 Task:  Click on Hockey In the Cross-Check Hockey League click on  Pick Sheet Your name Ethan Wilson Team name Alaska Aces and  Email softage.3@softage.net Period 1 - 3 Point Game Boston Bruins Period 1 - 2 Point Game Anaheim Ducks Period 1 - 1 Point Game New York Islanders Period 2 - 3 Point Game New Jersey Devils Period 2 - 2 Point Game Nashville Predators Period 2 - 1 Point Game Montreal Canadiens Period 3 - 3 Point Game Minnesota Wild Period 3 - 2 Point Game Los Angeles Kings Period 3 - 1 Point Game Florida Panthers Submit pick sheet
Action: Mouse moved to (789, 297)
Screenshot: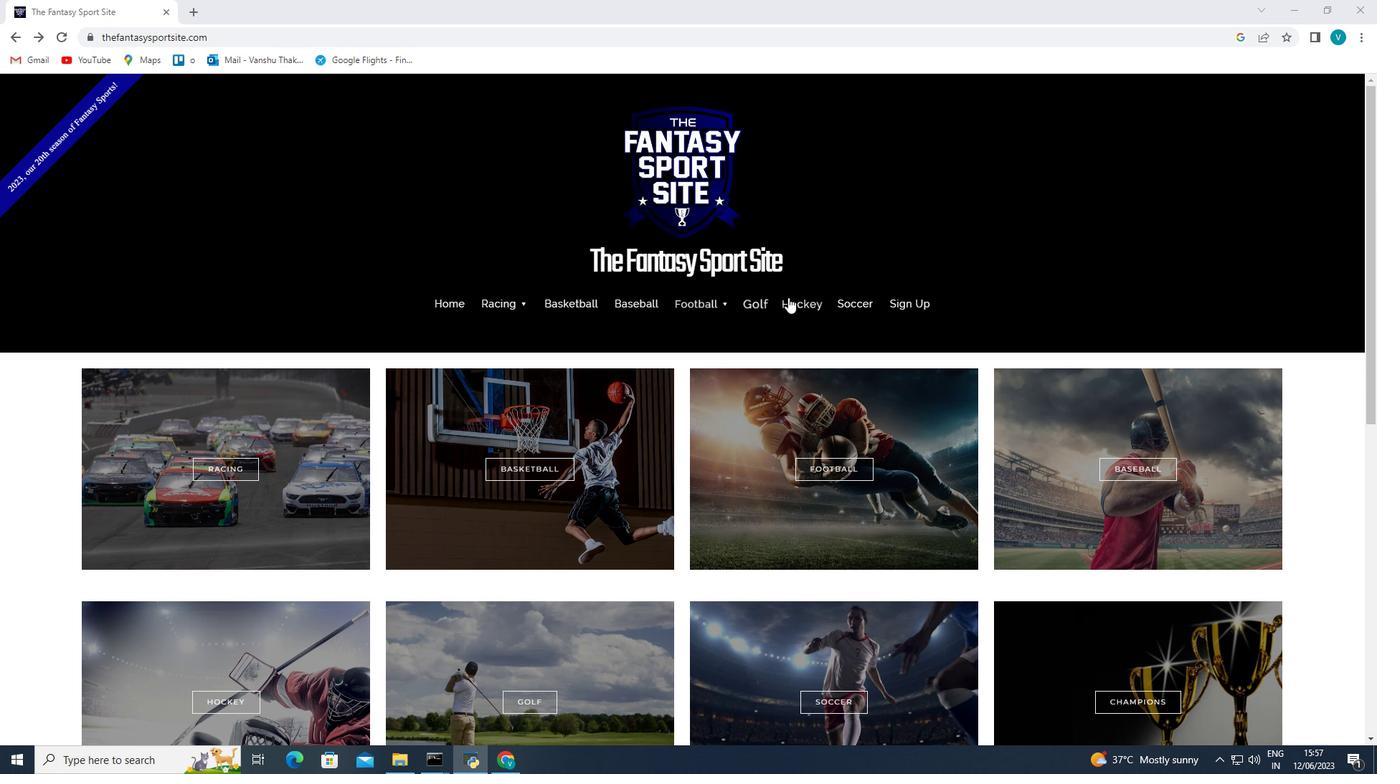 
Action: Mouse pressed left at (789, 297)
Screenshot: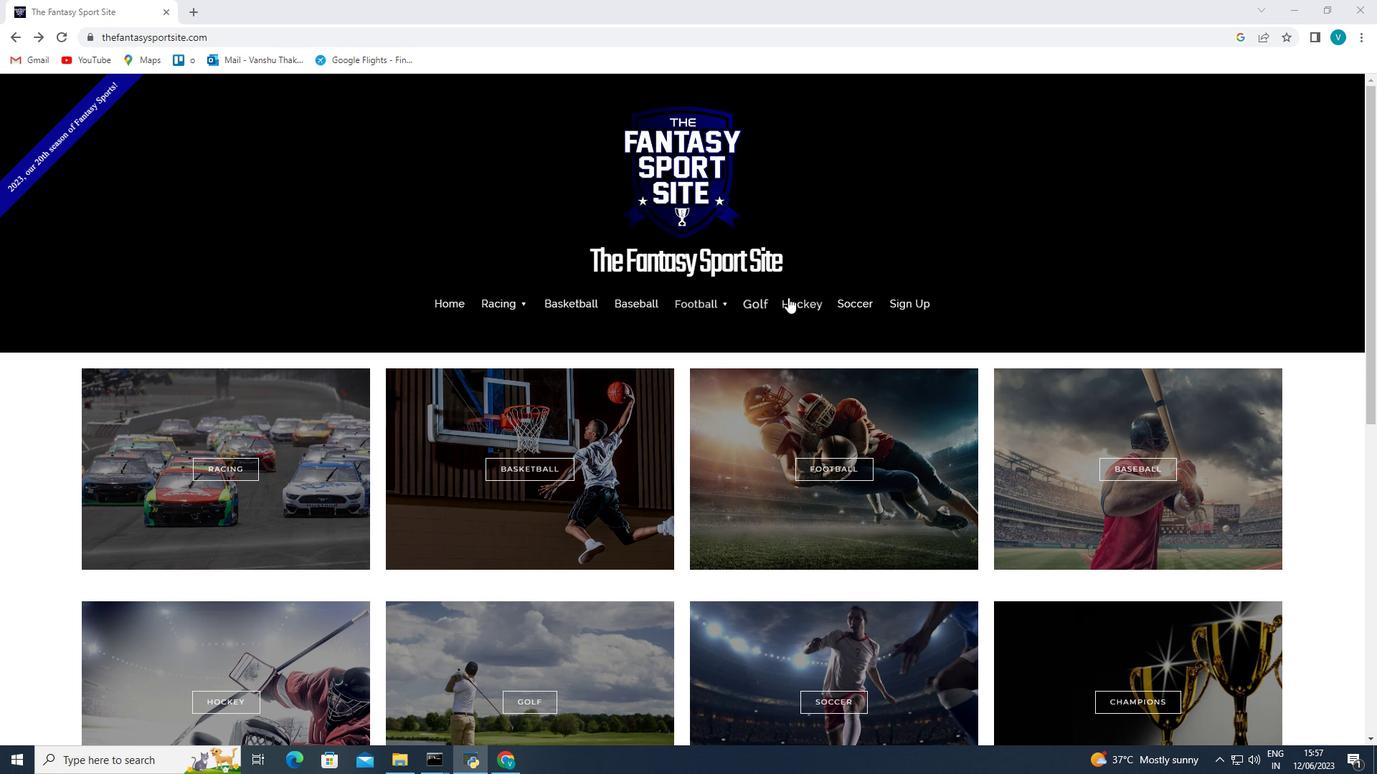 
Action: Mouse moved to (402, 430)
Screenshot: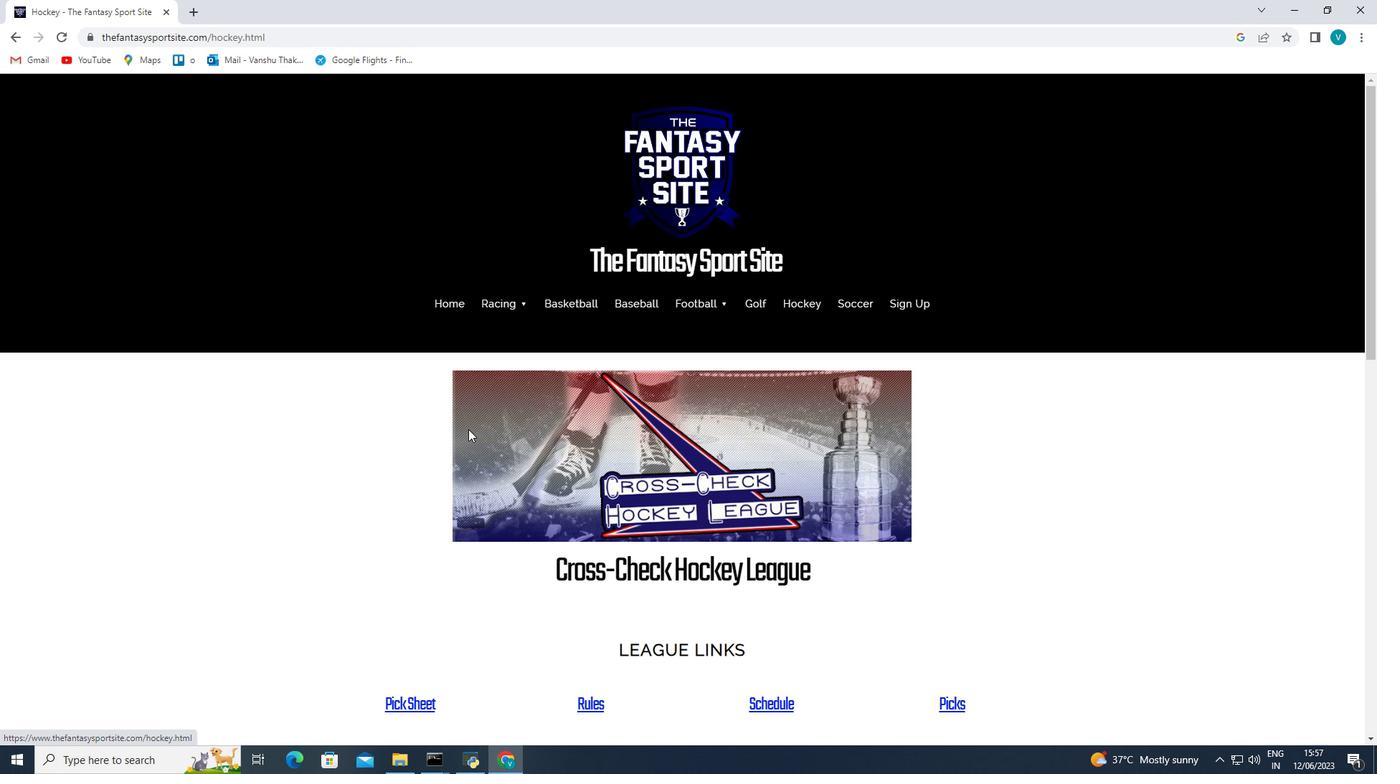 
Action: Mouse scrolled (402, 429) with delta (0, 0)
Screenshot: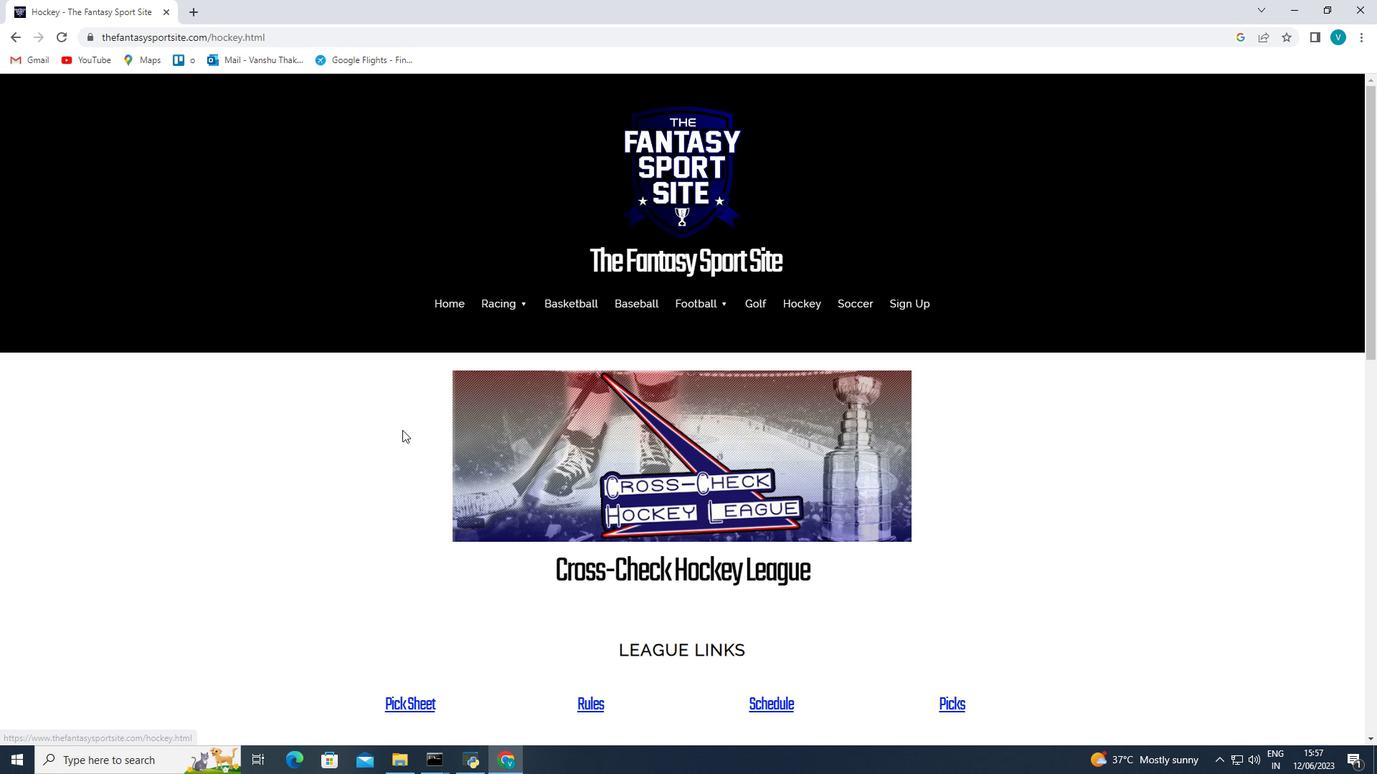 
Action: Mouse moved to (401, 431)
Screenshot: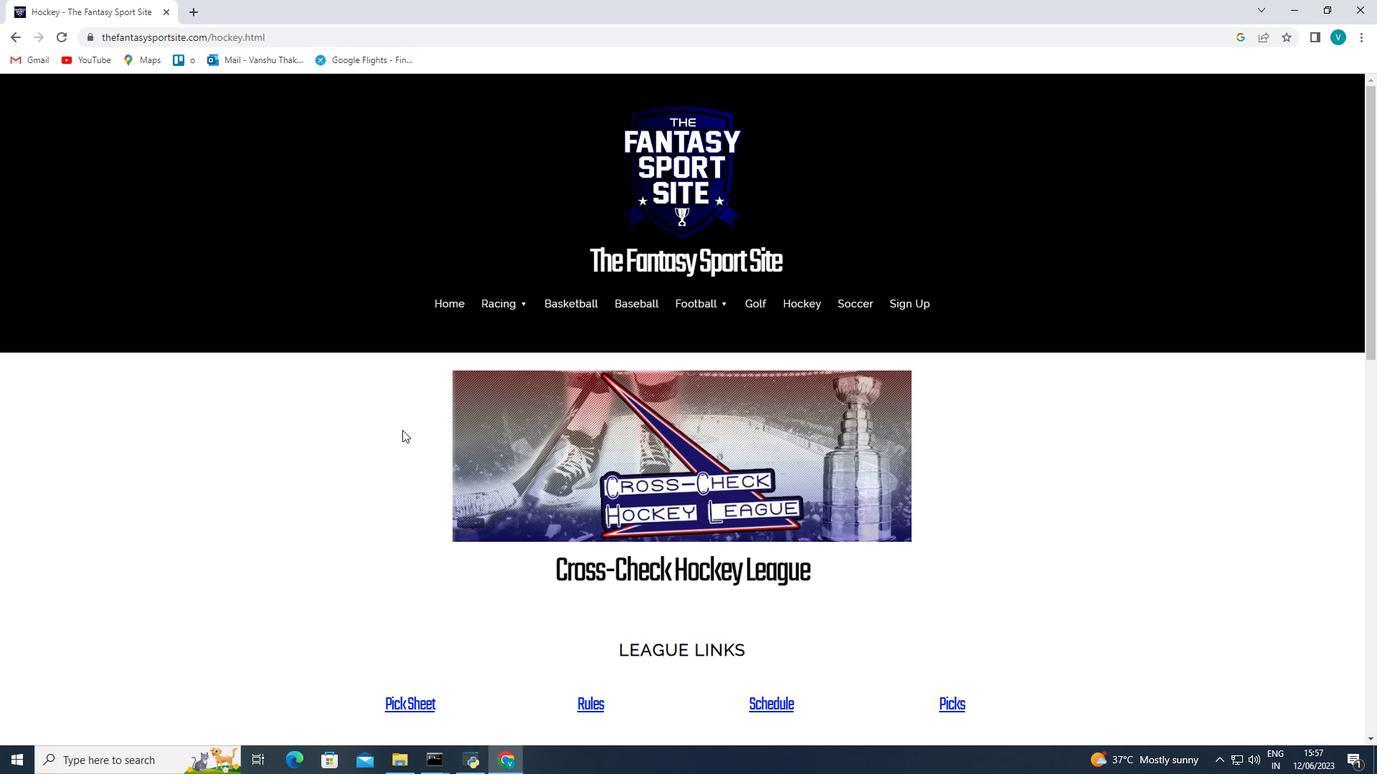 
Action: Mouse scrolled (402, 429) with delta (0, 0)
Screenshot: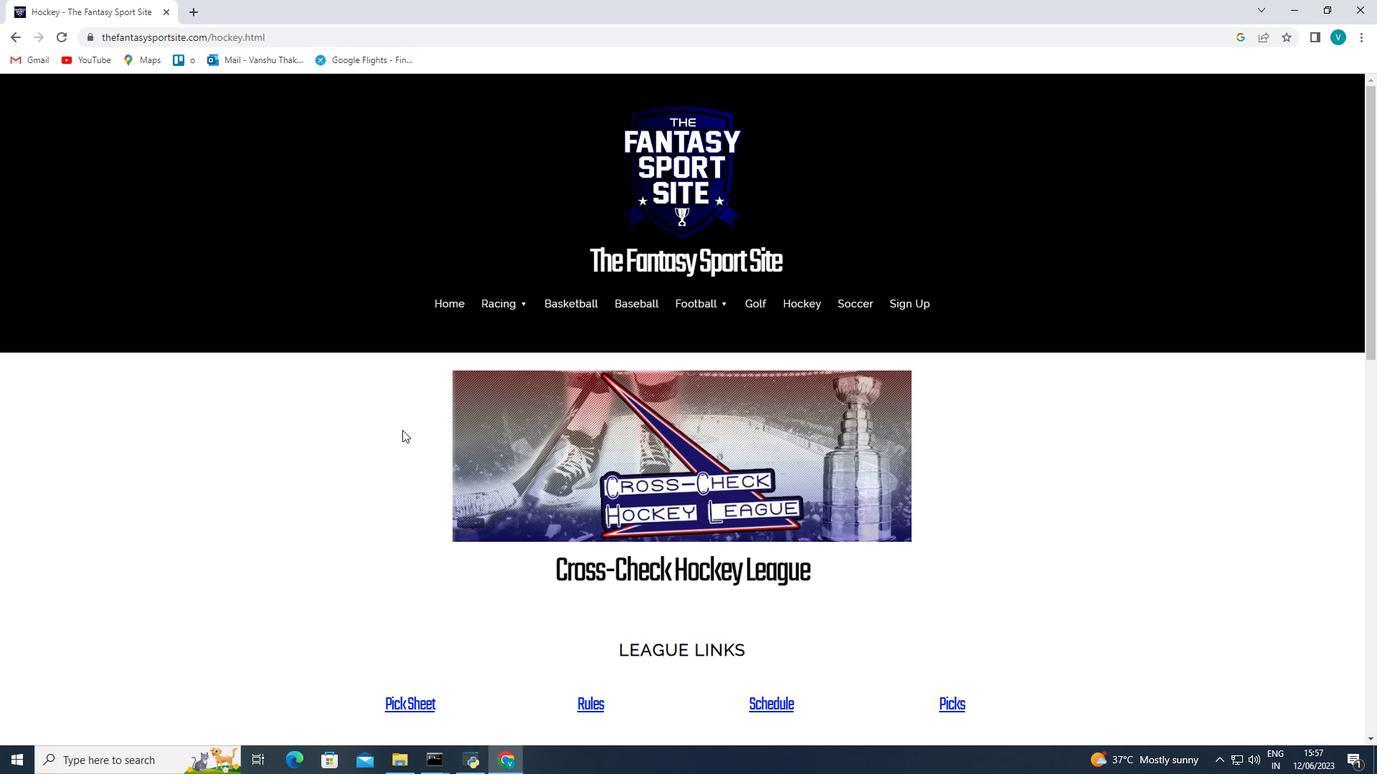 
Action: Mouse moved to (406, 431)
Screenshot: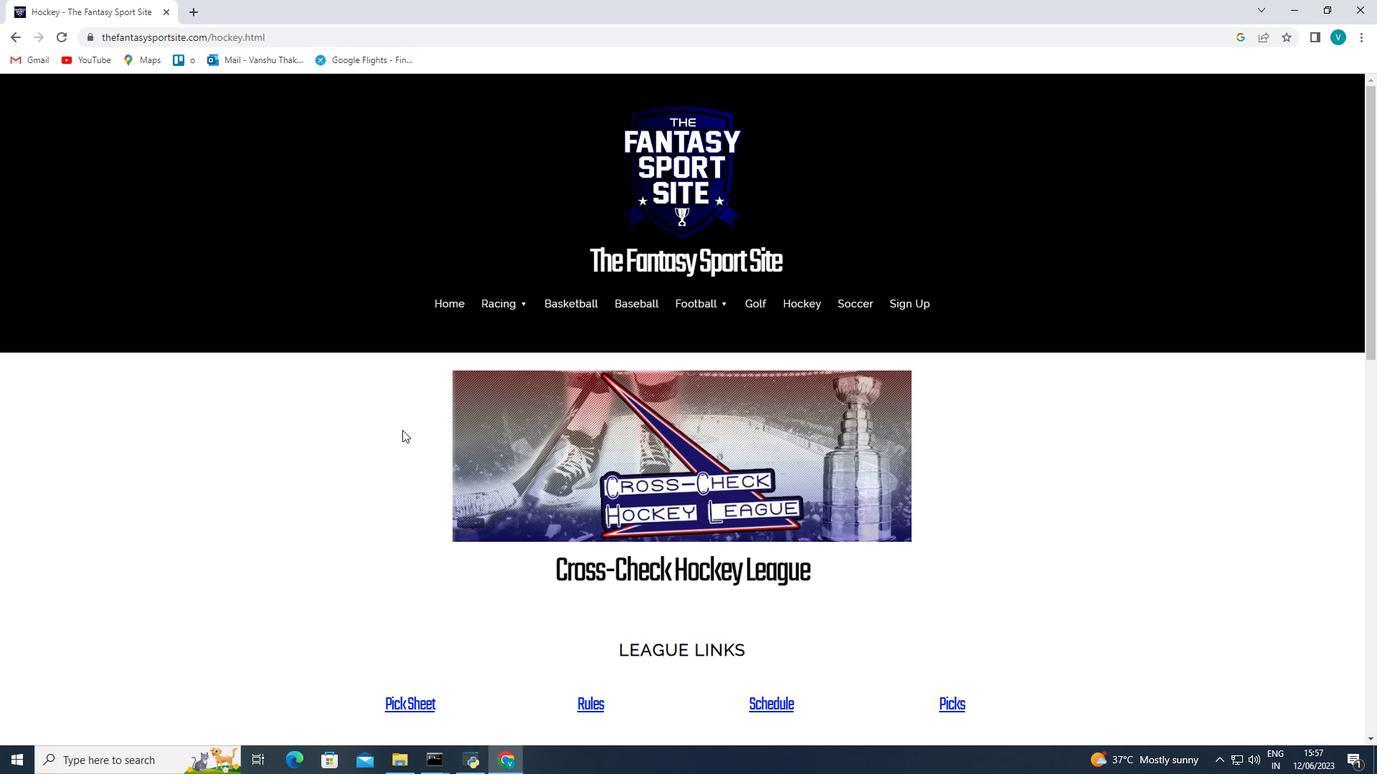 
Action: Mouse scrolled (403, 430) with delta (0, 0)
Screenshot: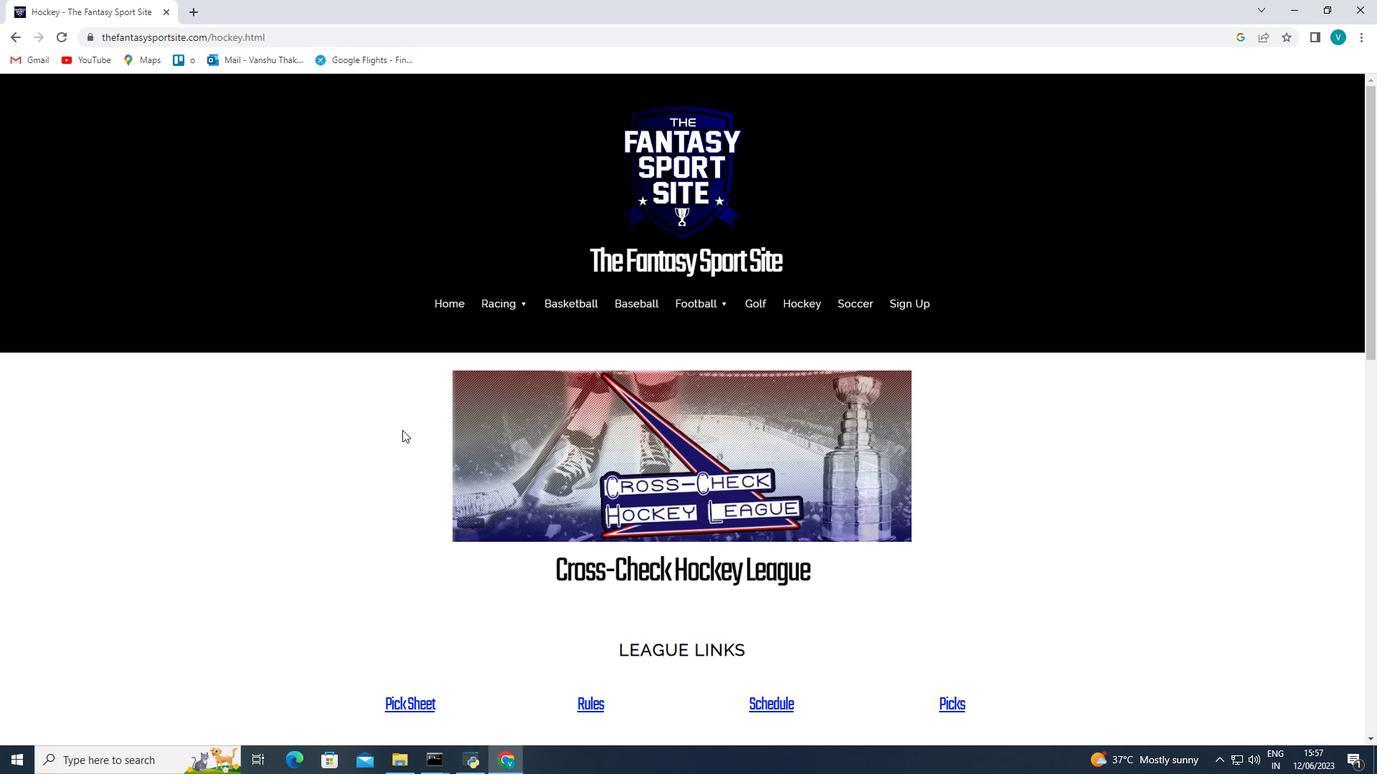 
Action: Mouse moved to (406, 480)
Screenshot: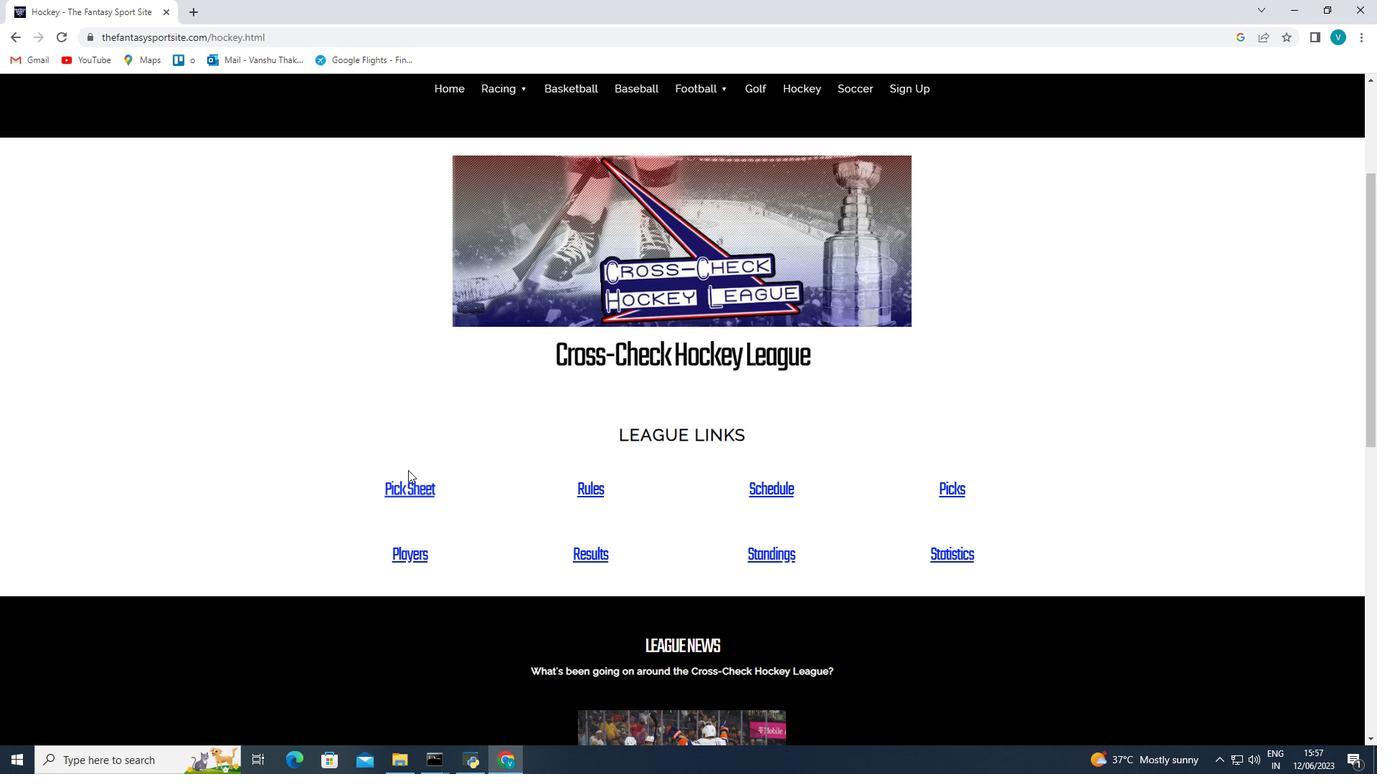 
Action: Mouse pressed left at (406, 480)
Screenshot: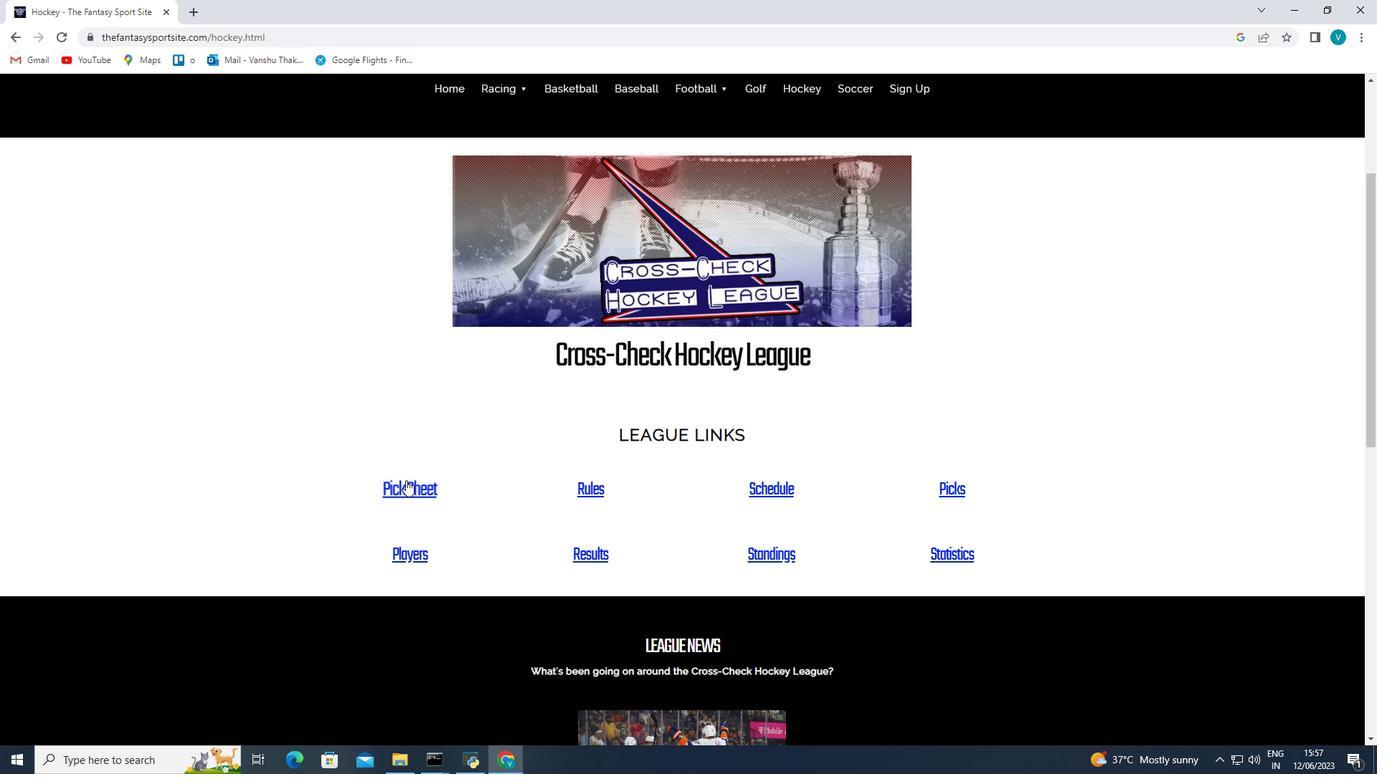 
Action: Mouse moved to (635, 430)
Screenshot: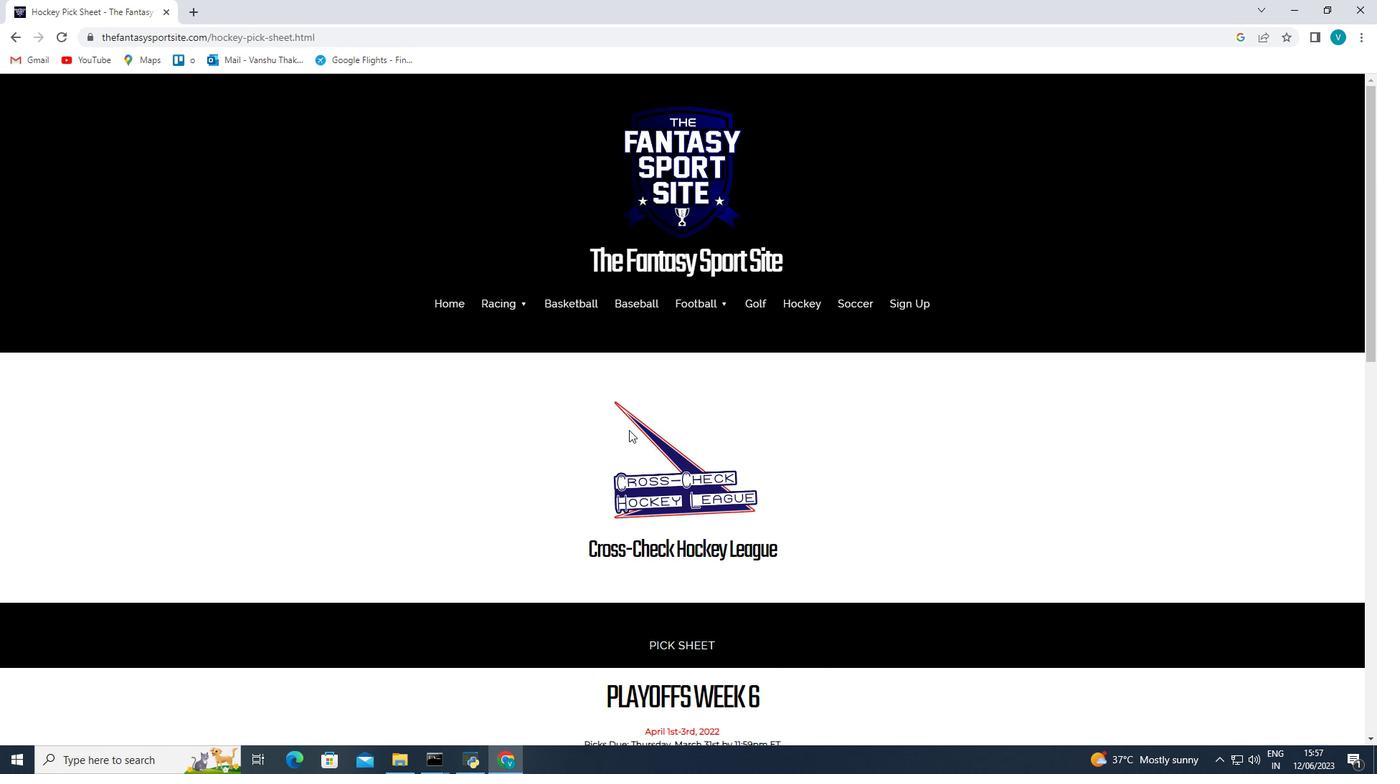 
Action: Mouse scrolled (635, 429) with delta (0, 0)
Screenshot: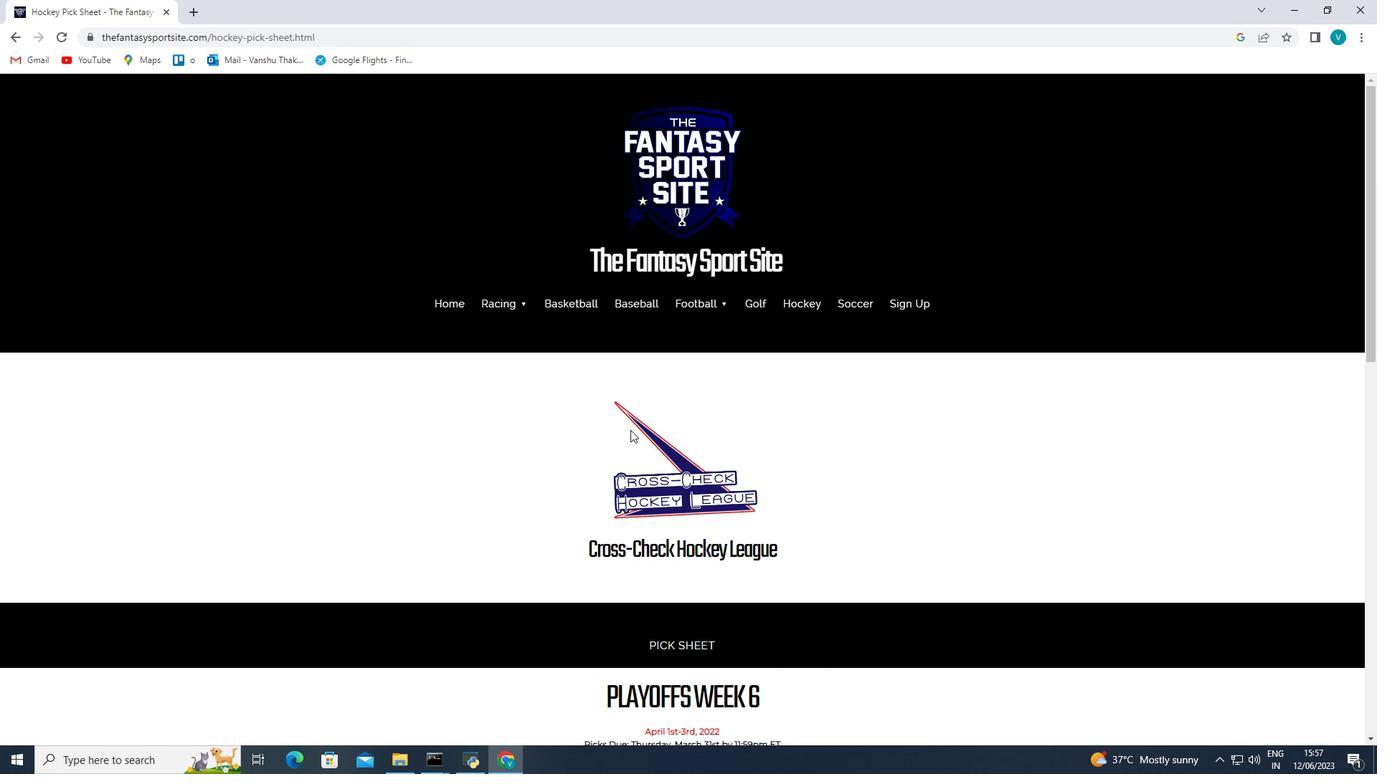 
Action: Mouse scrolled (635, 429) with delta (0, 0)
Screenshot: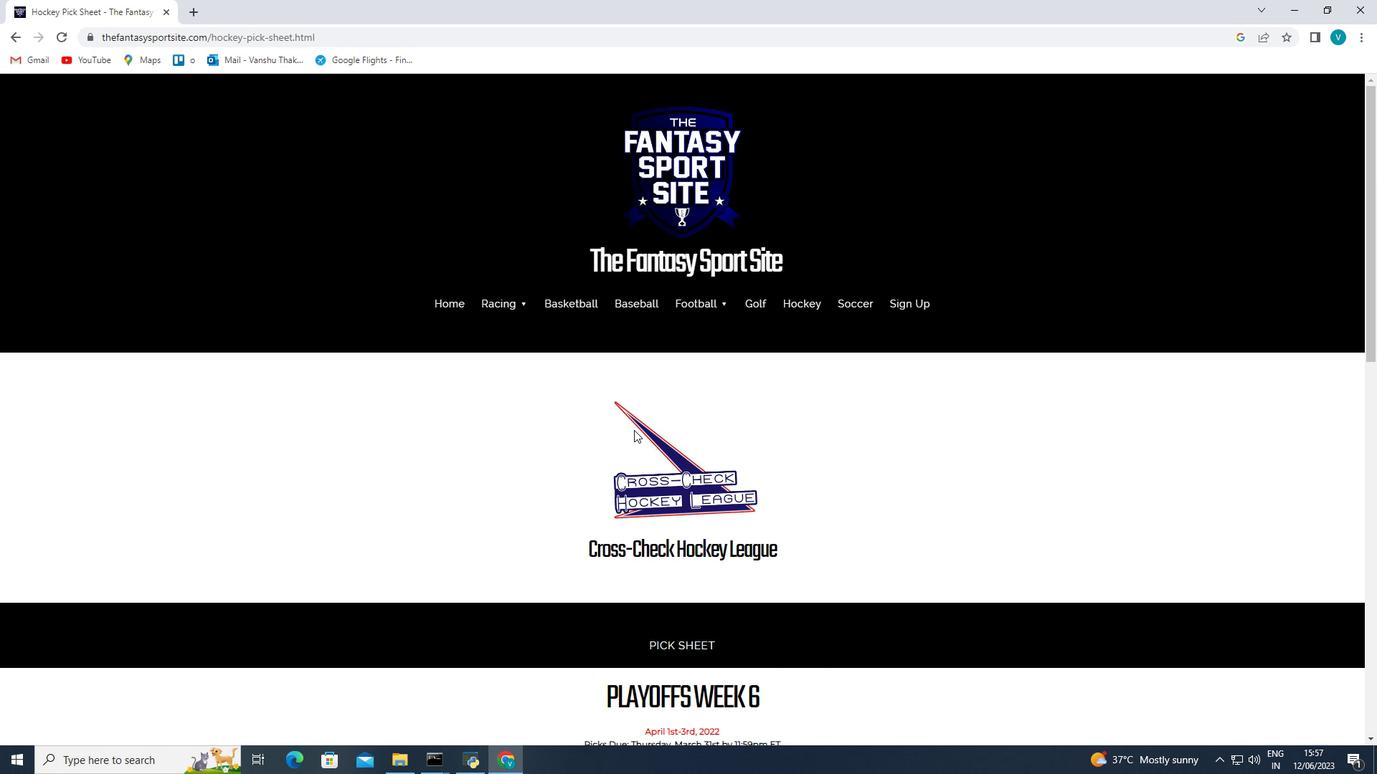 
Action: Mouse moved to (637, 431)
Screenshot: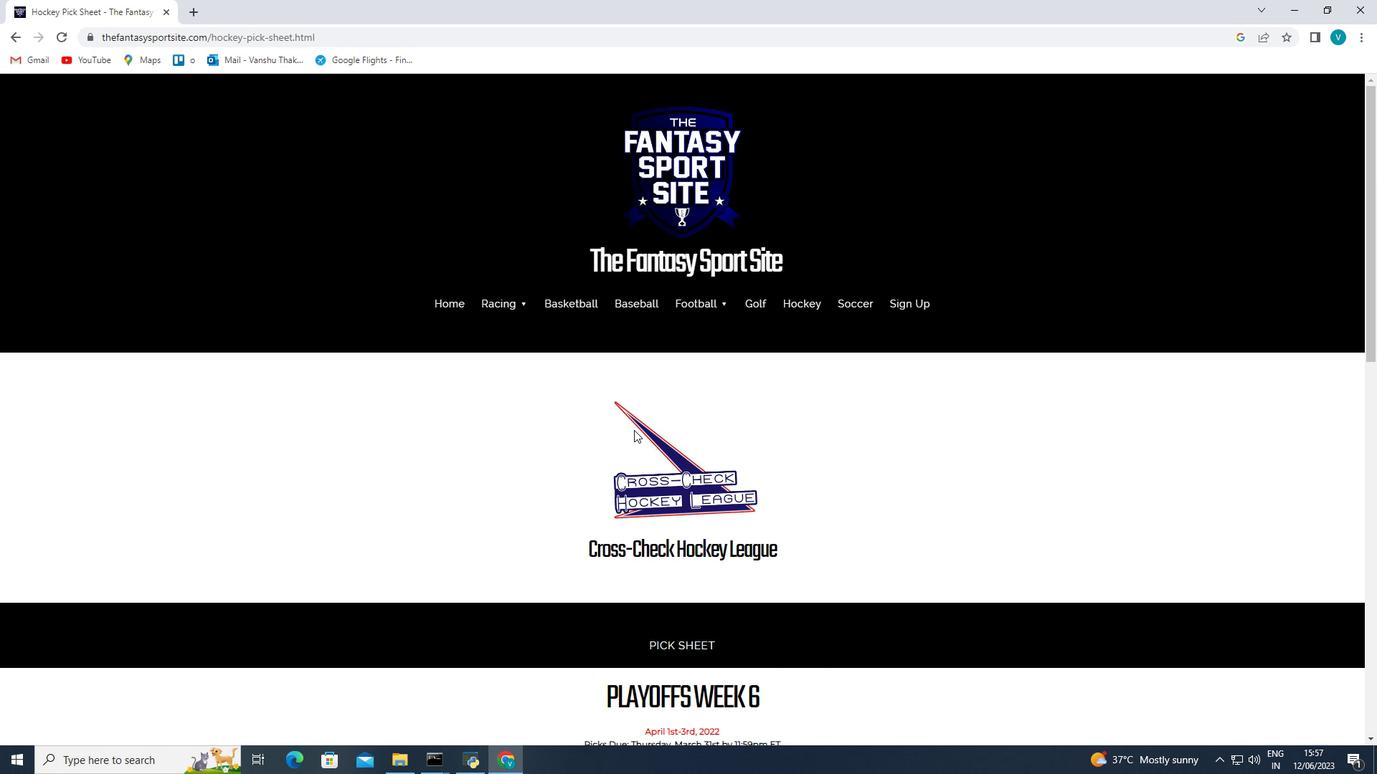 
Action: Mouse scrolled (637, 430) with delta (0, 0)
Screenshot: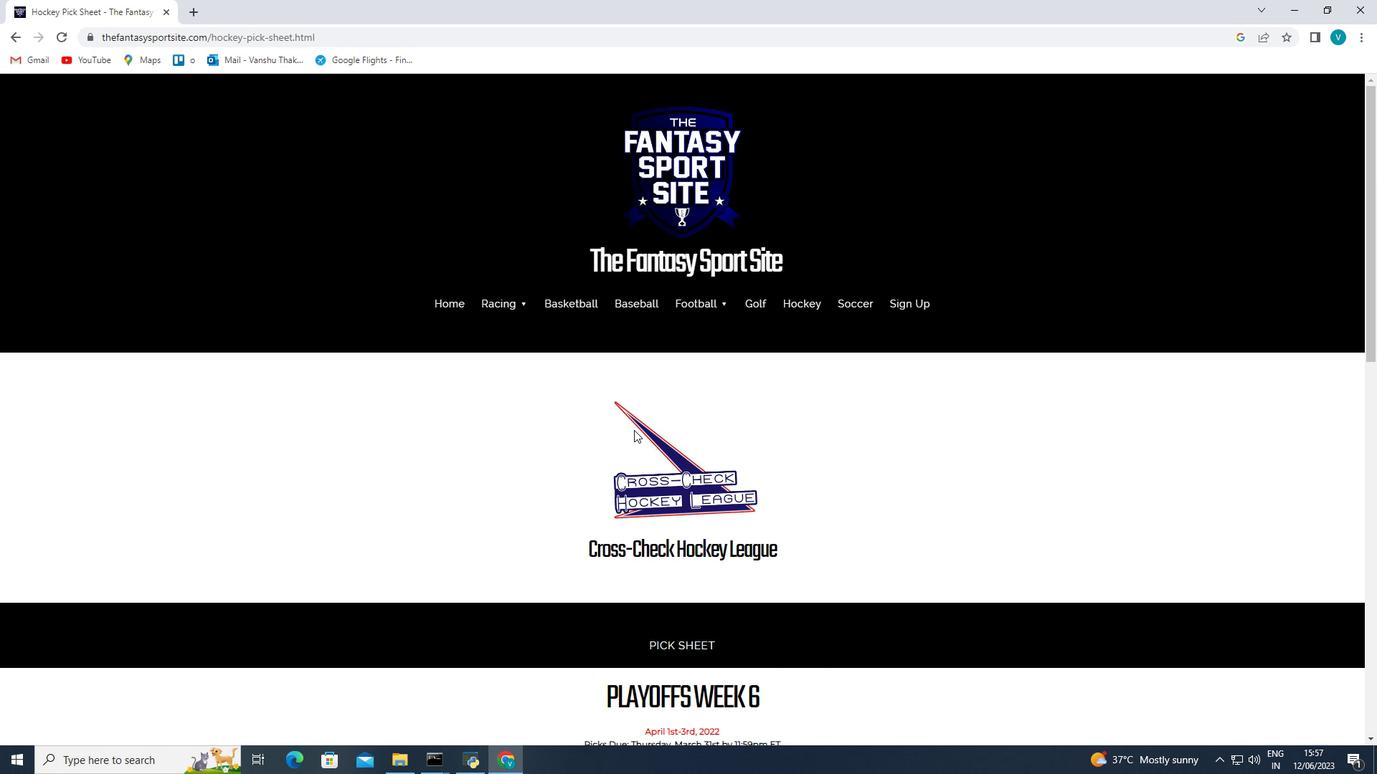 
Action: Mouse moved to (639, 431)
Screenshot: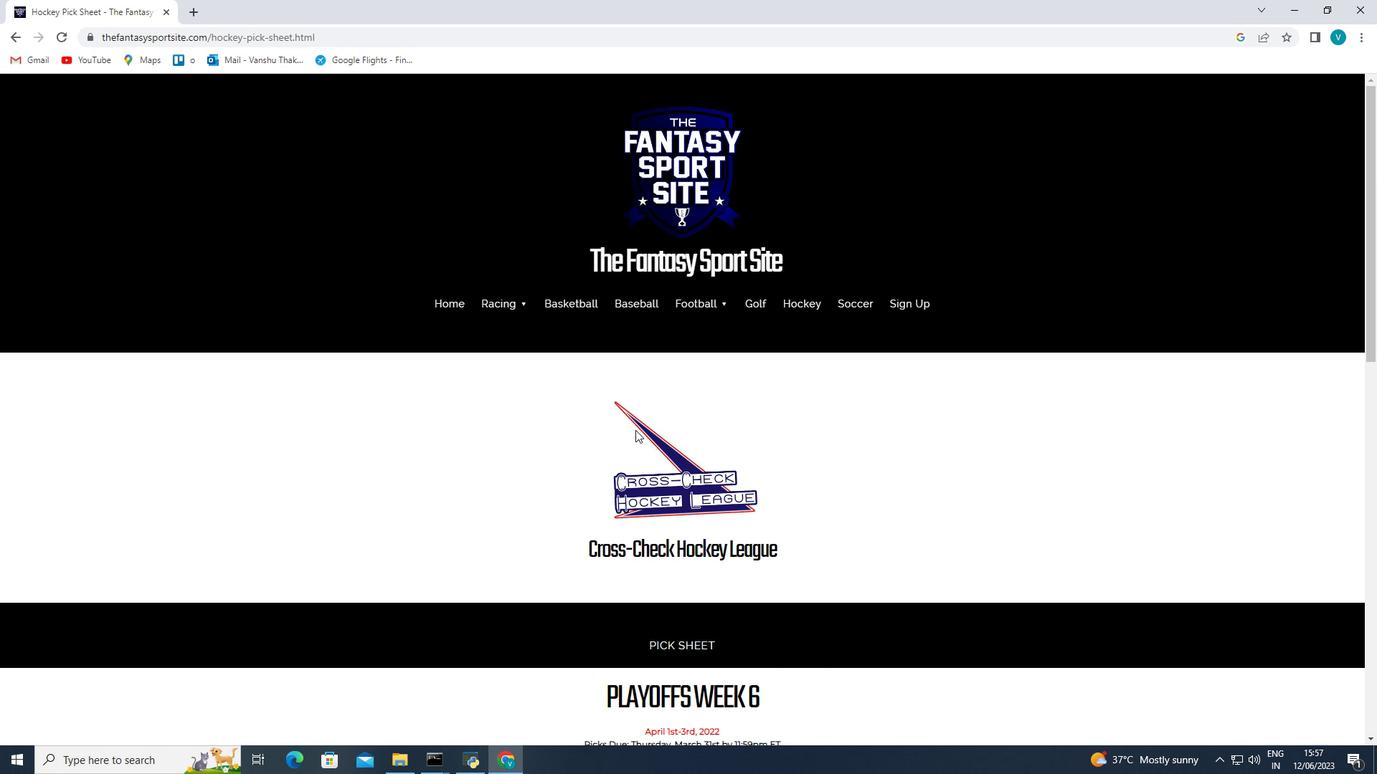 
Action: Mouse scrolled (639, 431) with delta (0, 0)
Screenshot: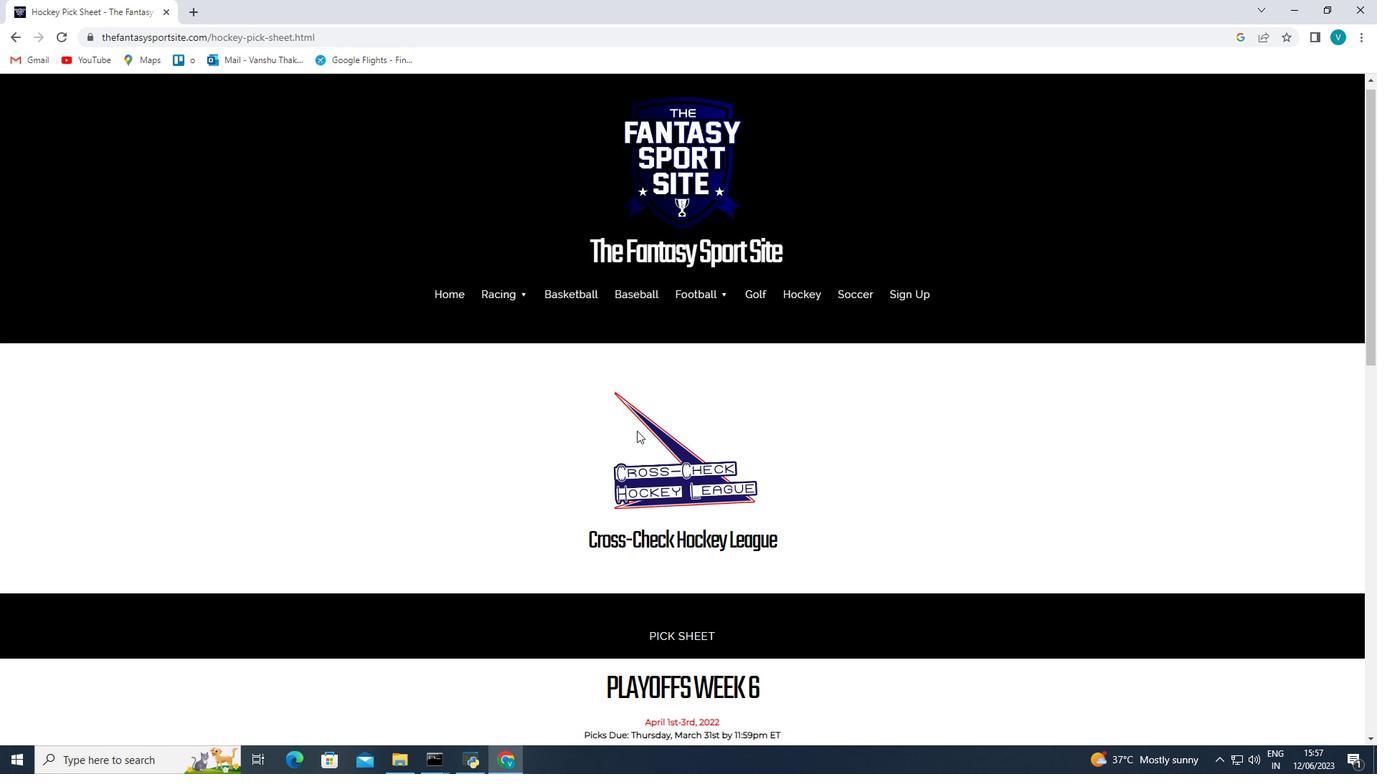 
Action: Mouse moved to (647, 433)
Screenshot: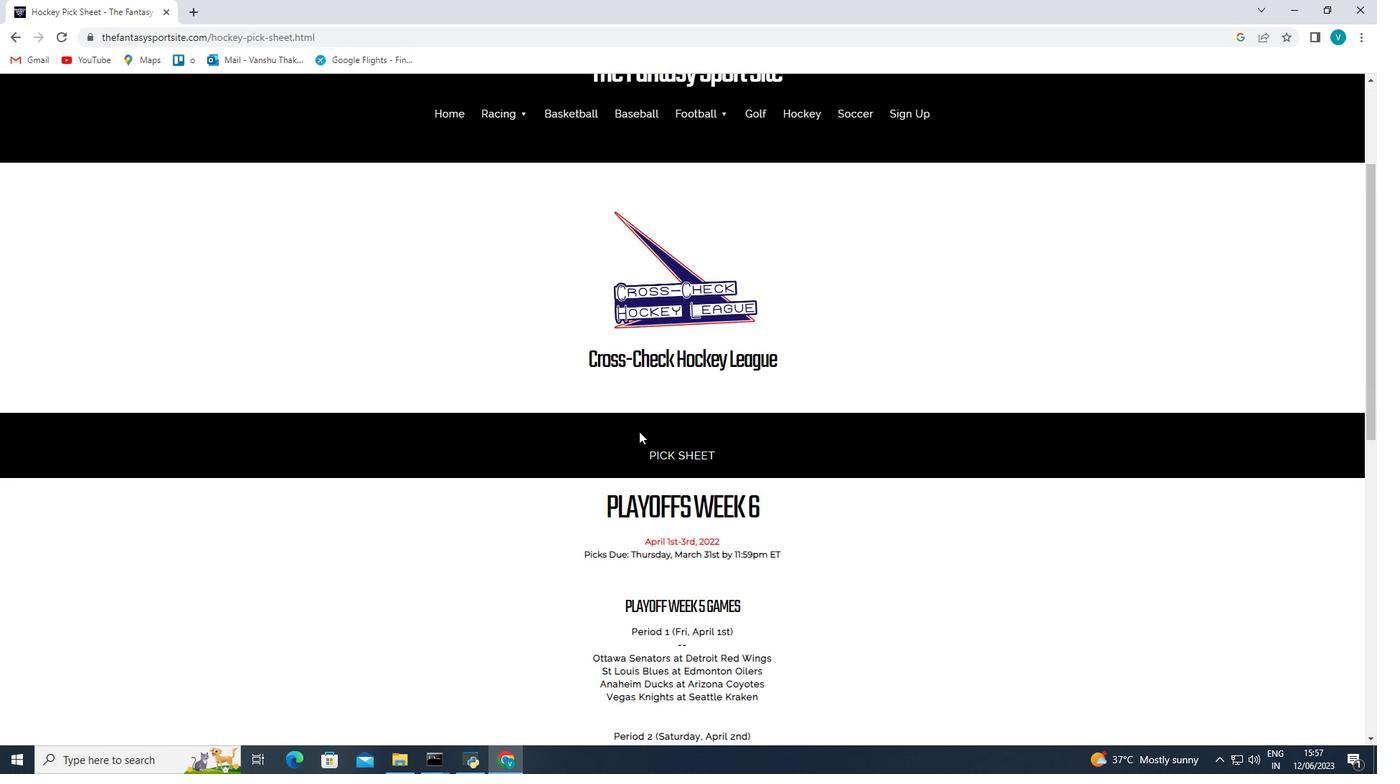 
Action: Mouse scrolled (643, 432) with delta (0, 0)
Screenshot: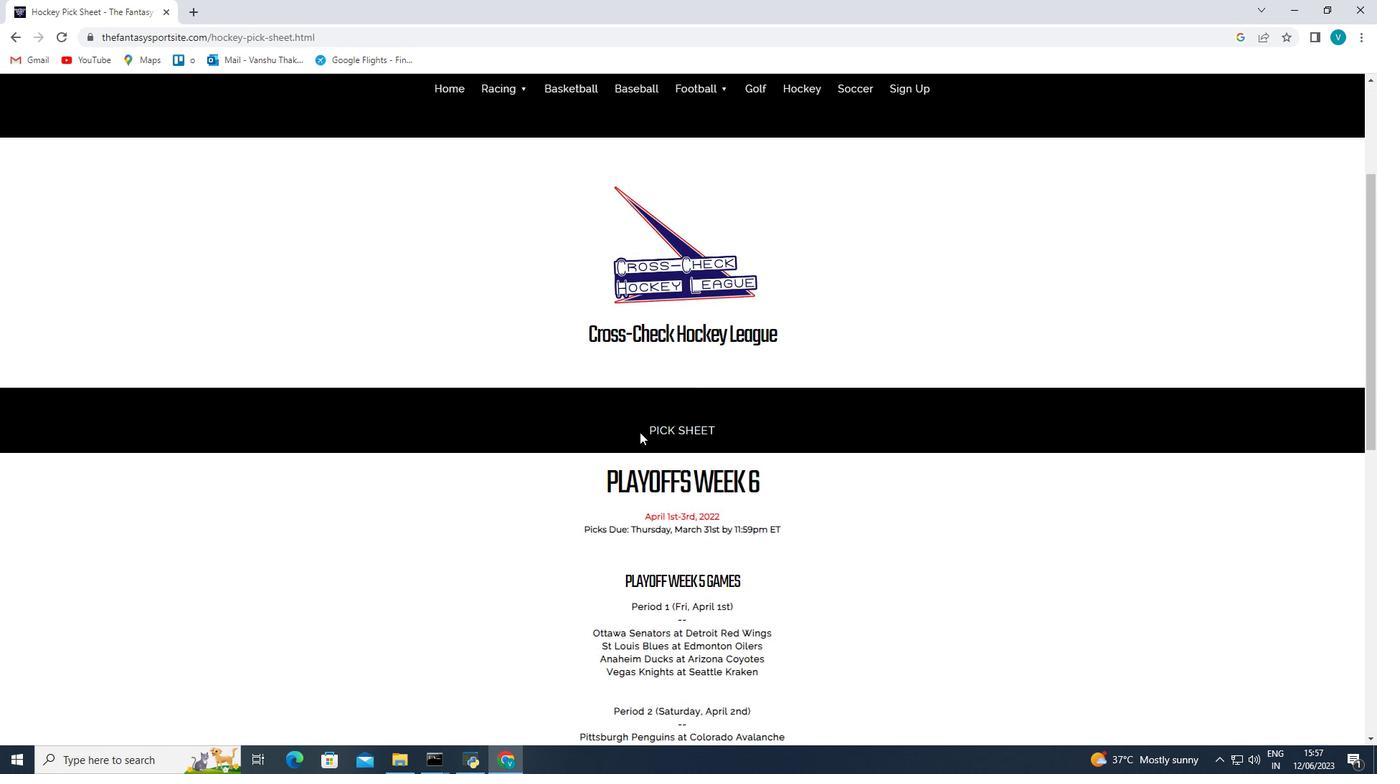
Action: Mouse scrolled (646, 432) with delta (0, 0)
Screenshot: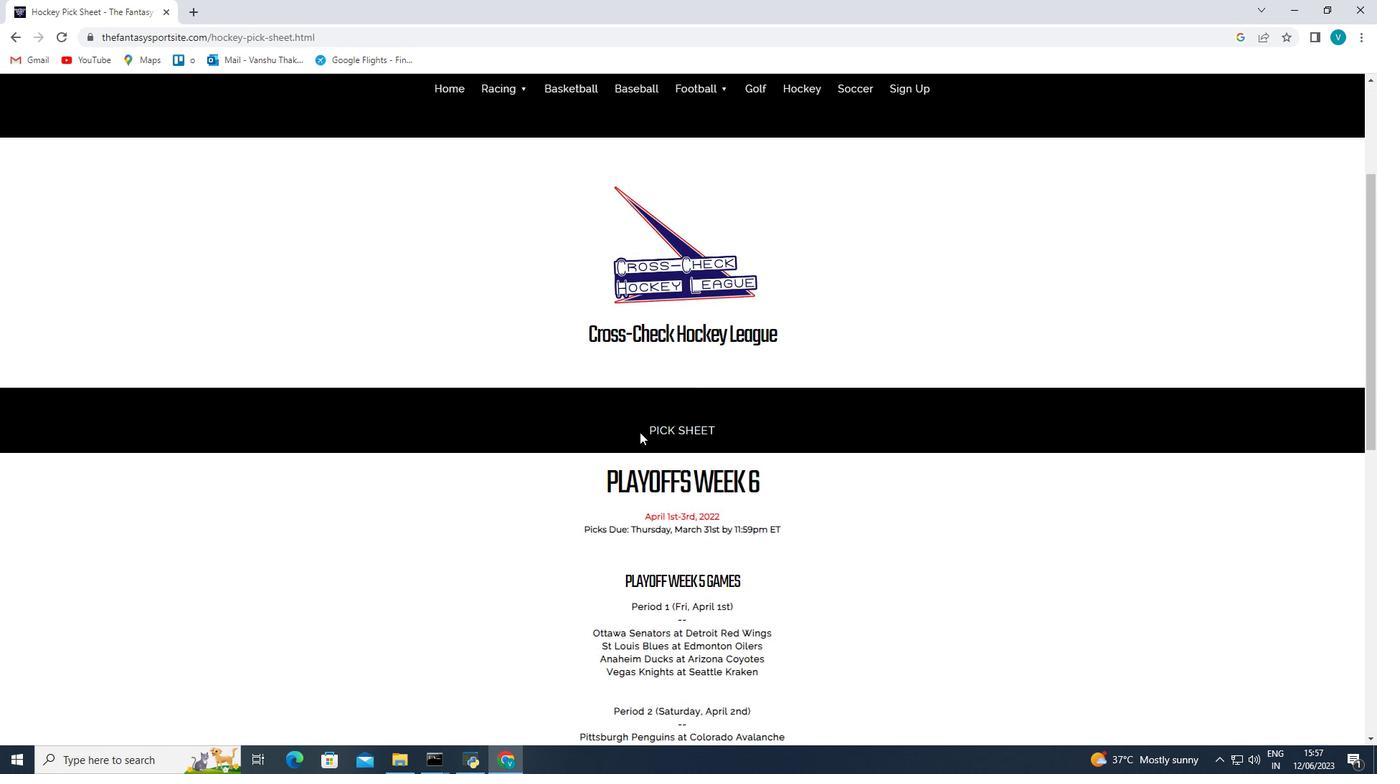 
Action: Mouse scrolled (647, 432) with delta (0, 0)
Screenshot: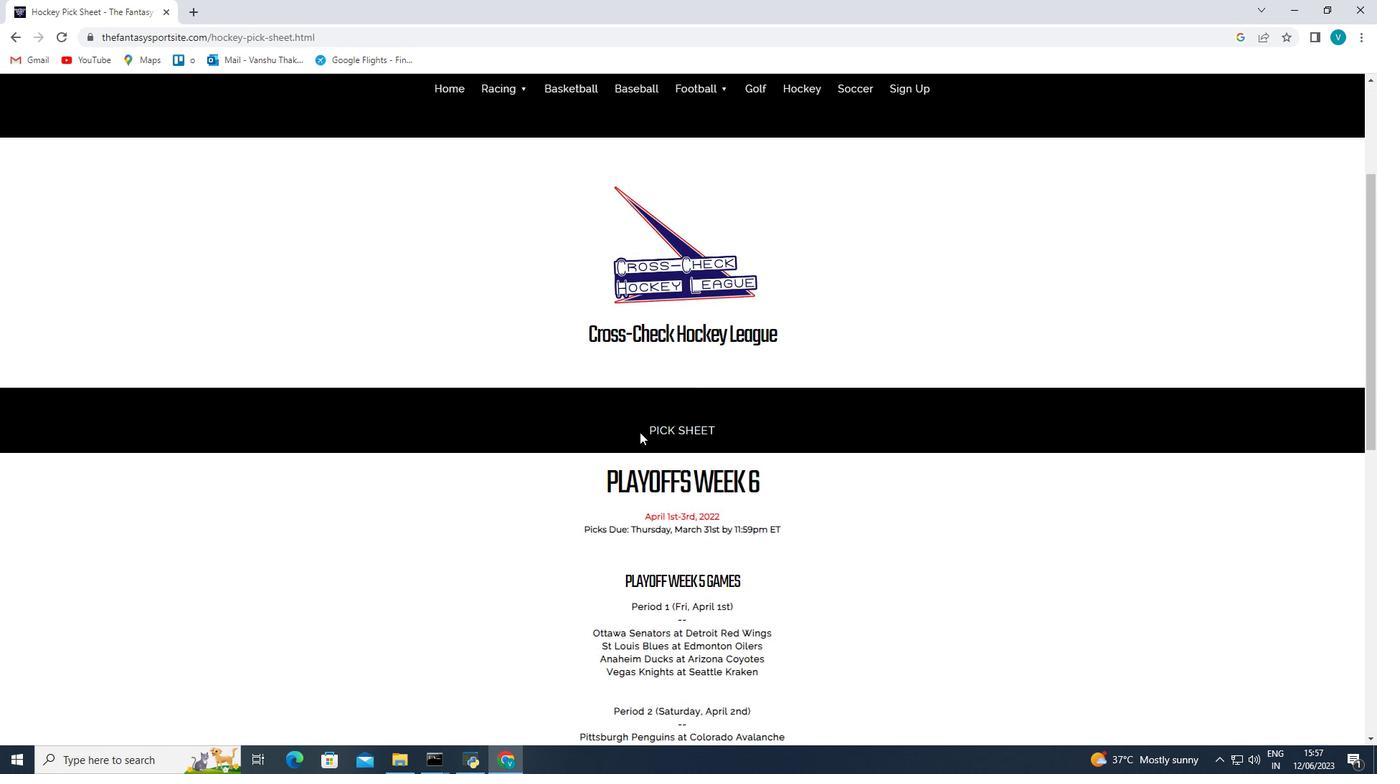 
Action: Mouse moved to (647, 433)
Screenshot: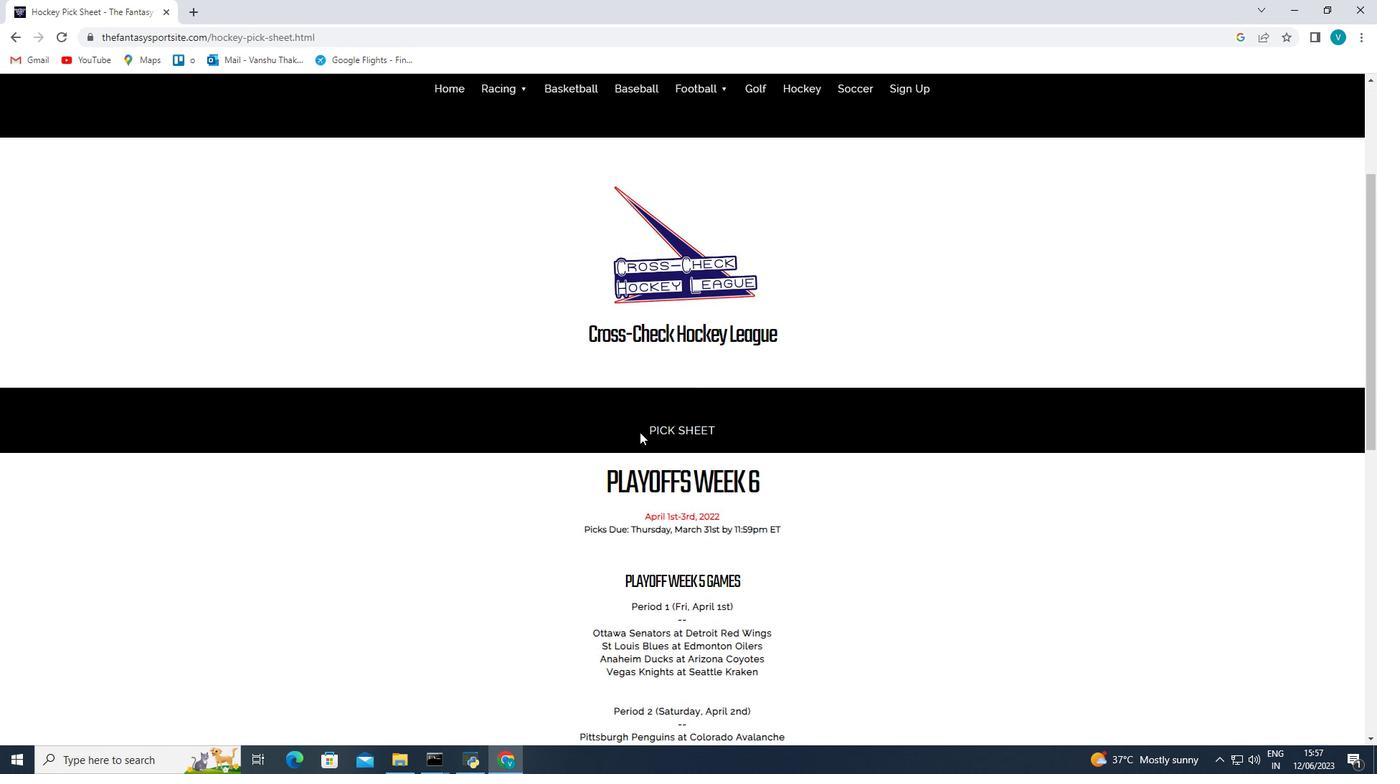 
Action: Mouse scrolled (647, 432) with delta (0, 0)
Screenshot: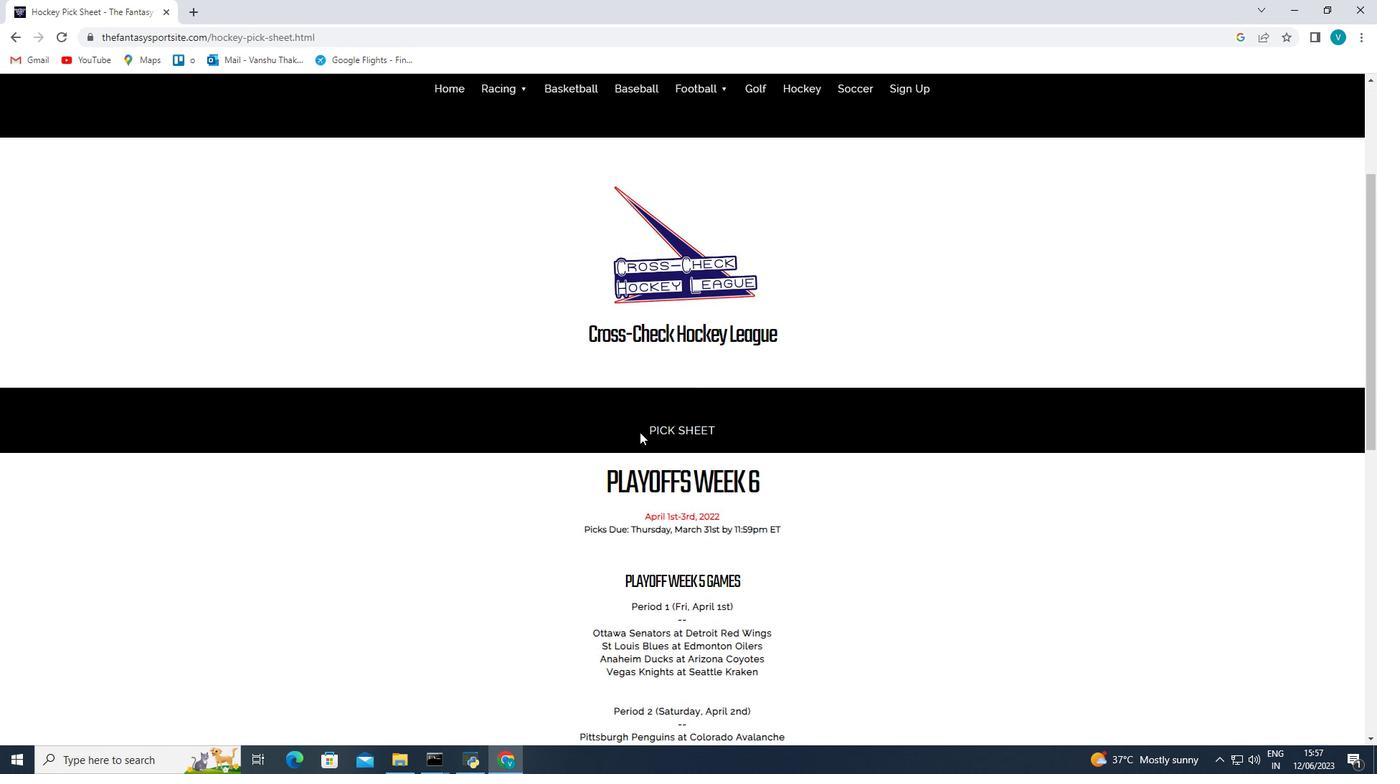 
Action: Mouse moved to (653, 436)
Screenshot: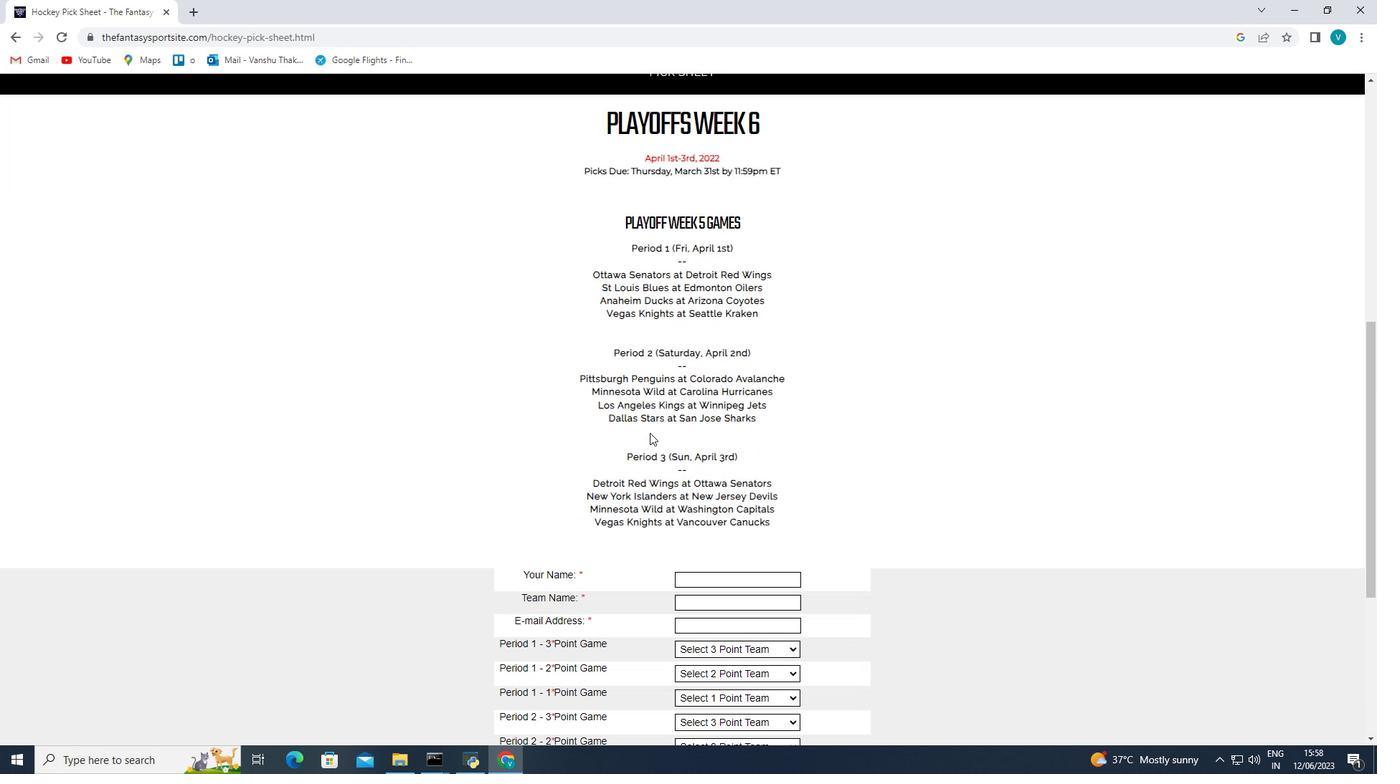 
Action: Mouse scrolled (653, 435) with delta (0, 0)
Screenshot: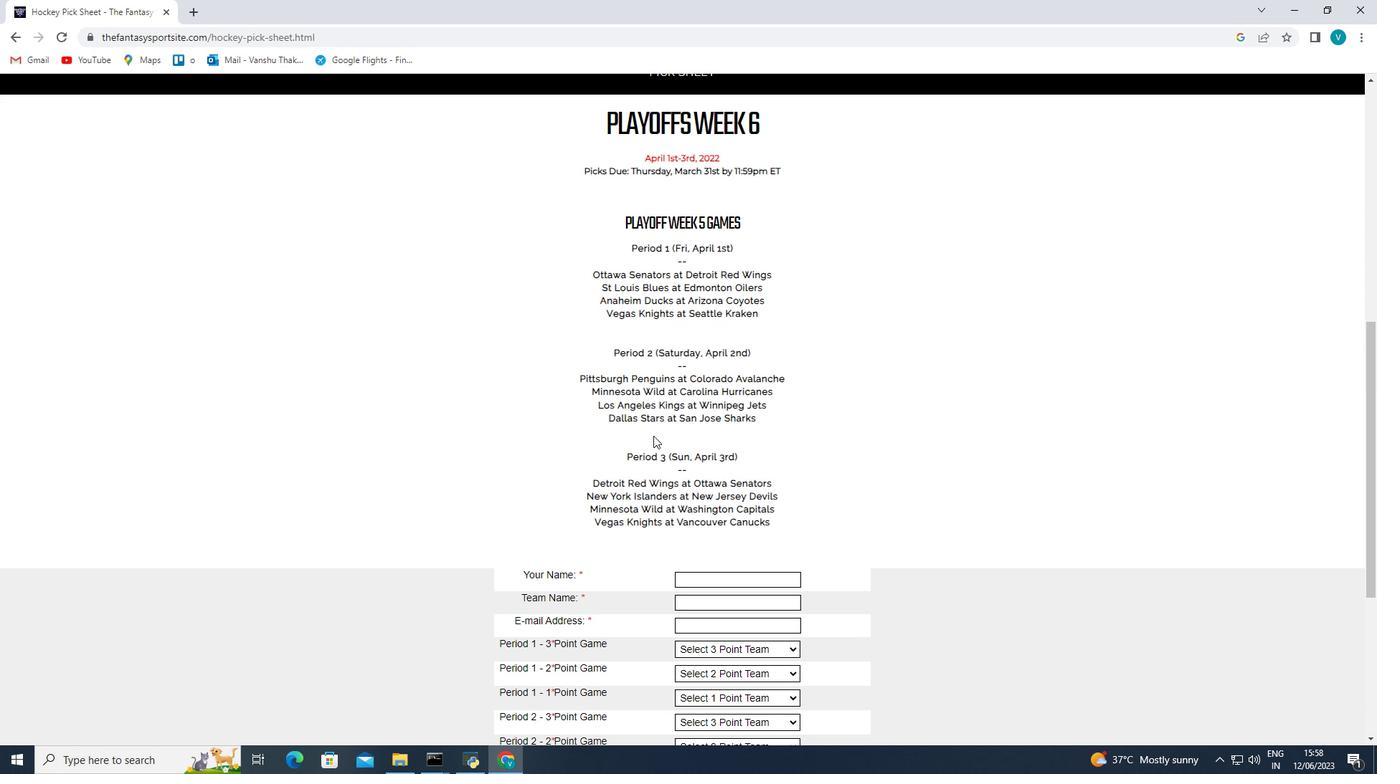 
Action: Mouse scrolled (653, 435) with delta (0, 0)
Screenshot: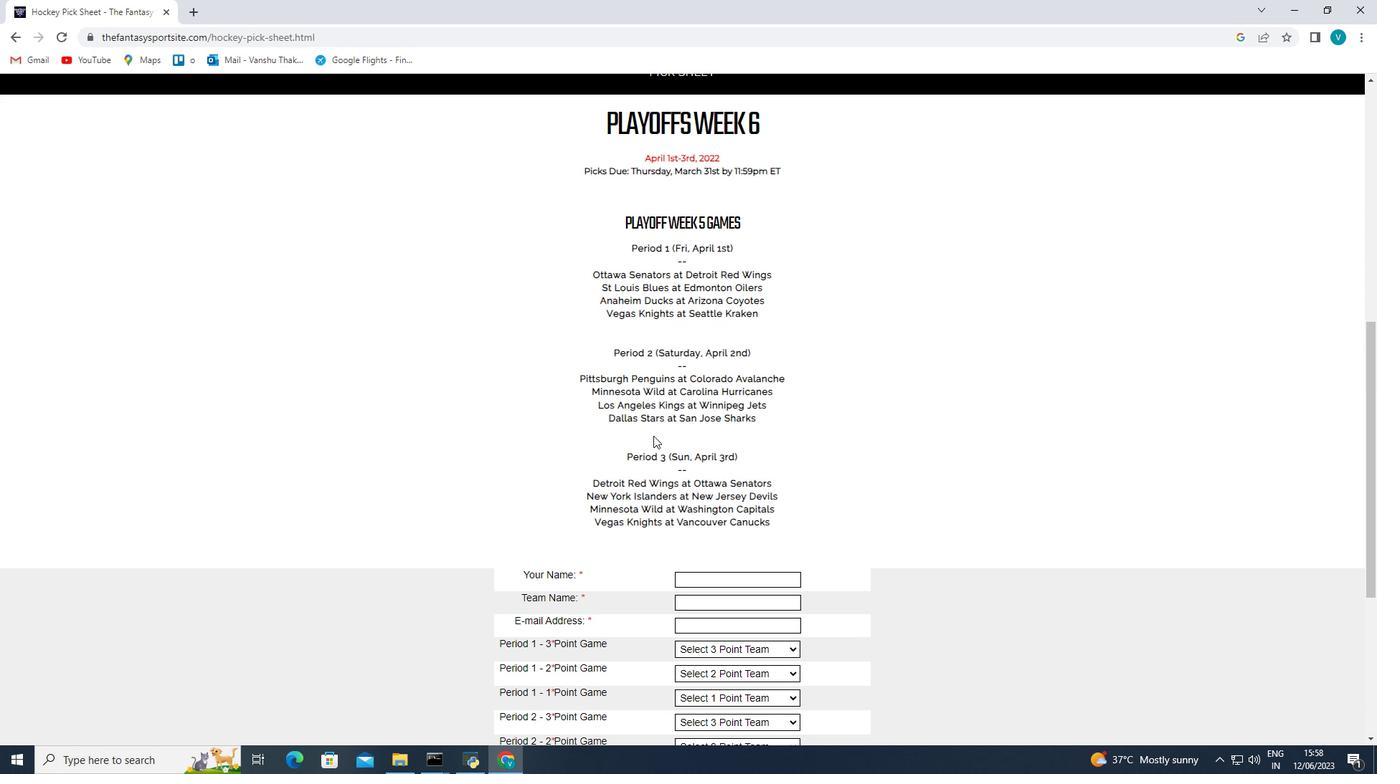 
Action: Mouse scrolled (653, 435) with delta (0, 0)
Screenshot: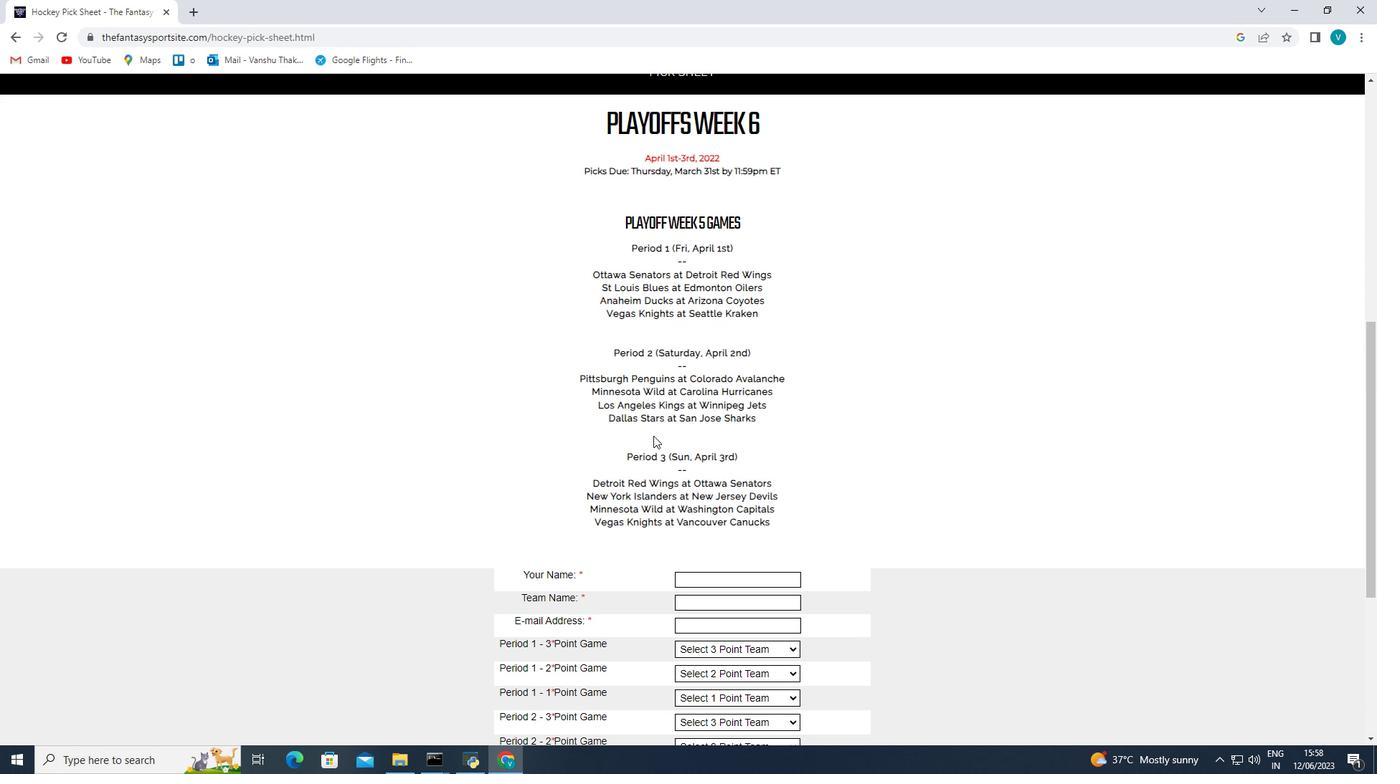
Action: Mouse scrolled (653, 435) with delta (0, 0)
Screenshot: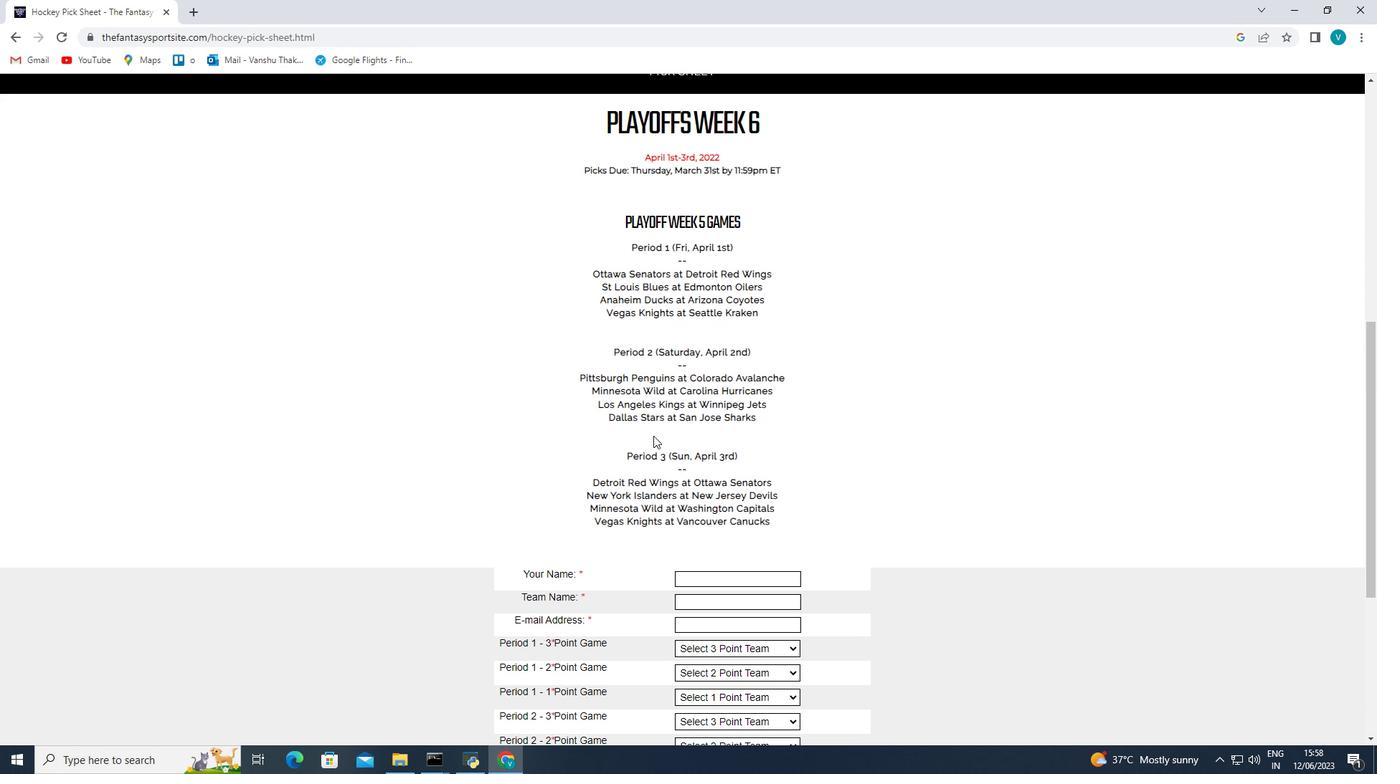 
Action: Mouse moved to (780, 304)
Screenshot: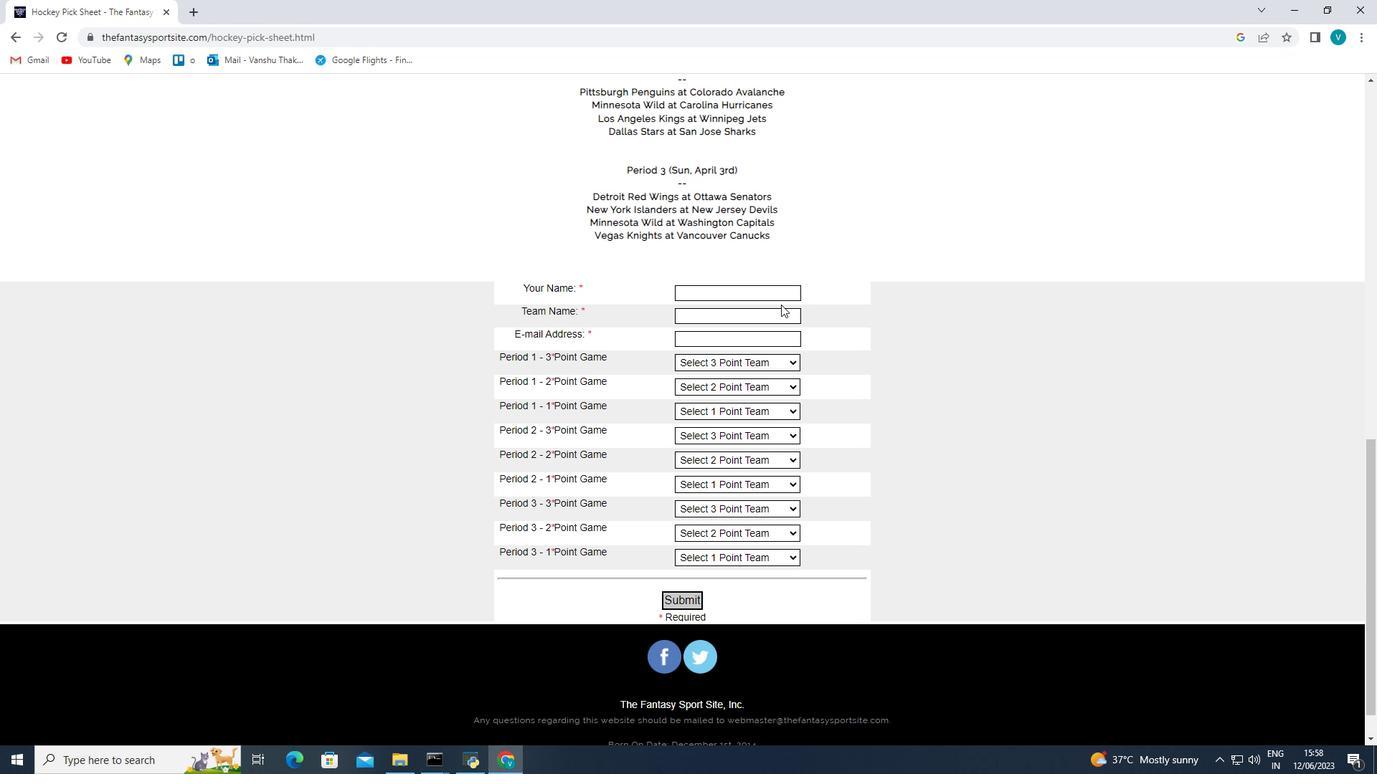 
Action: Mouse pressed left at (780, 304)
Screenshot: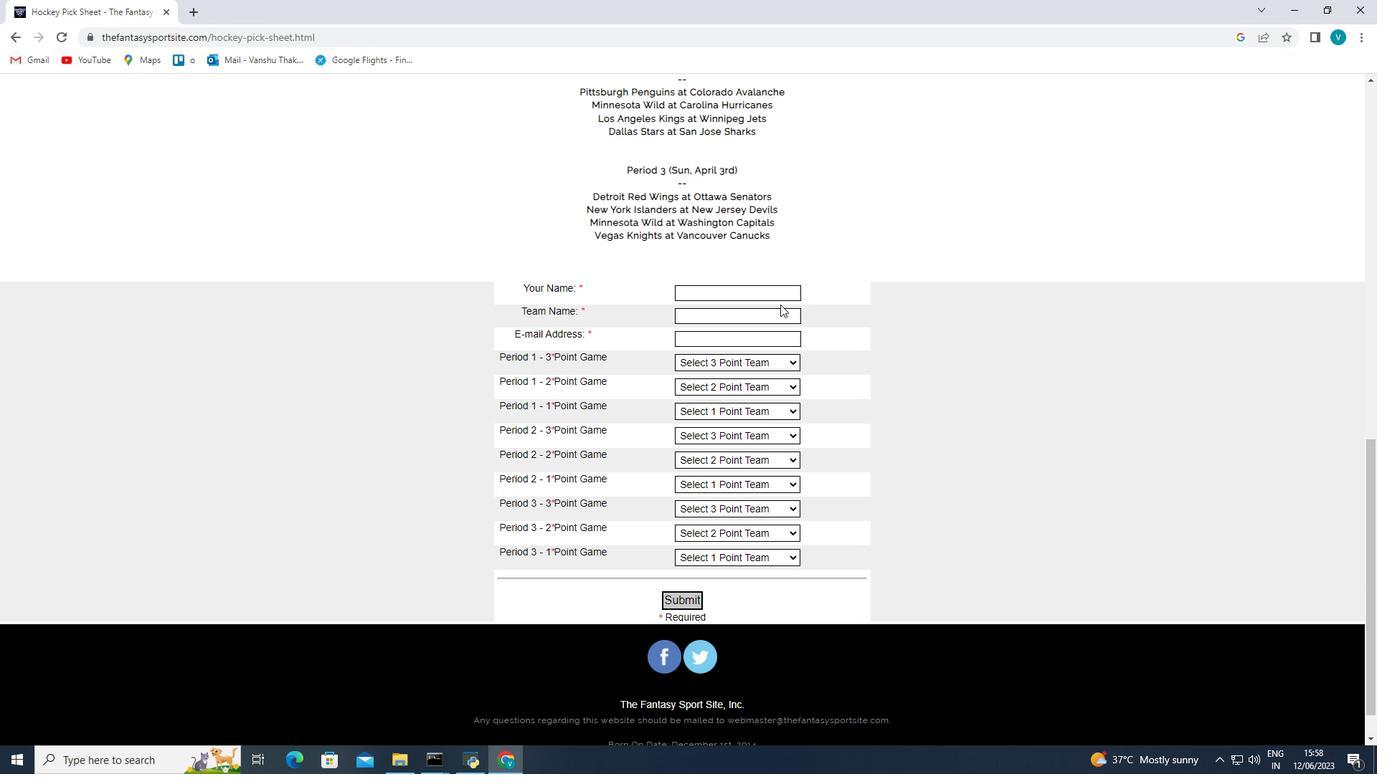 
Action: Mouse moved to (780, 296)
Screenshot: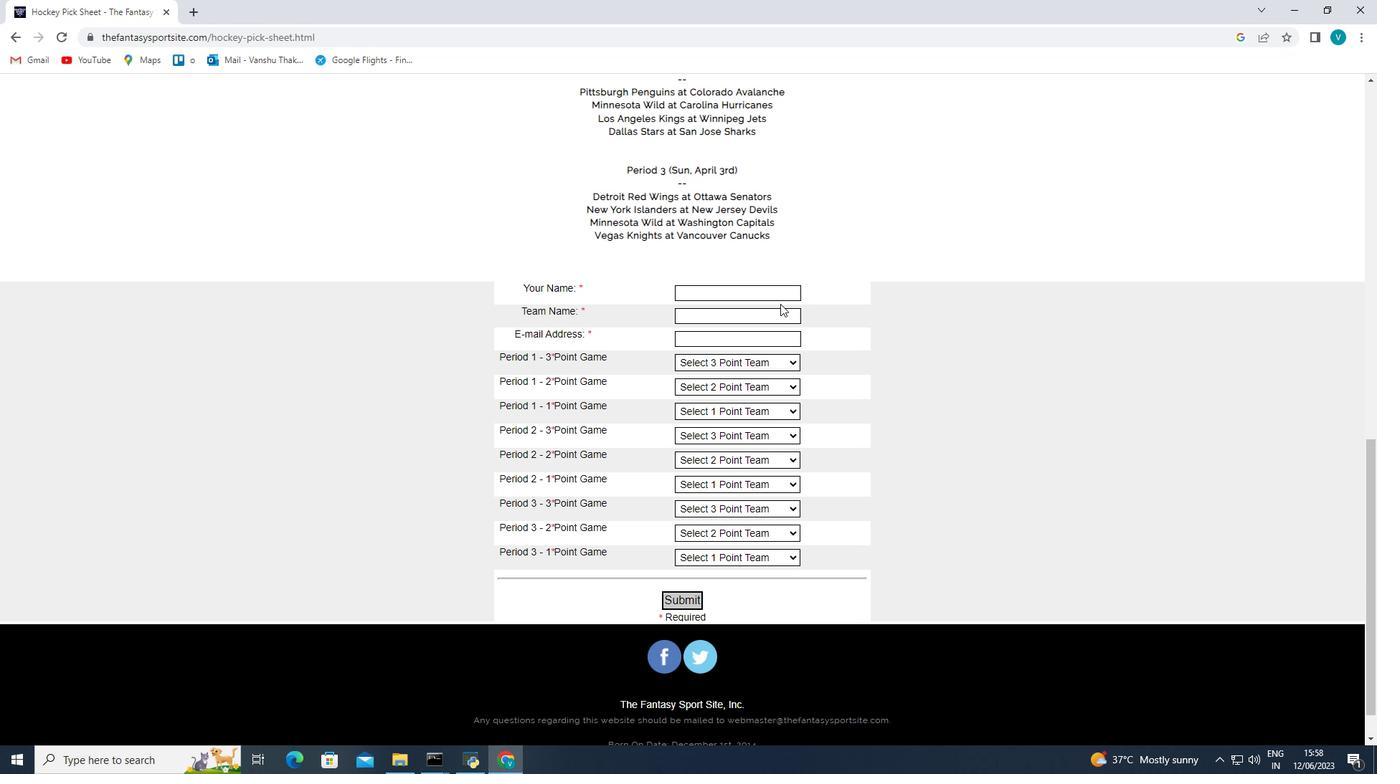 
Action: Mouse pressed left at (780, 296)
Screenshot: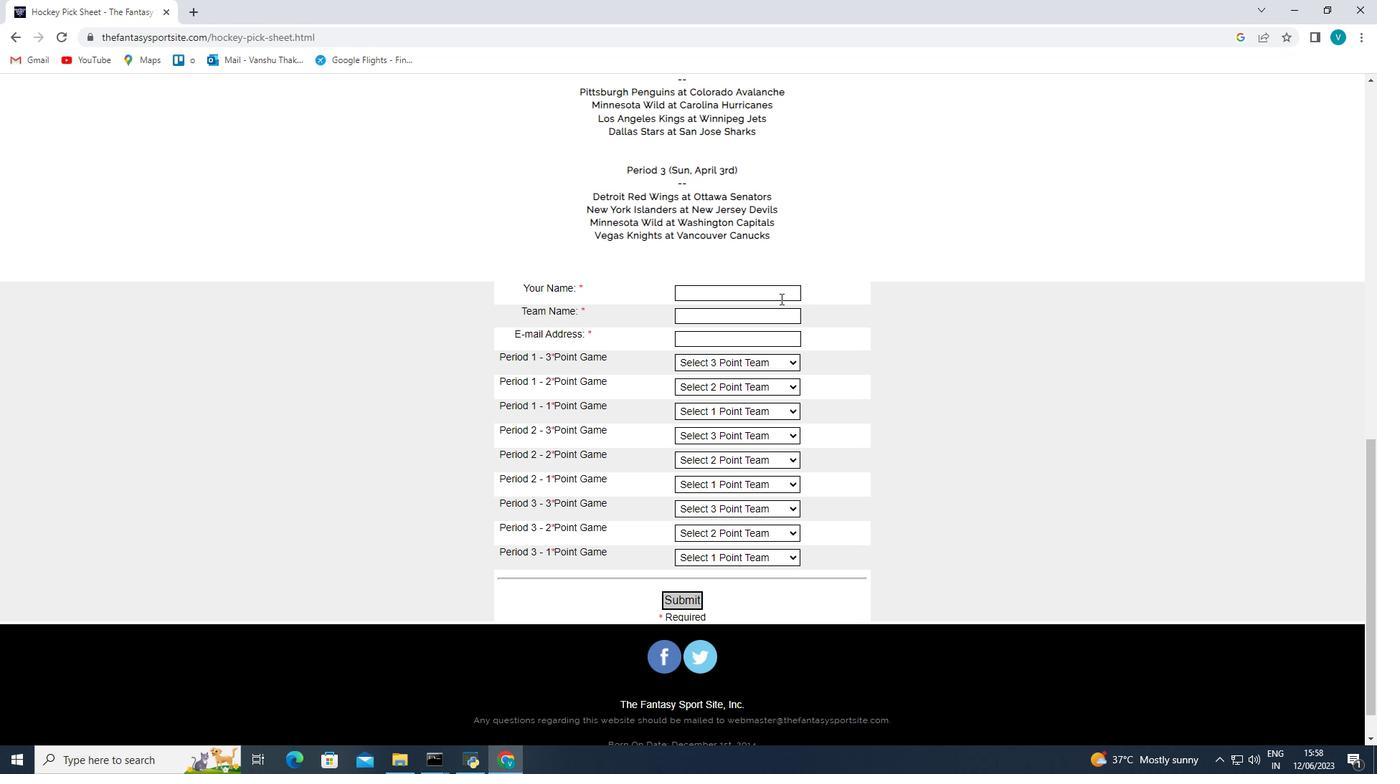 
Action: Key pressed <Key.shift>Ethan<Key.space><Key.shift>Wilson
Screenshot: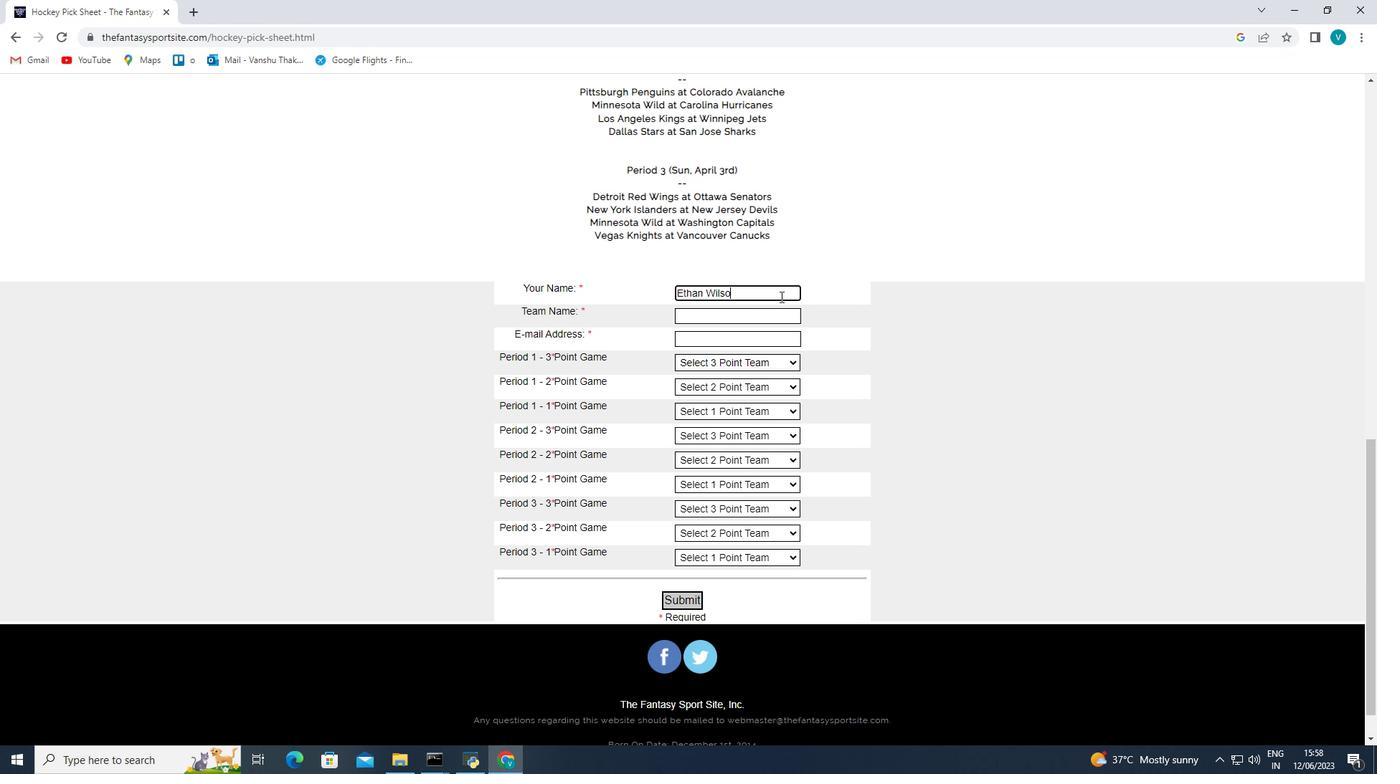 
Action: Mouse moved to (767, 318)
Screenshot: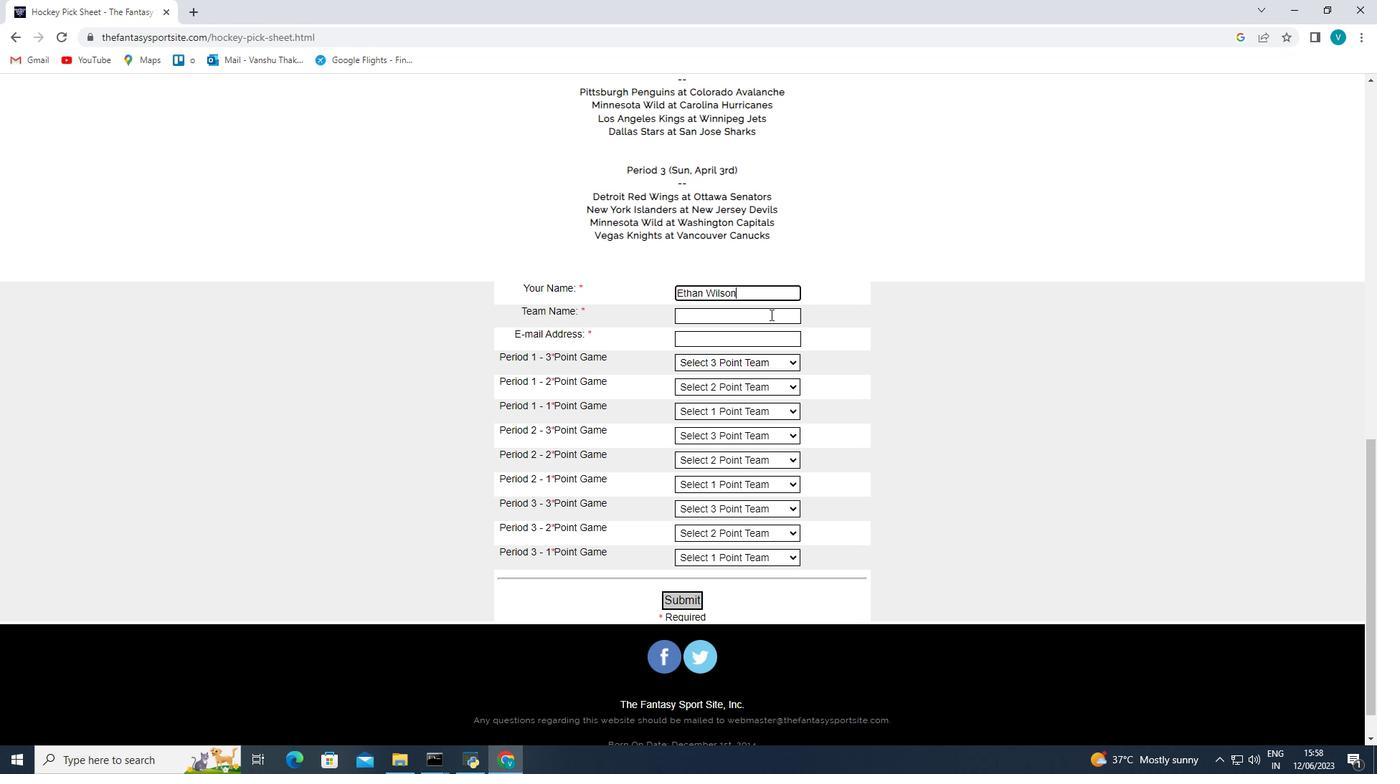 
Action: Mouse pressed left at (767, 318)
Screenshot: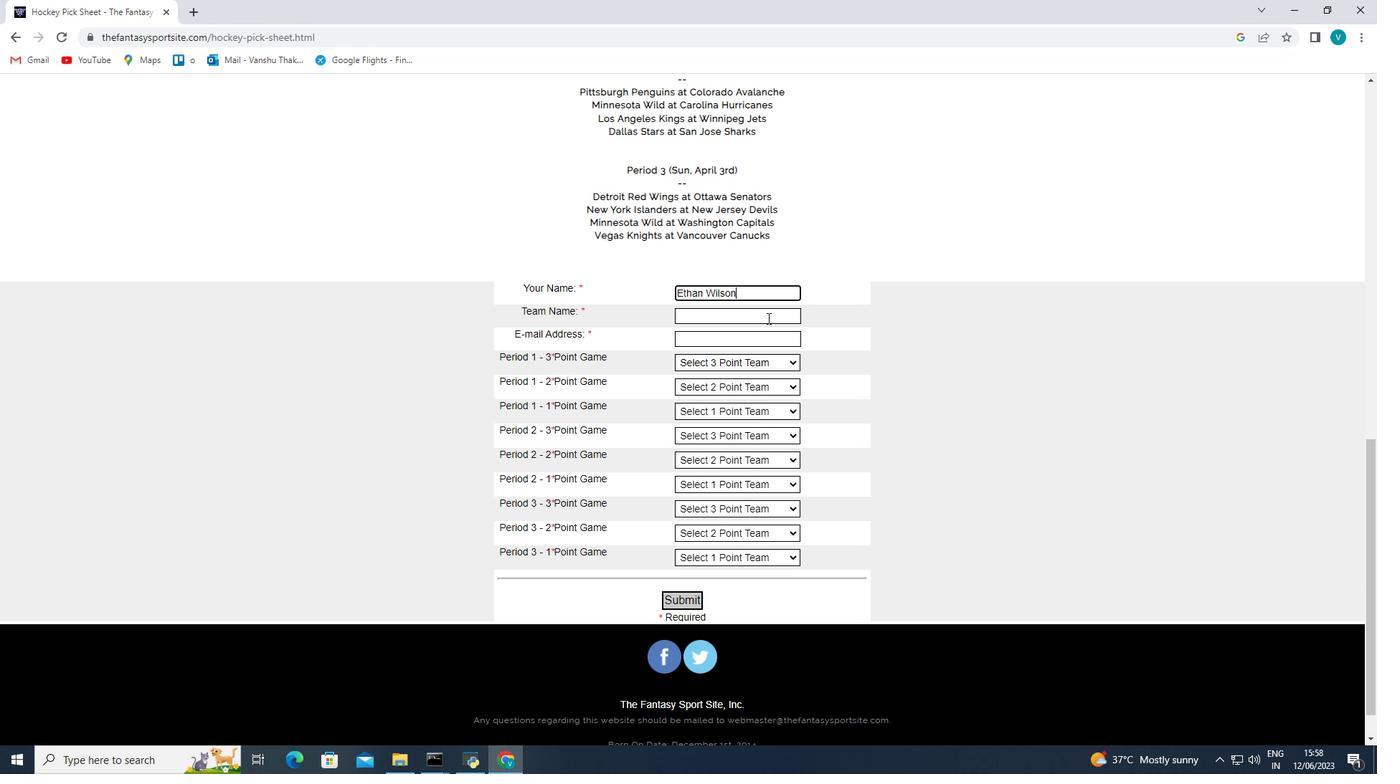 
Action: Mouse moved to (728, 201)
Screenshot: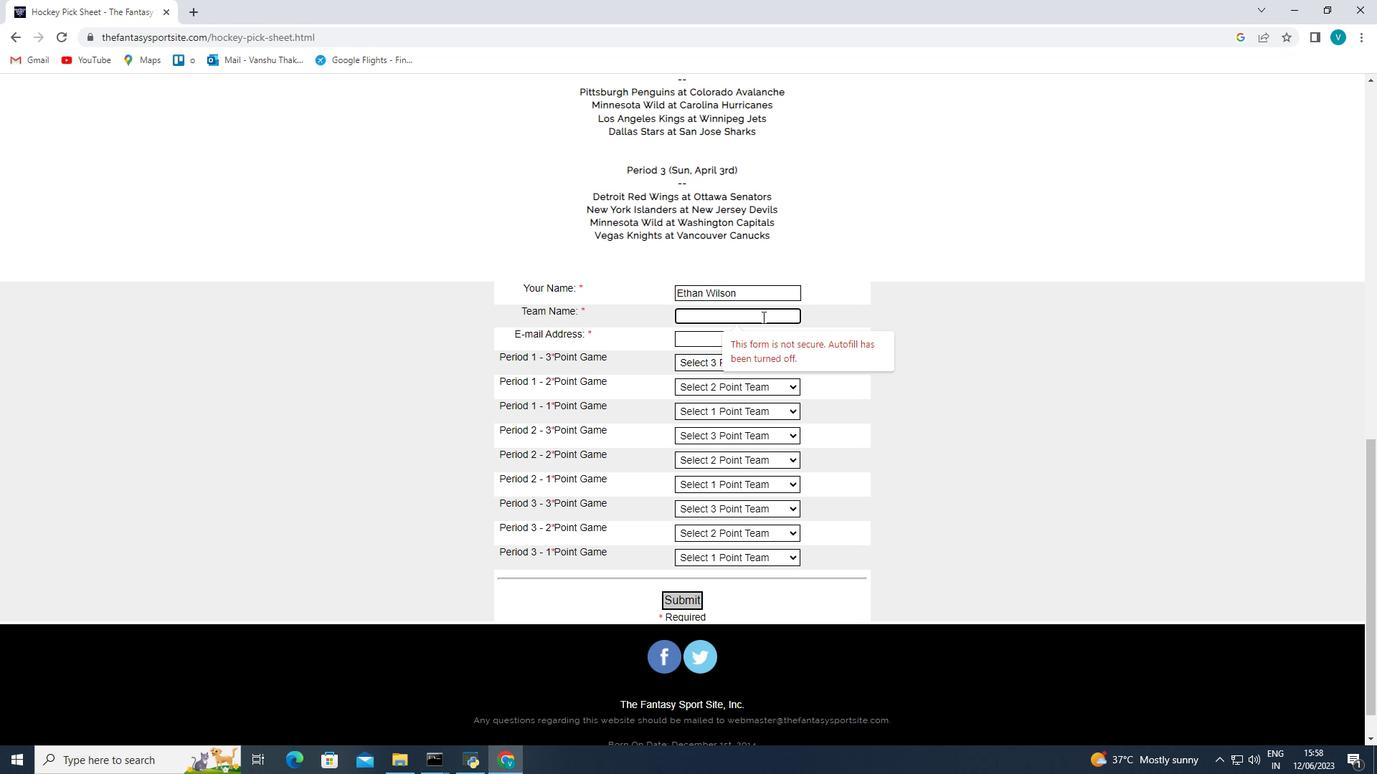 
Action: Key pressed <Key.shift>Alaska
Screenshot: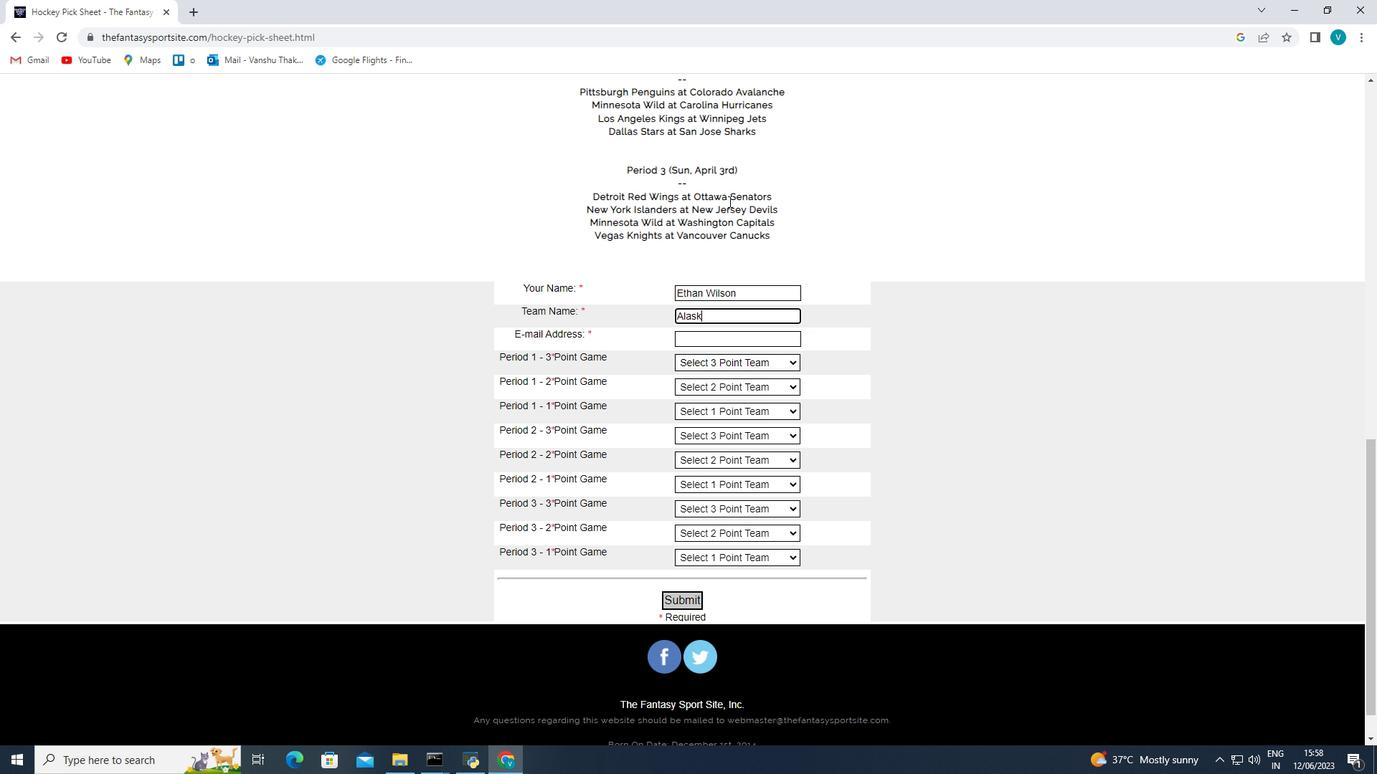 
Action: Mouse moved to (728, 201)
Screenshot: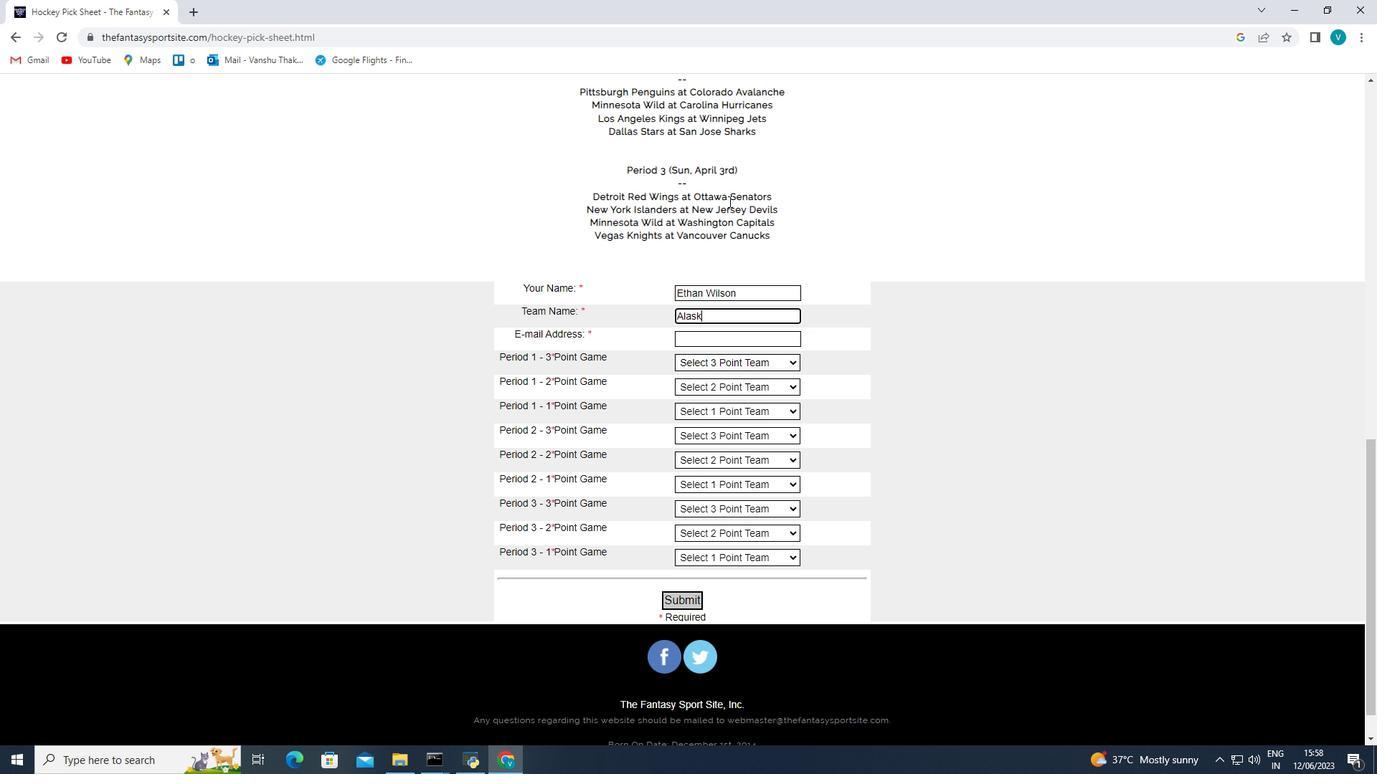 
Action: Key pressed <Key.space><Key.shift>Aces
Screenshot: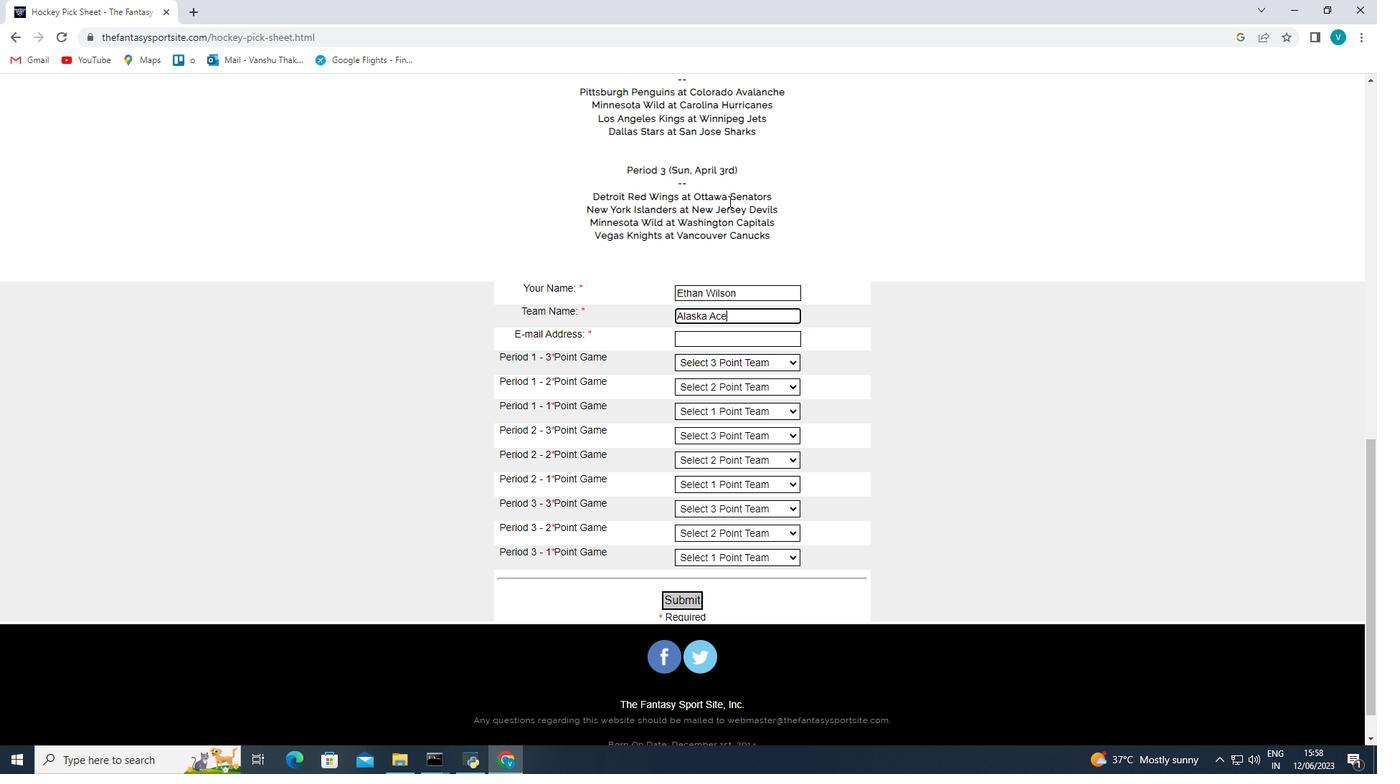 
Action: Mouse moved to (715, 336)
Screenshot: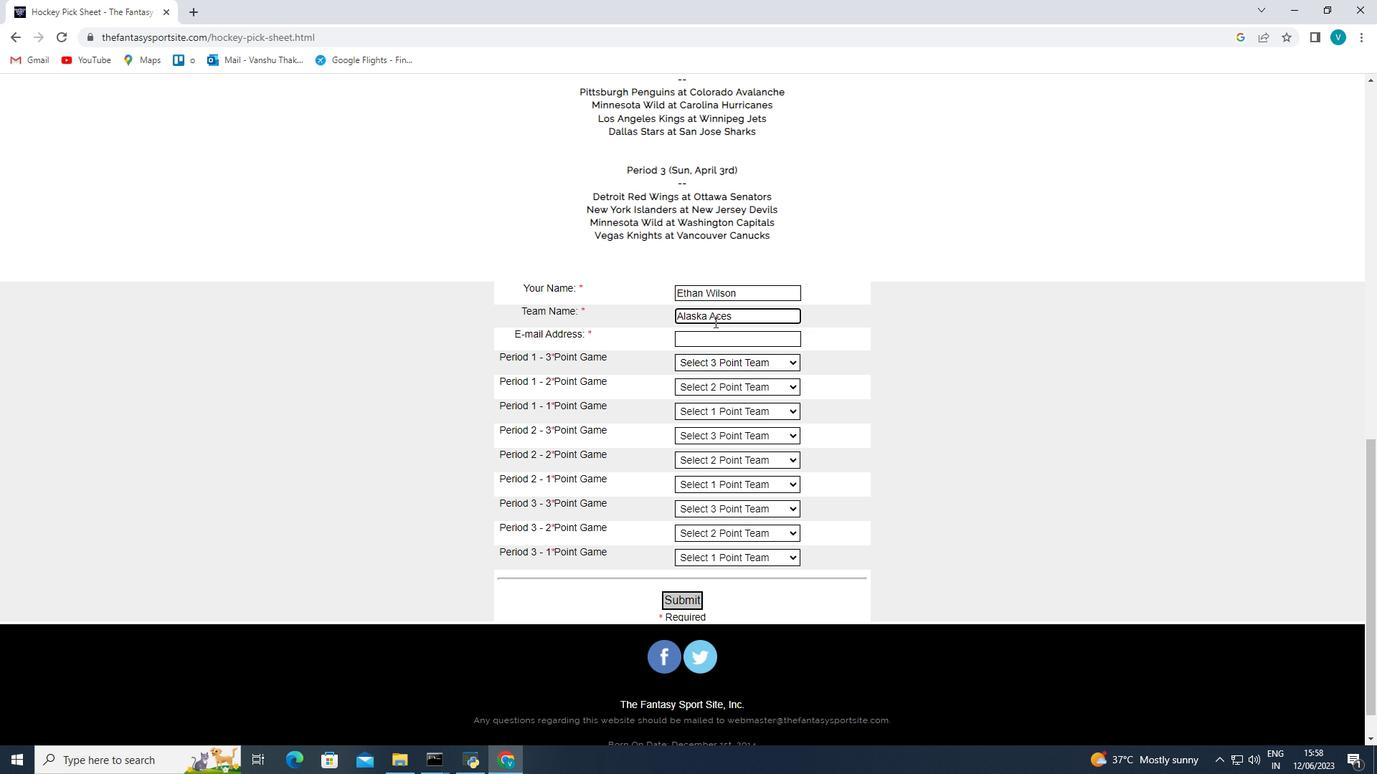 
Action: Mouse pressed left at (715, 336)
Screenshot: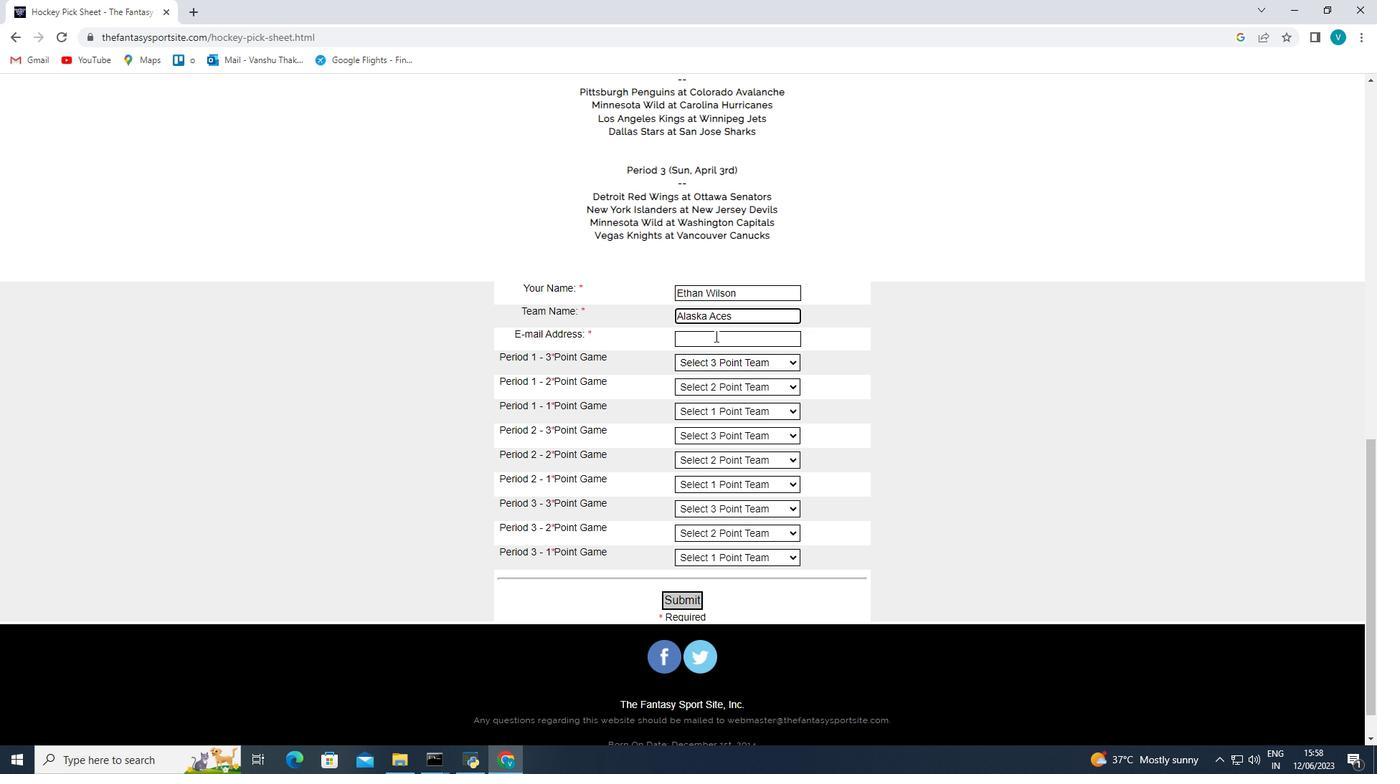 
Action: Mouse moved to (718, 294)
Screenshot: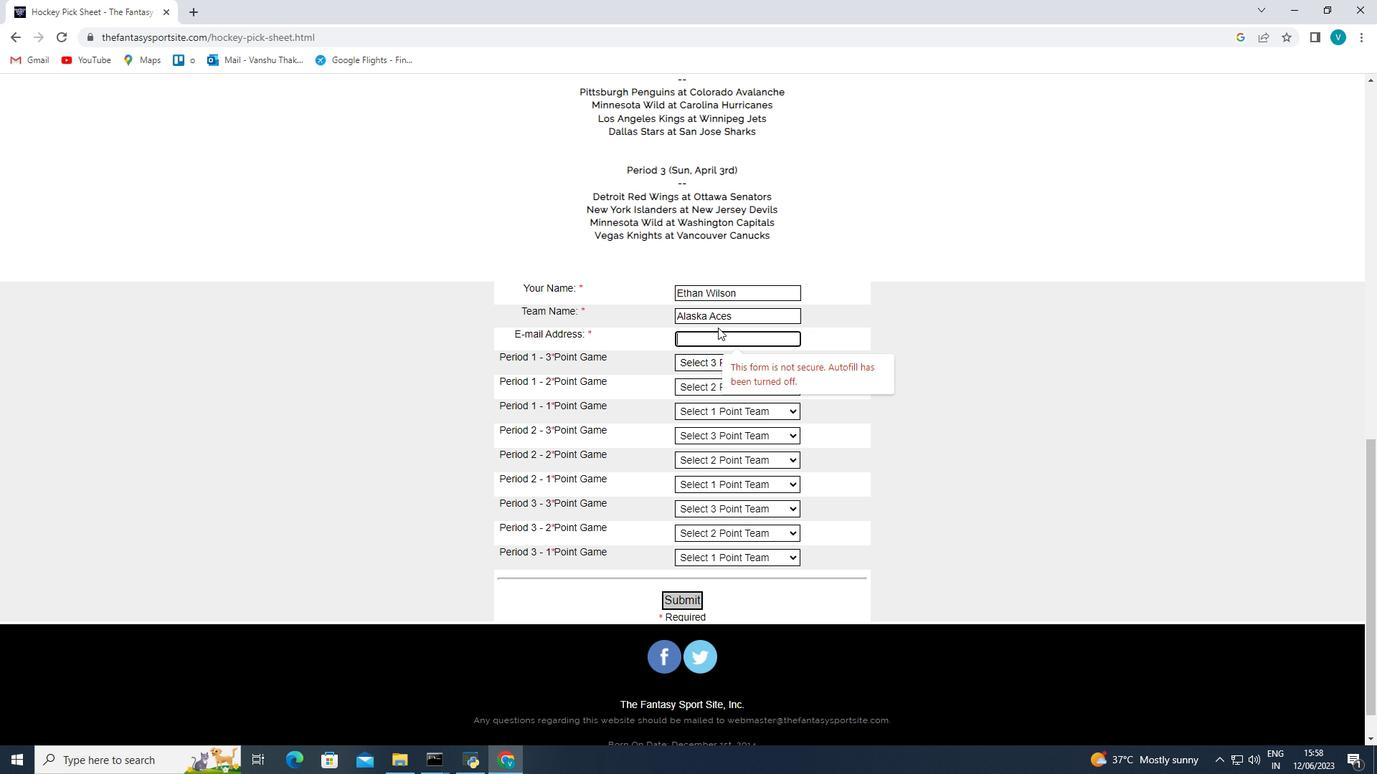 
Action: Key pressed softage.3<Key.shift>@softage.net
Screenshot: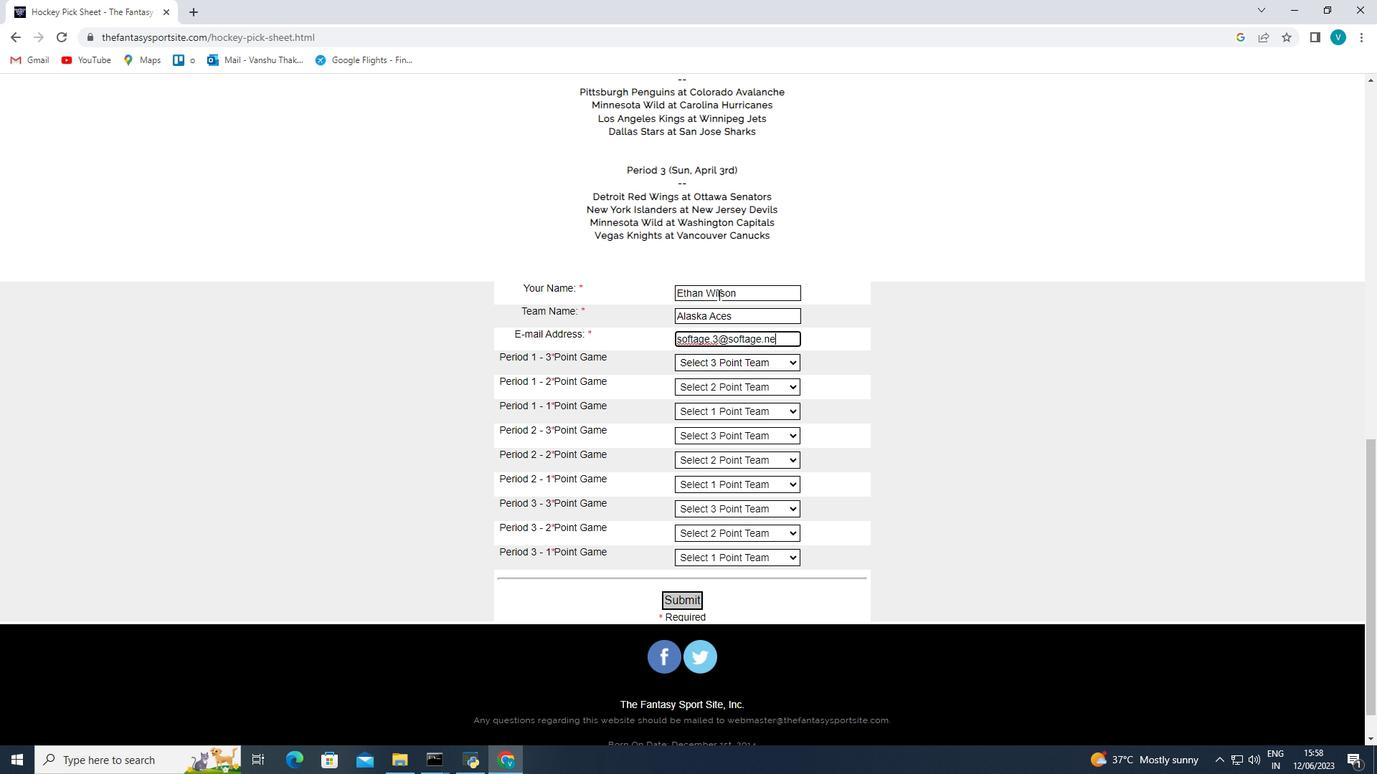 
Action: Mouse moved to (712, 360)
Screenshot: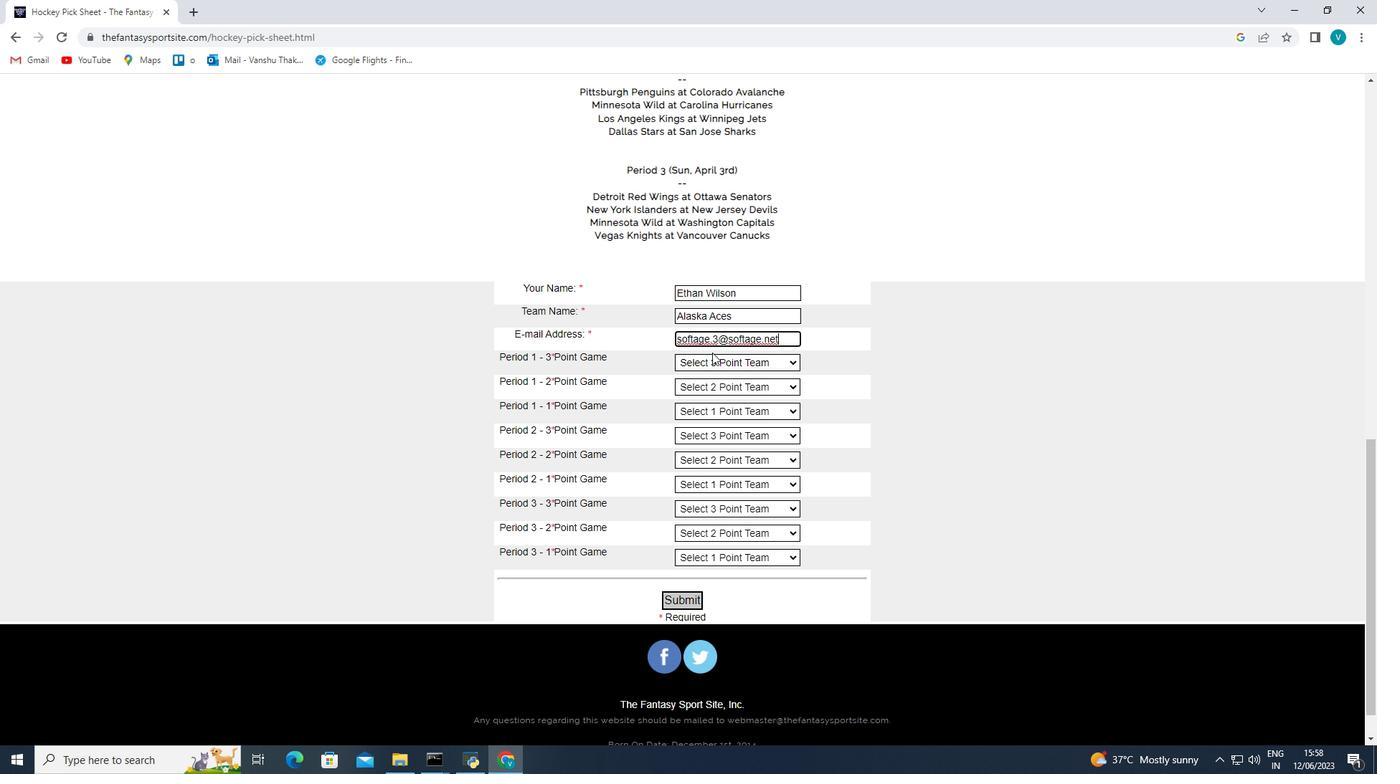 
Action: Mouse pressed left at (712, 360)
Screenshot: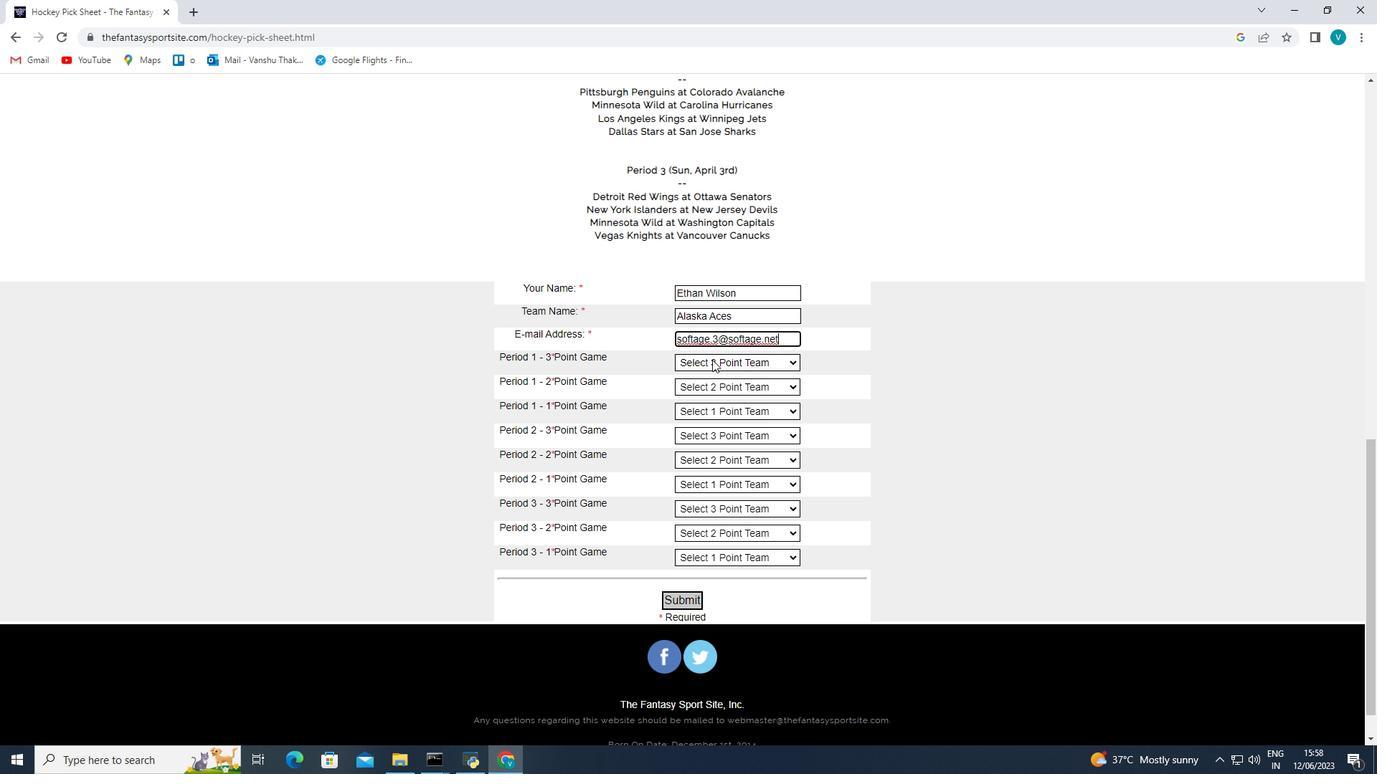 
Action: Mouse moved to (736, 415)
Screenshot: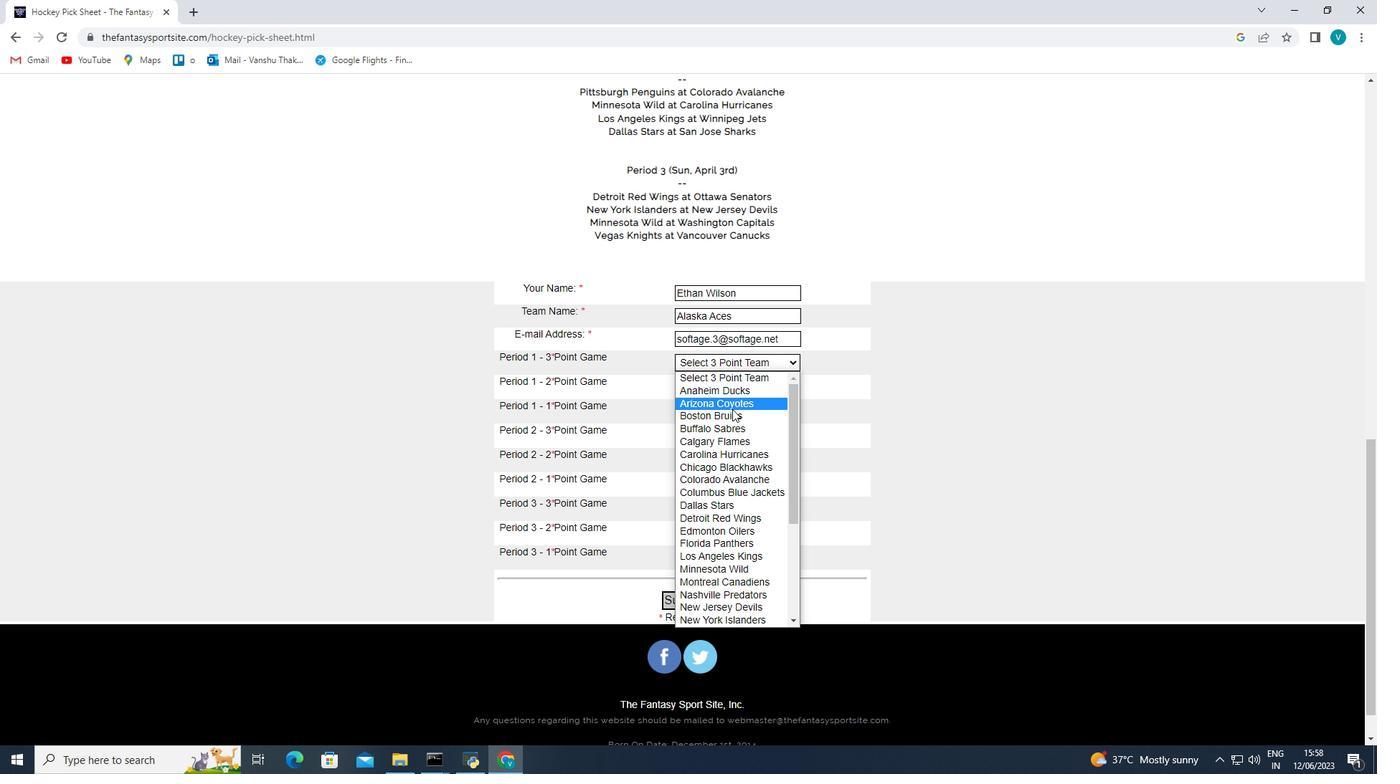 
Action: Mouse pressed left at (736, 415)
Screenshot: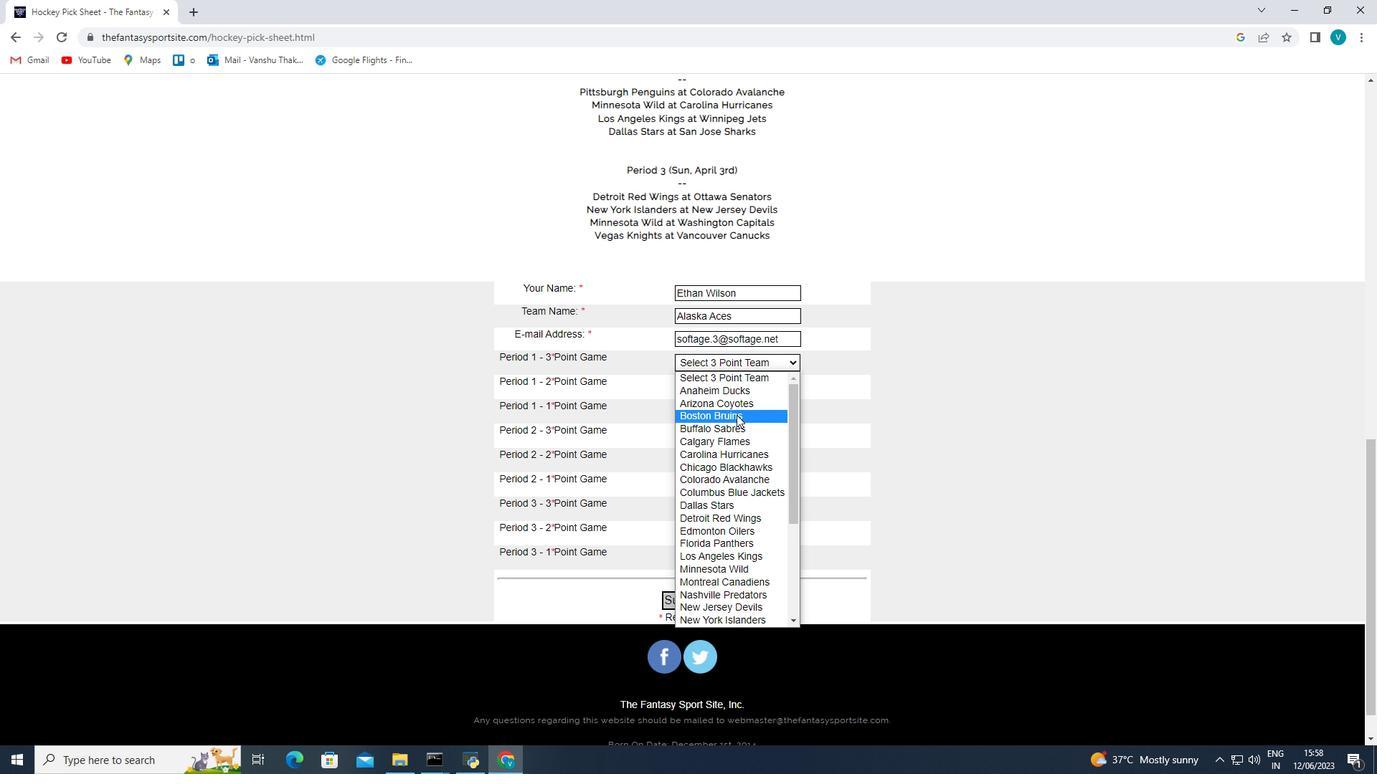 
Action: Mouse moved to (766, 383)
Screenshot: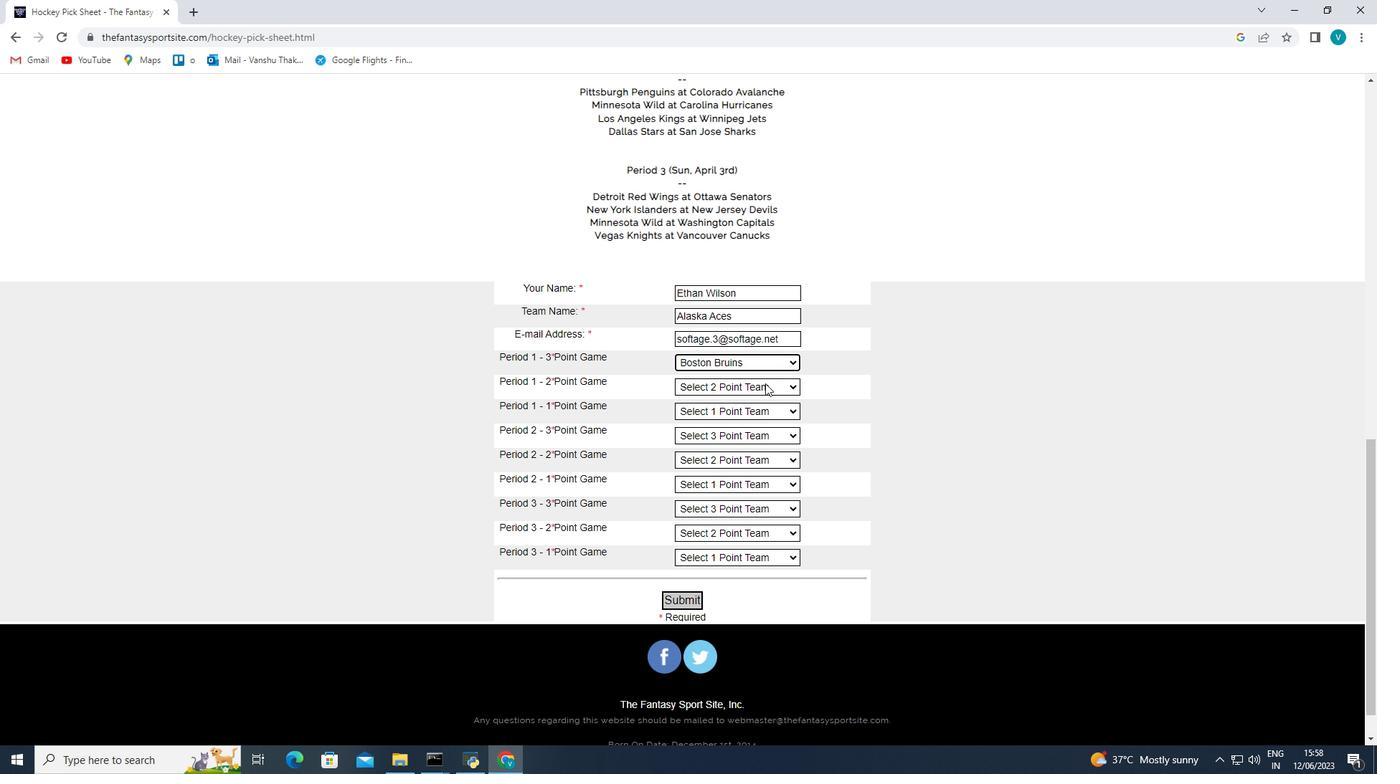 
Action: Mouse pressed left at (766, 383)
Screenshot: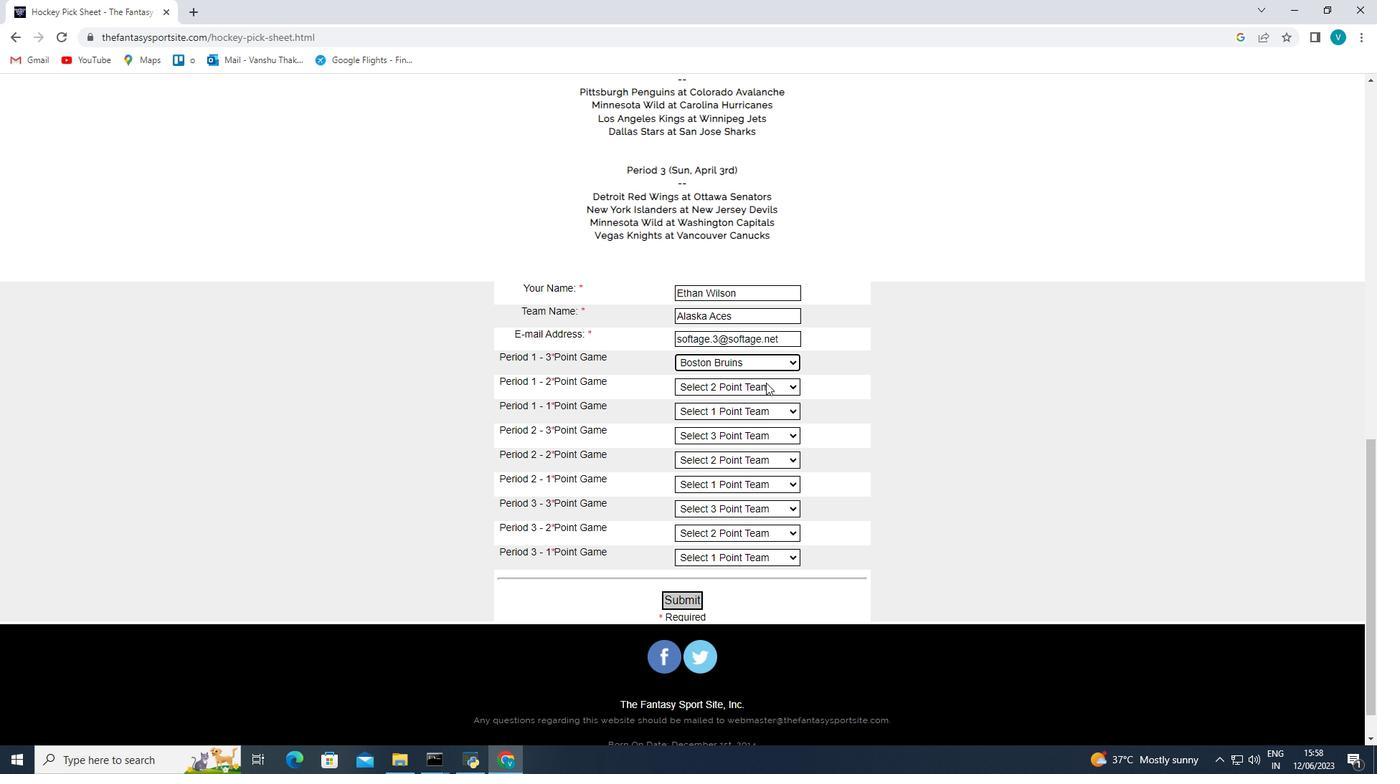 
Action: Mouse moved to (759, 410)
Screenshot: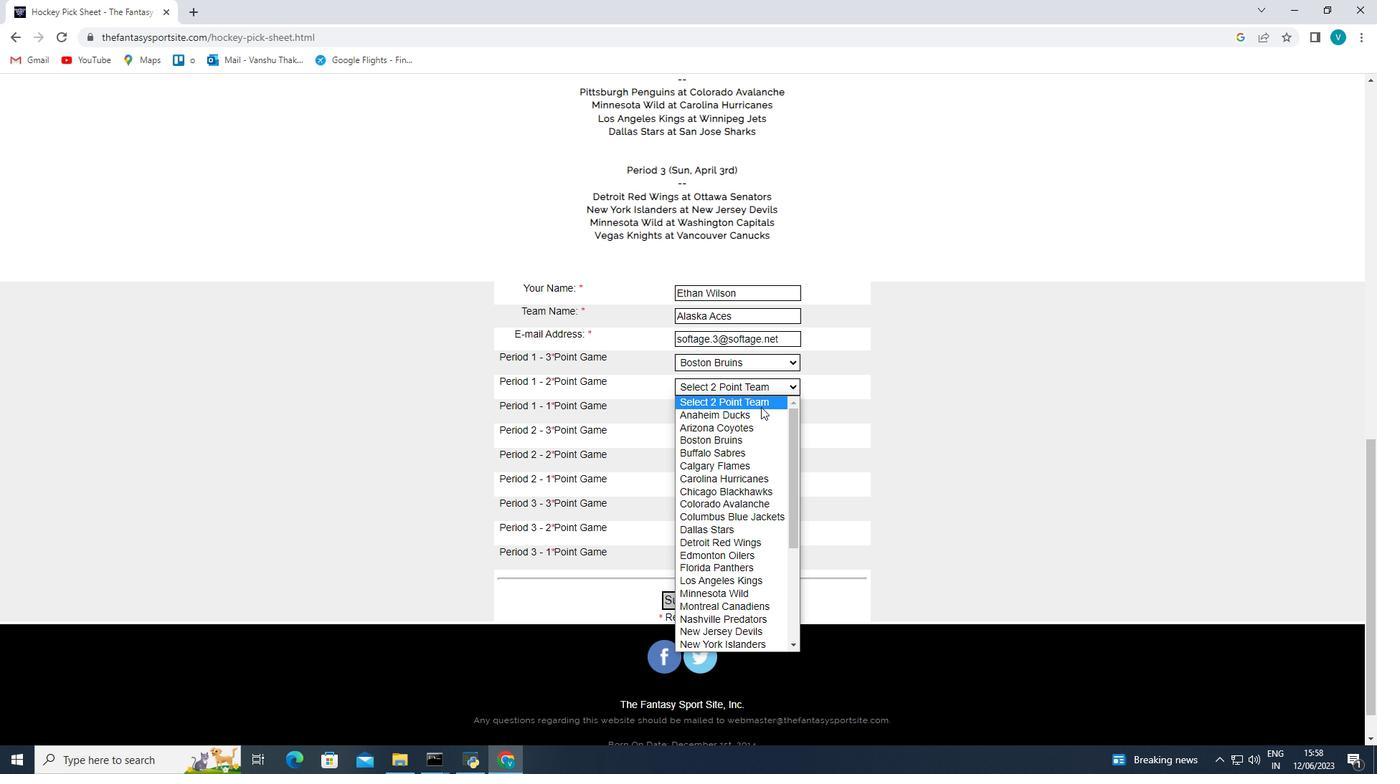 
Action: Mouse pressed left at (759, 410)
Screenshot: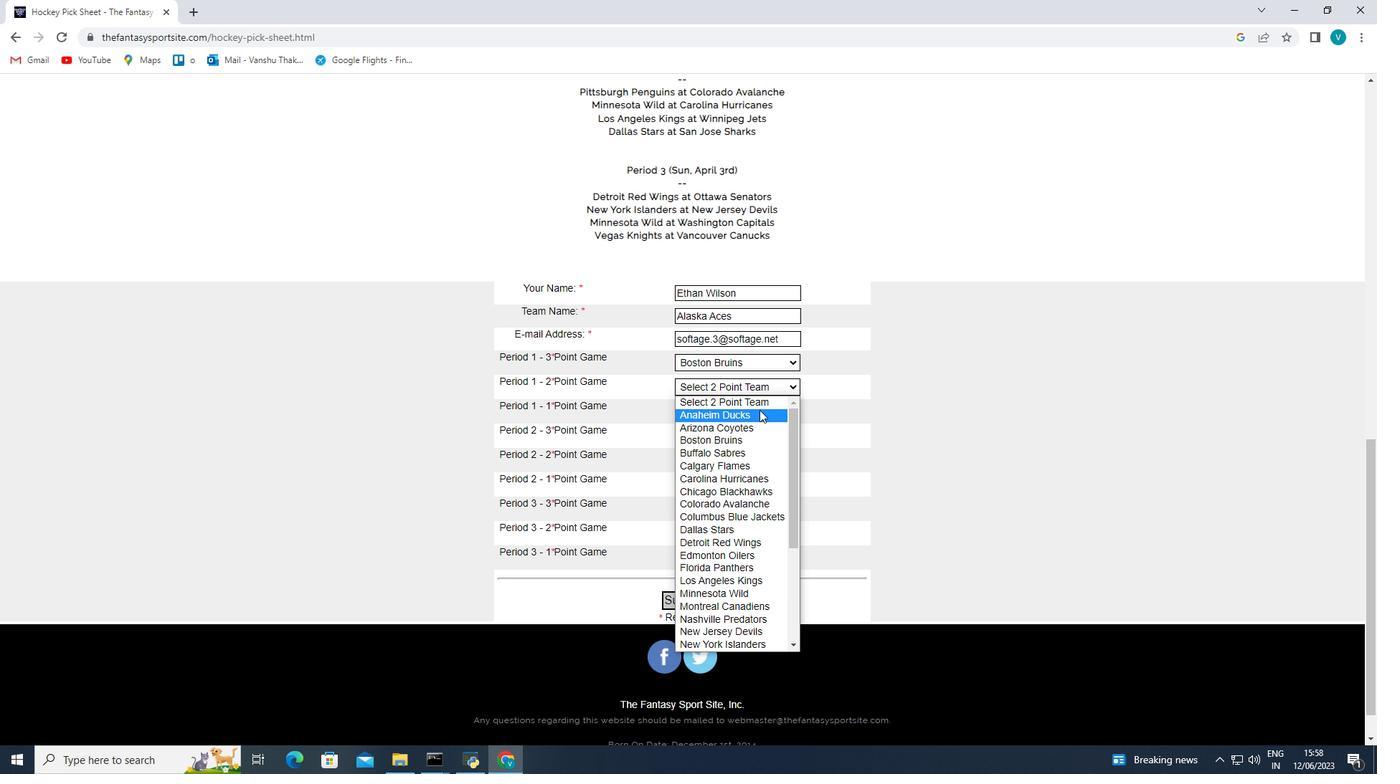 
Action: Mouse moved to (736, 414)
Screenshot: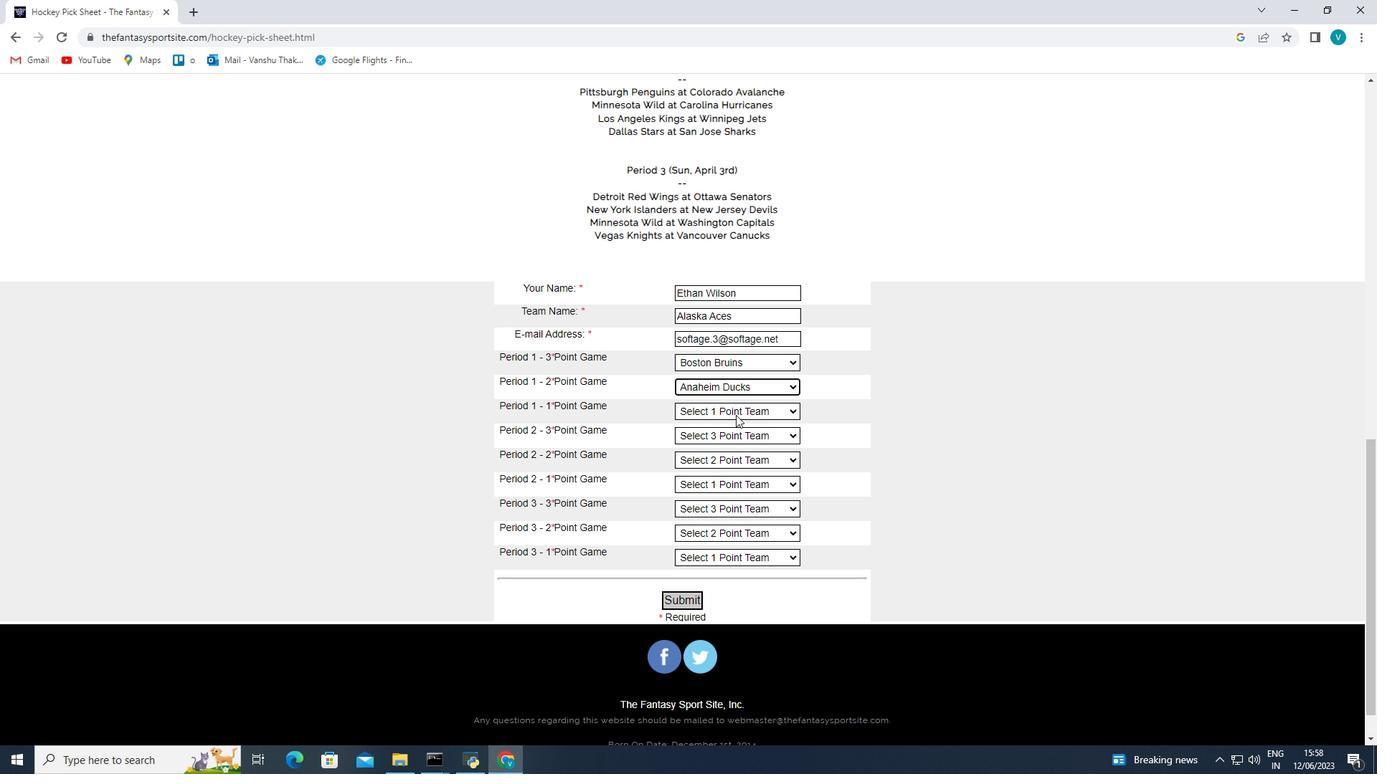 
Action: Mouse pressed left at (736, 414)
Screenshot: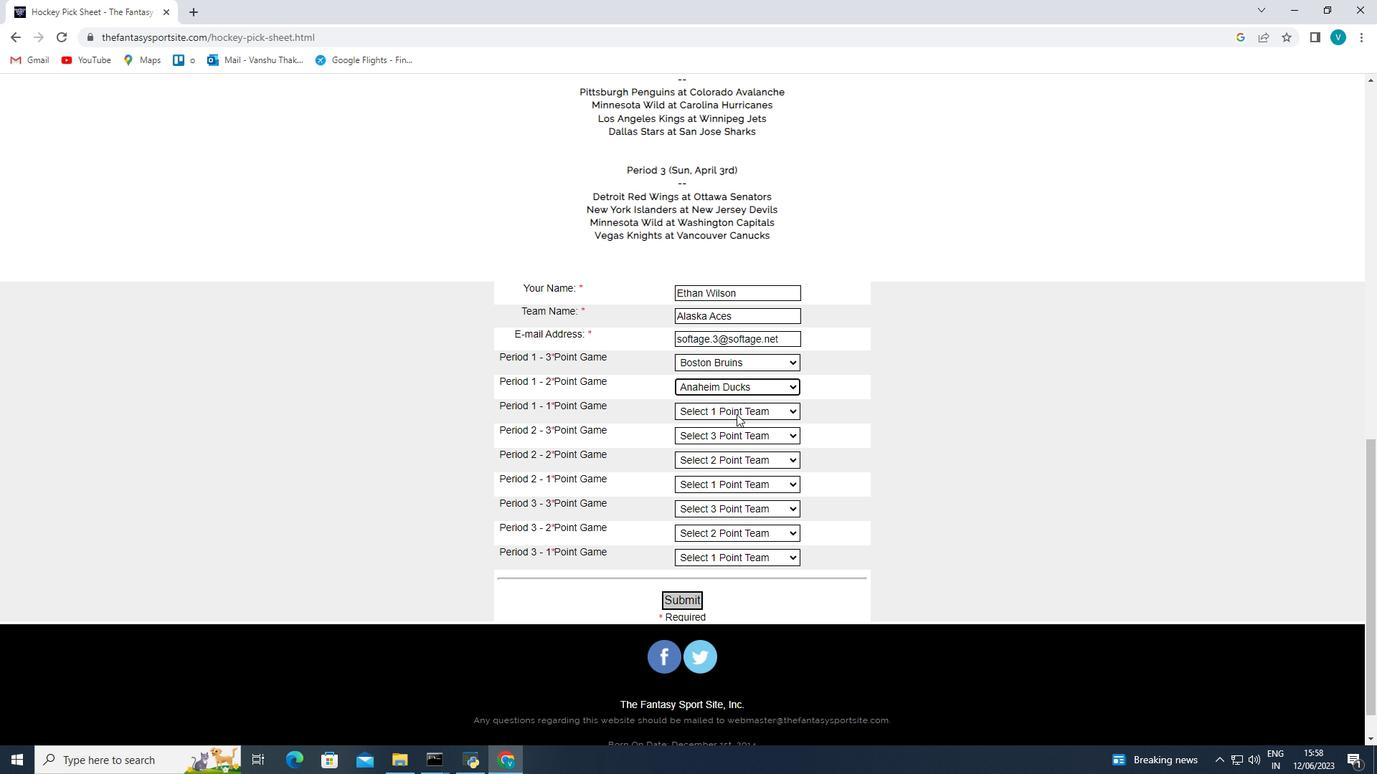 
Action: Mouse moved to (743, 663)
Screenshot: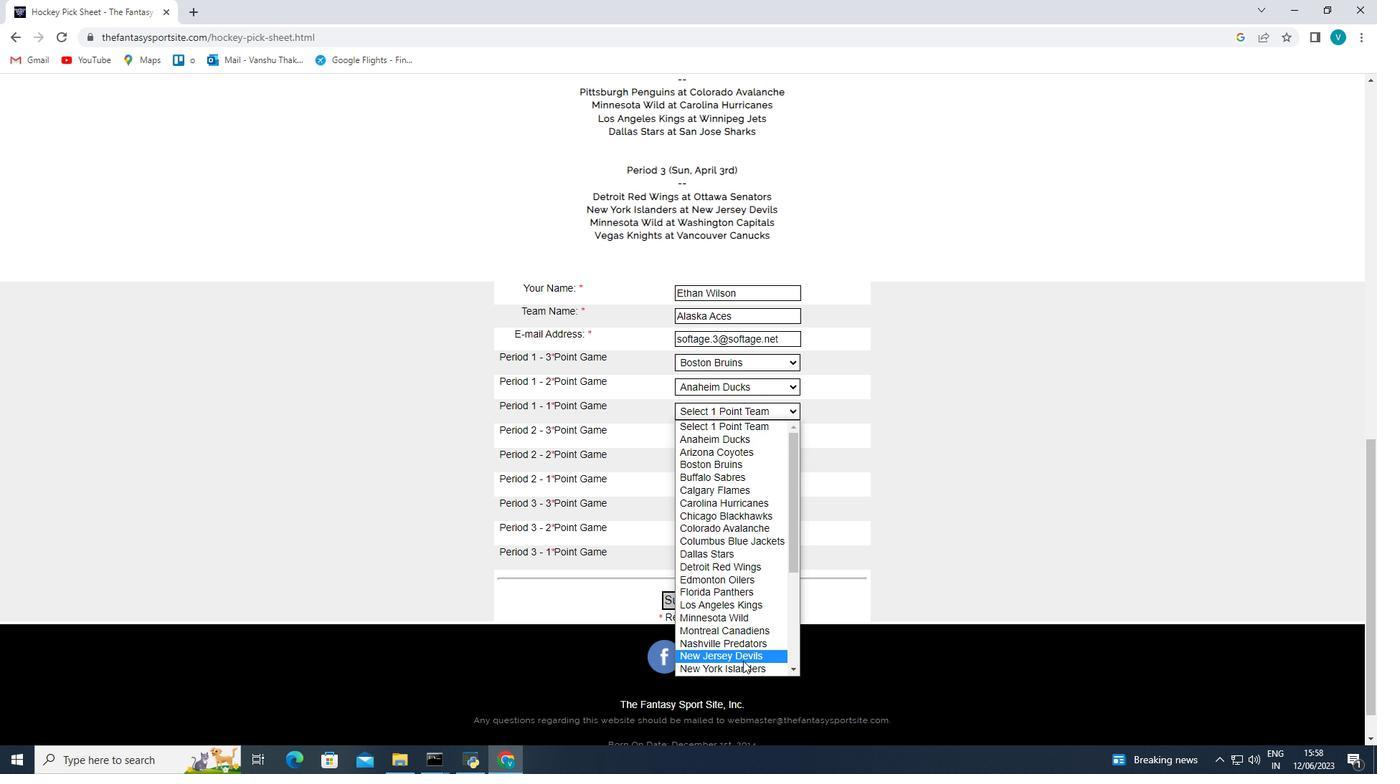 
Action: Mouse pressed left at (743, 663)
Screenshot: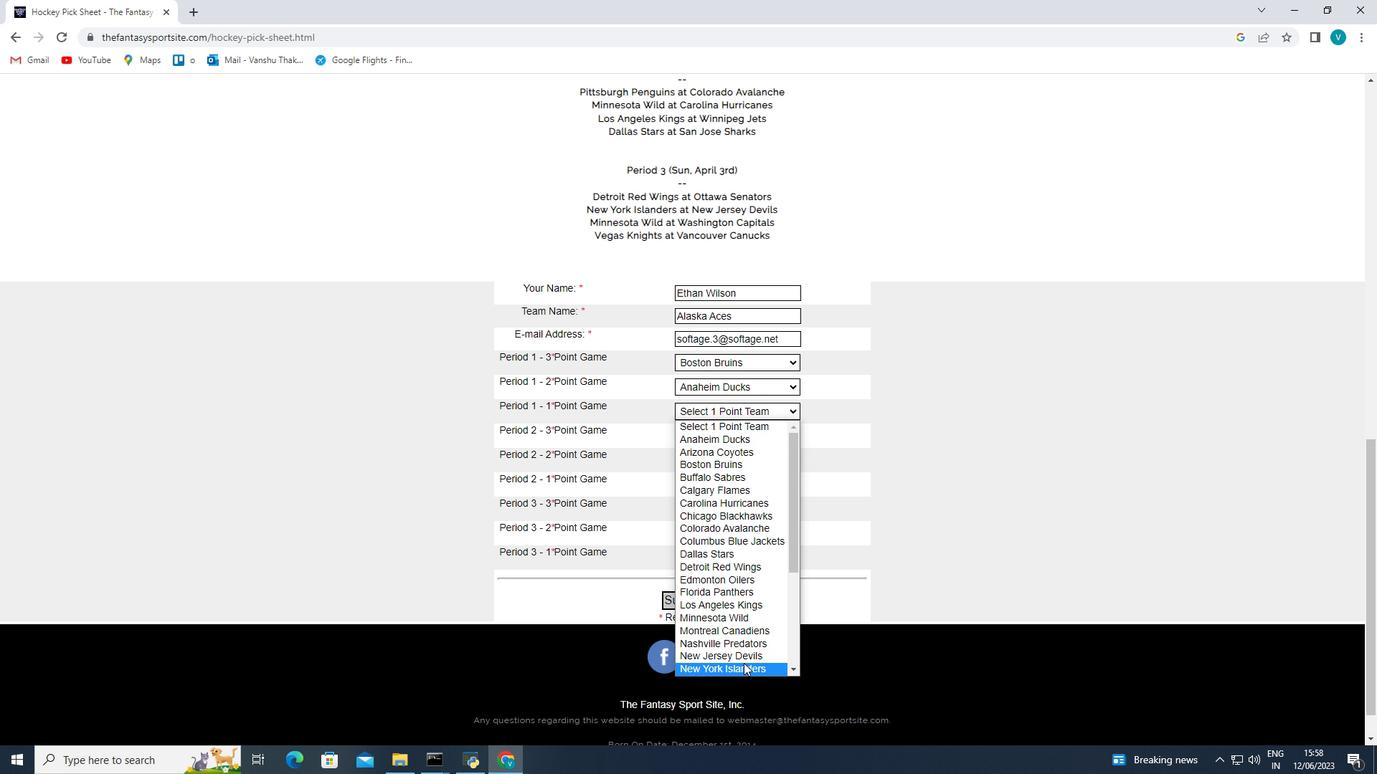 
Action: Mouse moved to (741, 434)
Screenshot: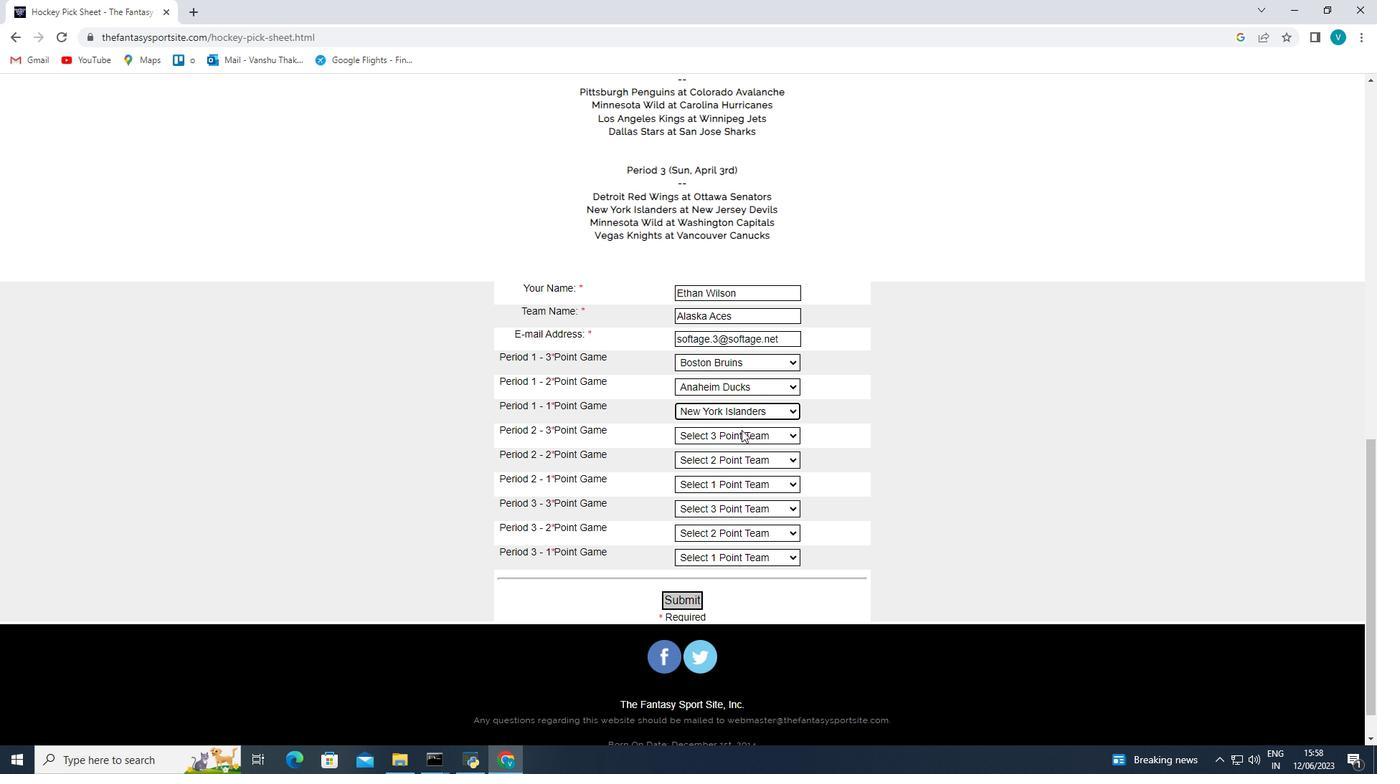 
Action: Mouse pressed left at (741, 434)
Screenshot: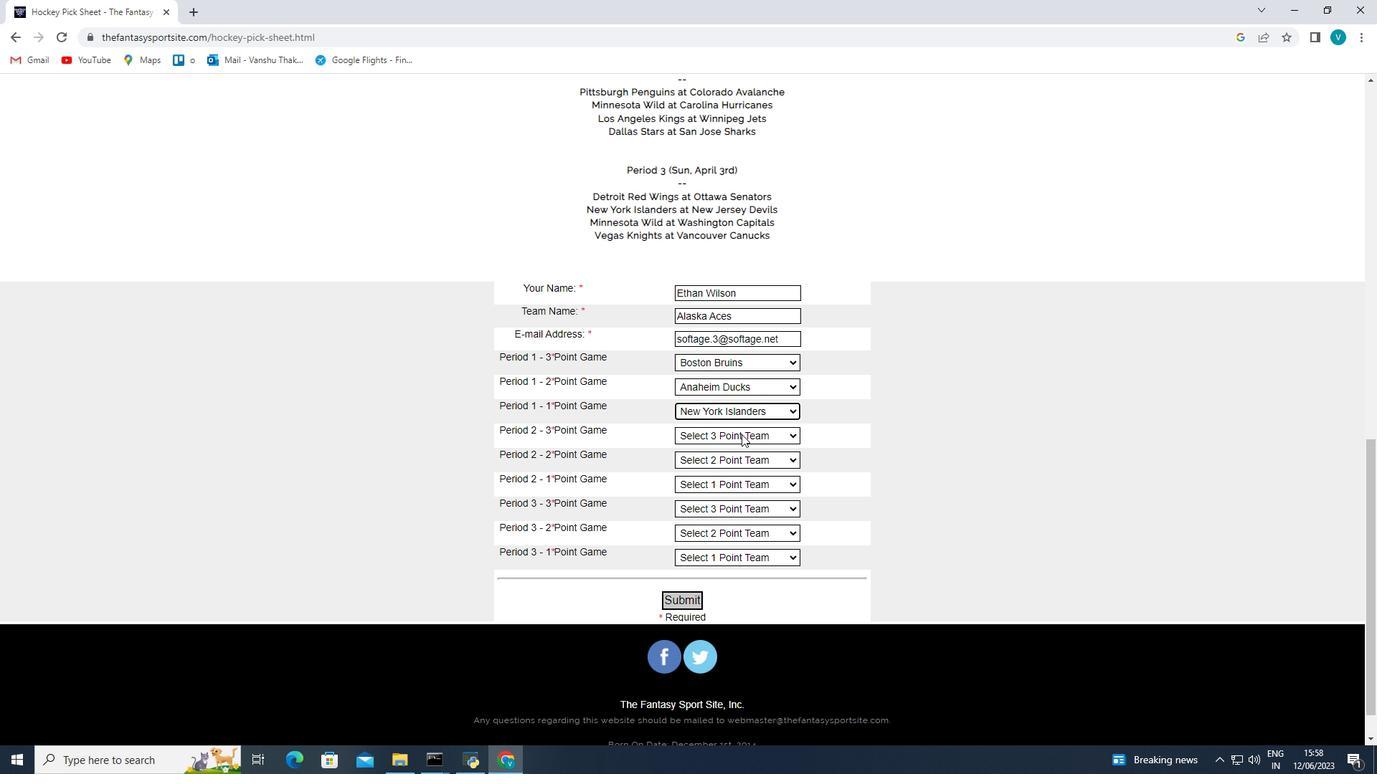 
Action: Mouse moved to (734, 675)
Screenshot: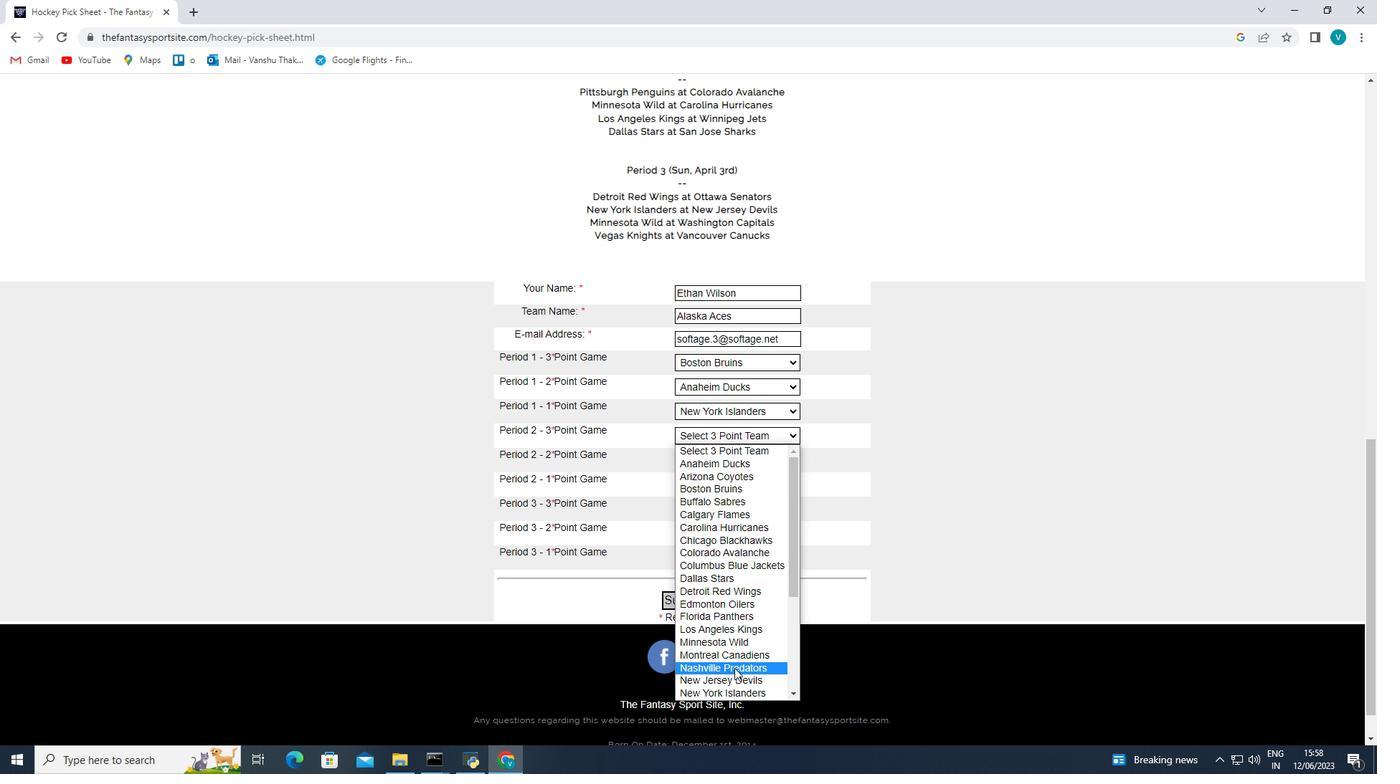 
Action: Mouse pressed left at (734, 675)
Screenshot: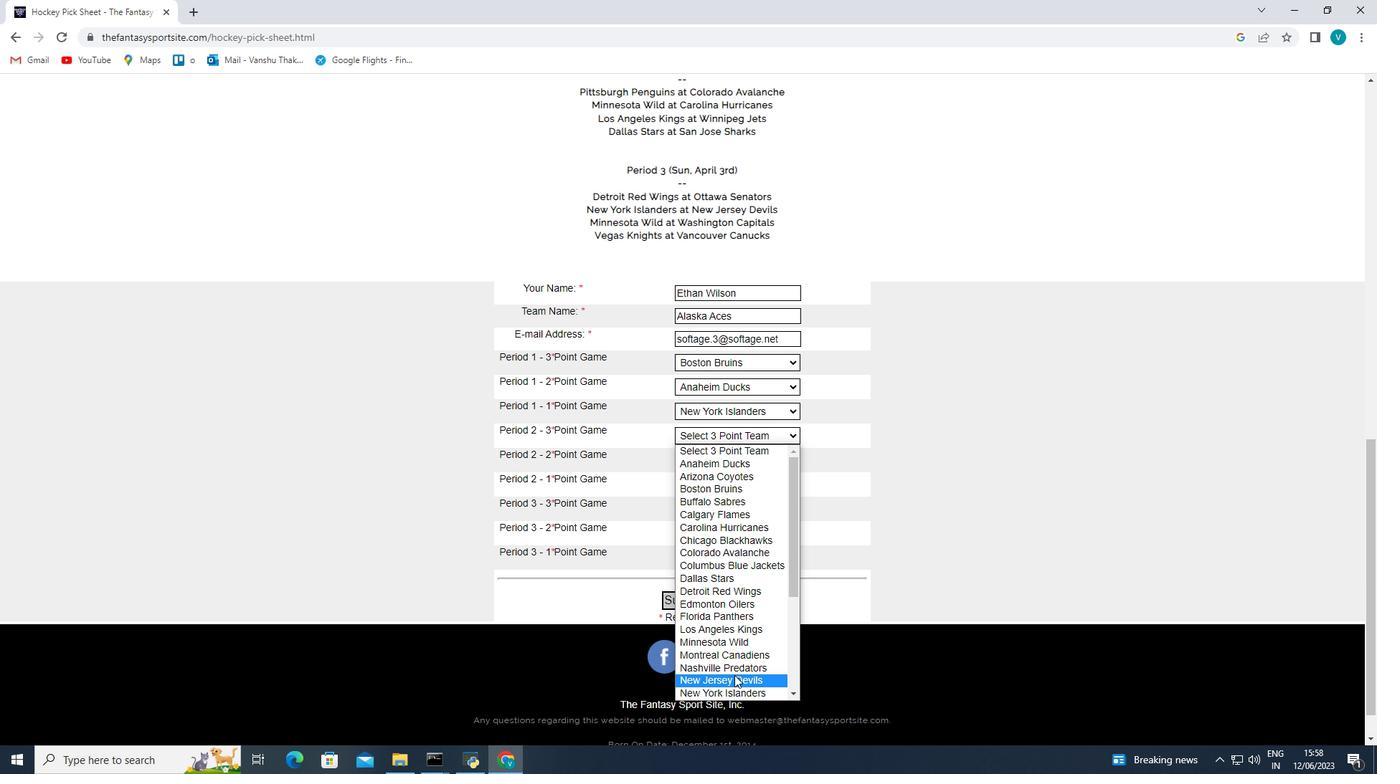 
Action: Mouse moved to (749, 463)
Screenshot: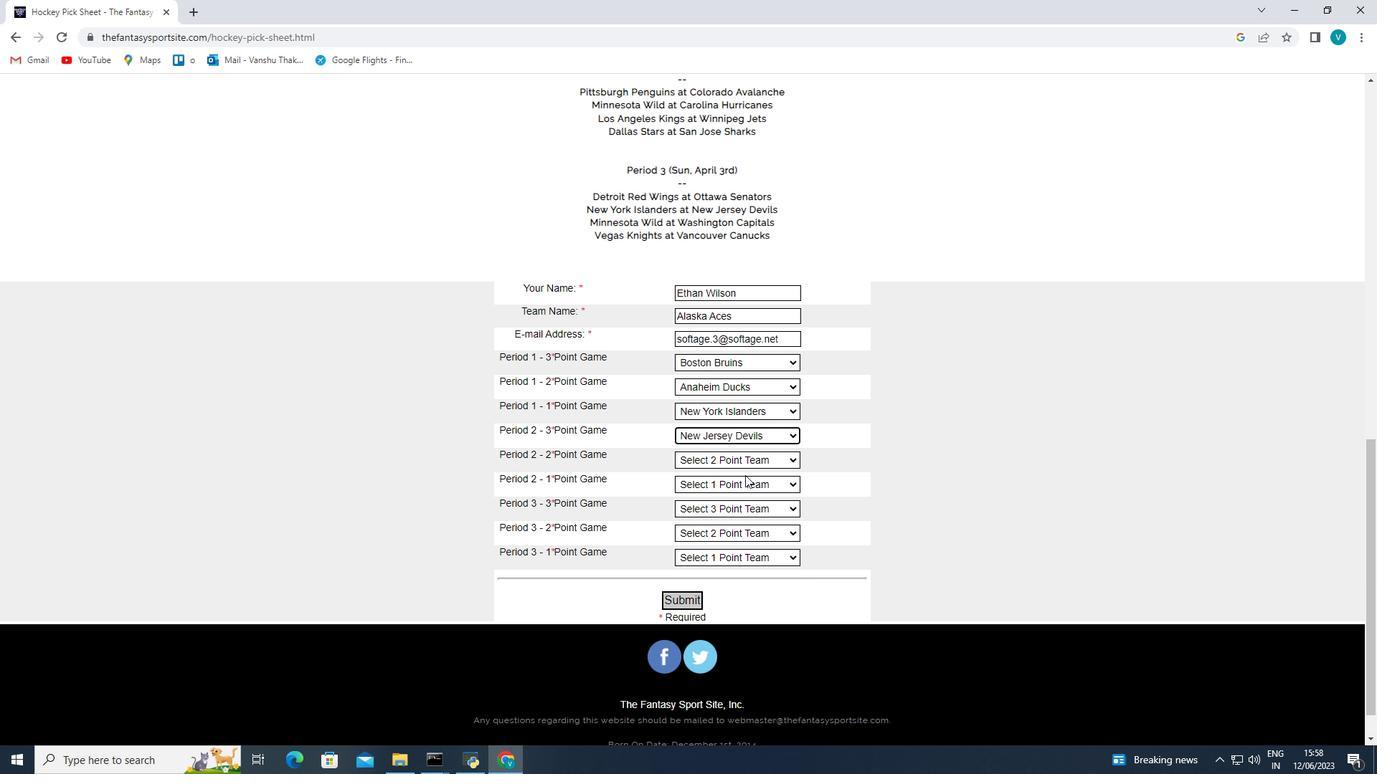 
Action: Mouse pressed left at (749, 463)
Screenshot: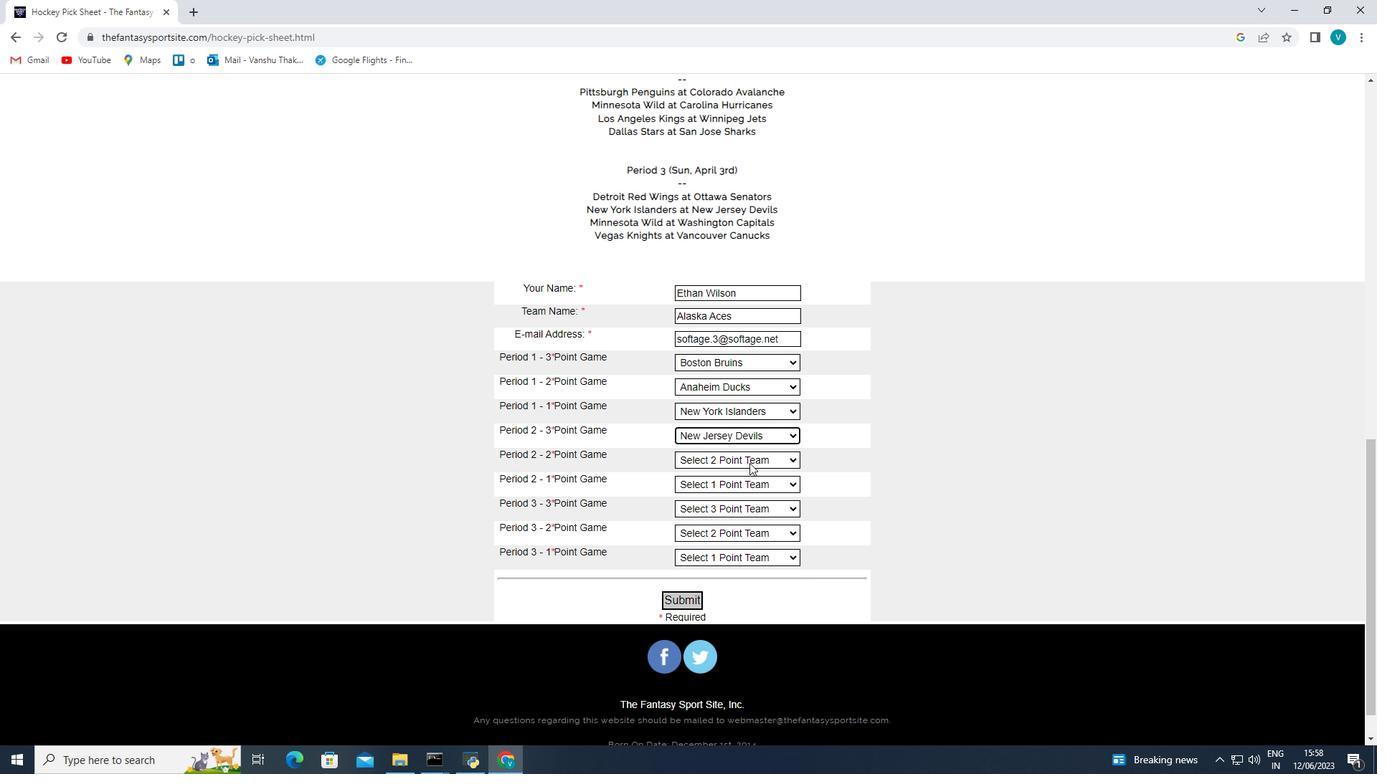 
Action: Mouse moved to (755, 691)
Screenshot: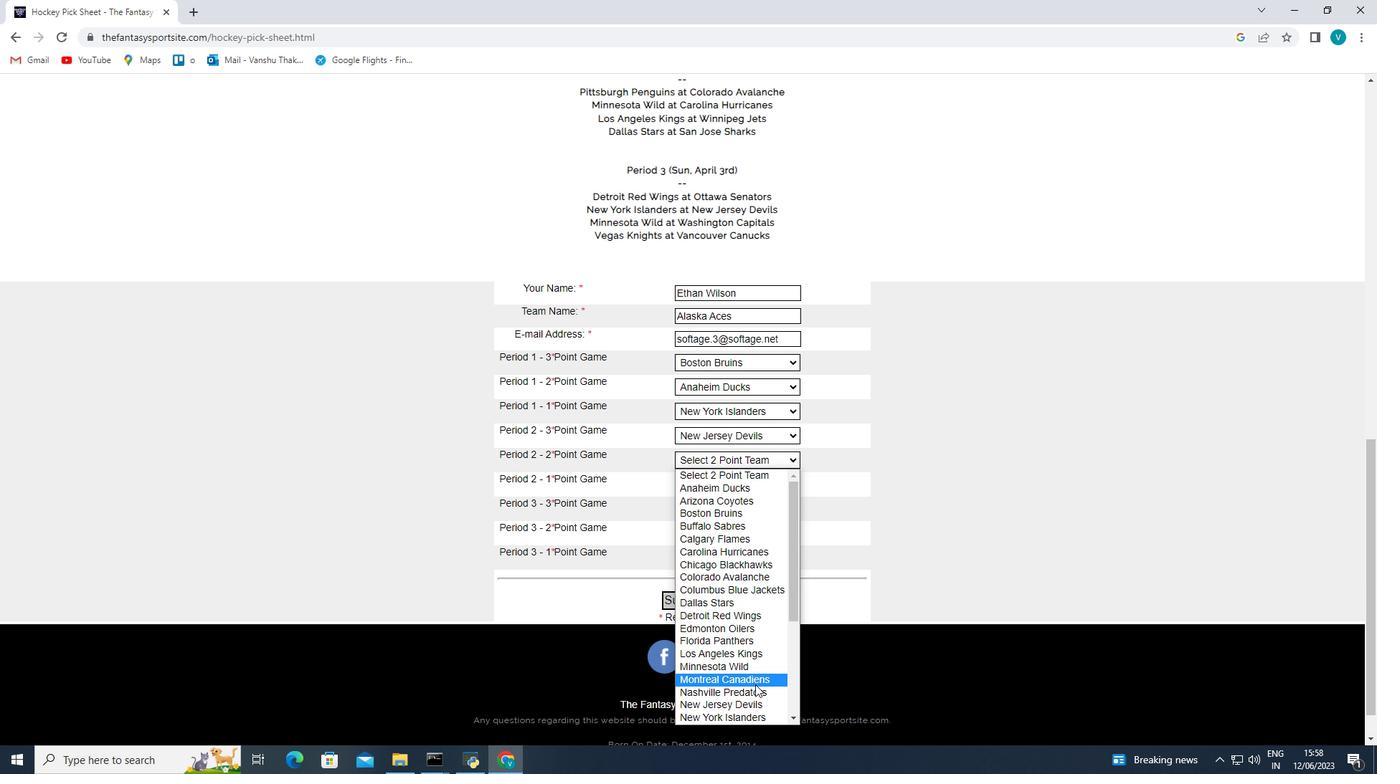 
Action: Mouse pressed left at (755, 691)
Screenshot: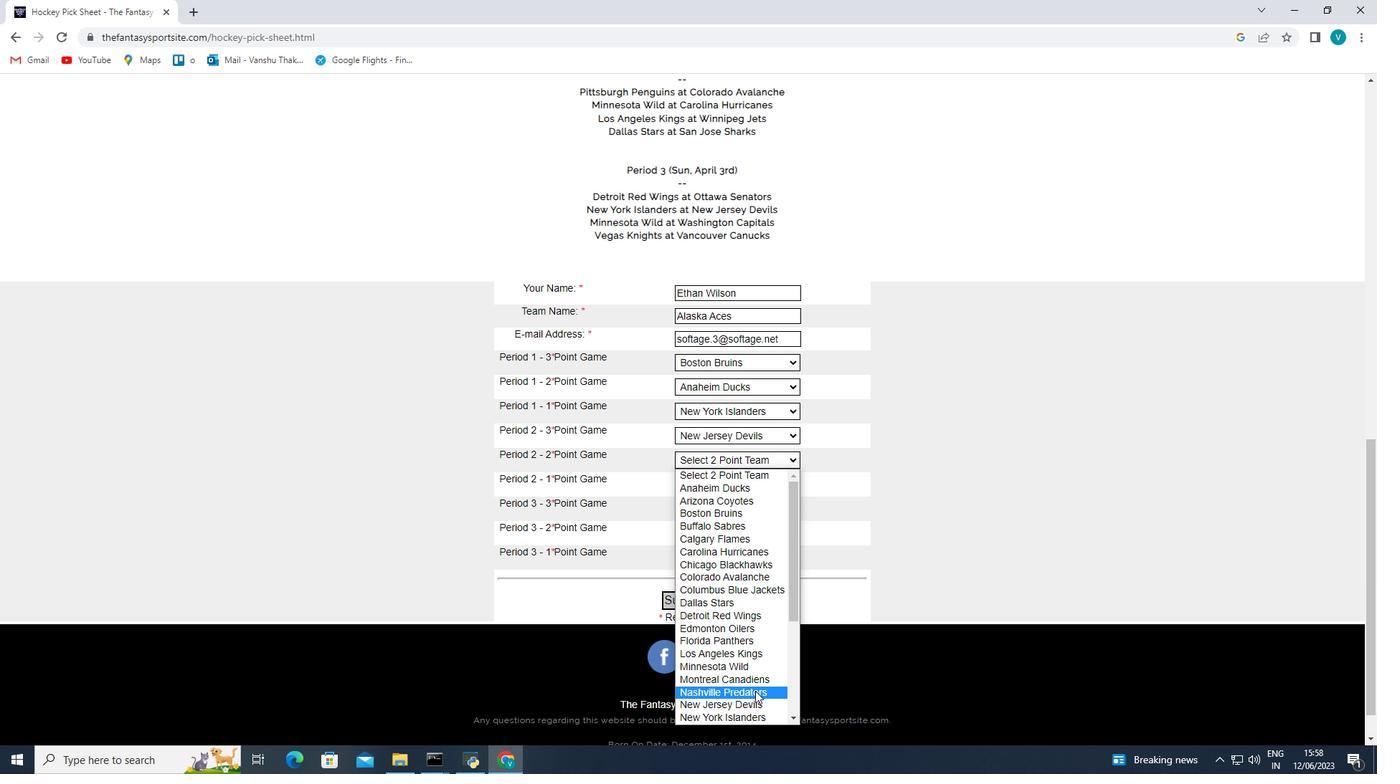 
Action: Mouse moved to (741, 487)
Screenshot: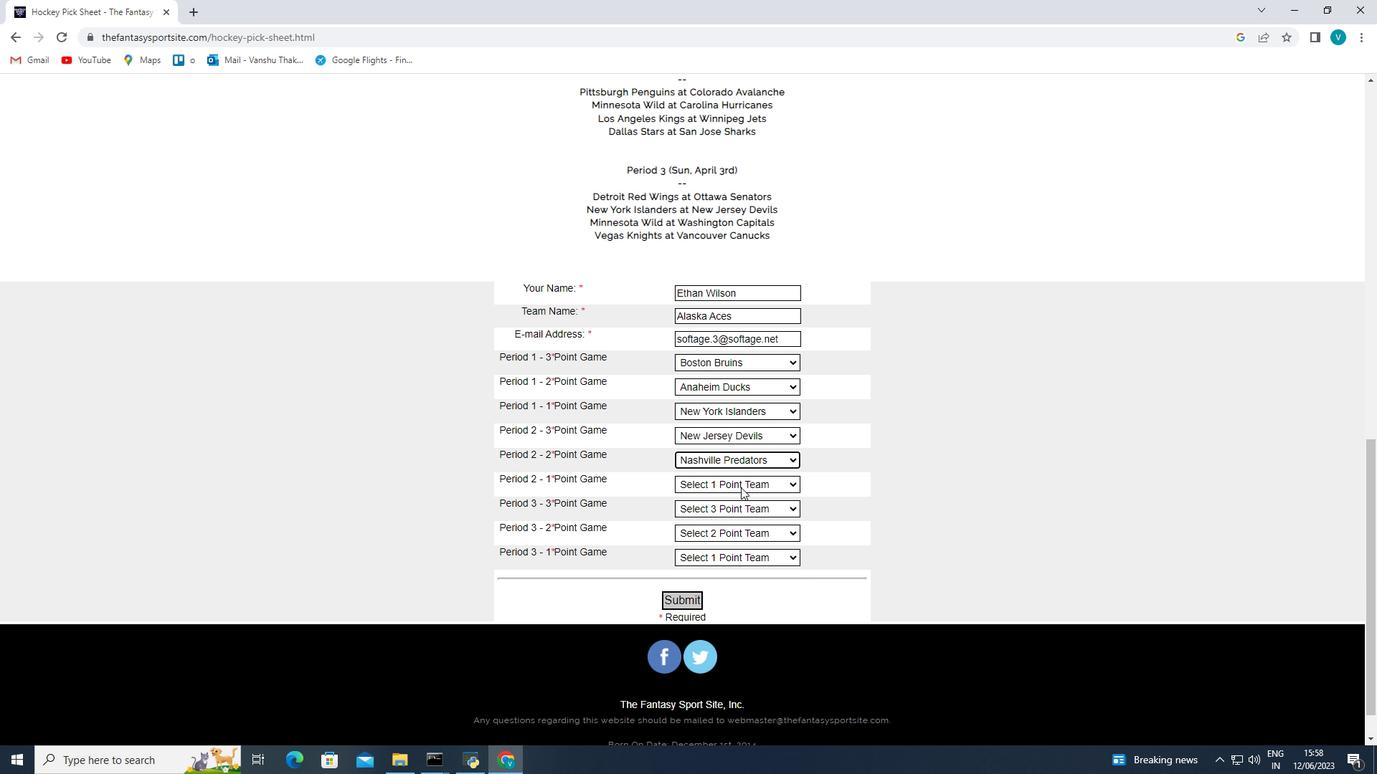 
Action: Mouse pressed left at (741, 487)
Screenshot: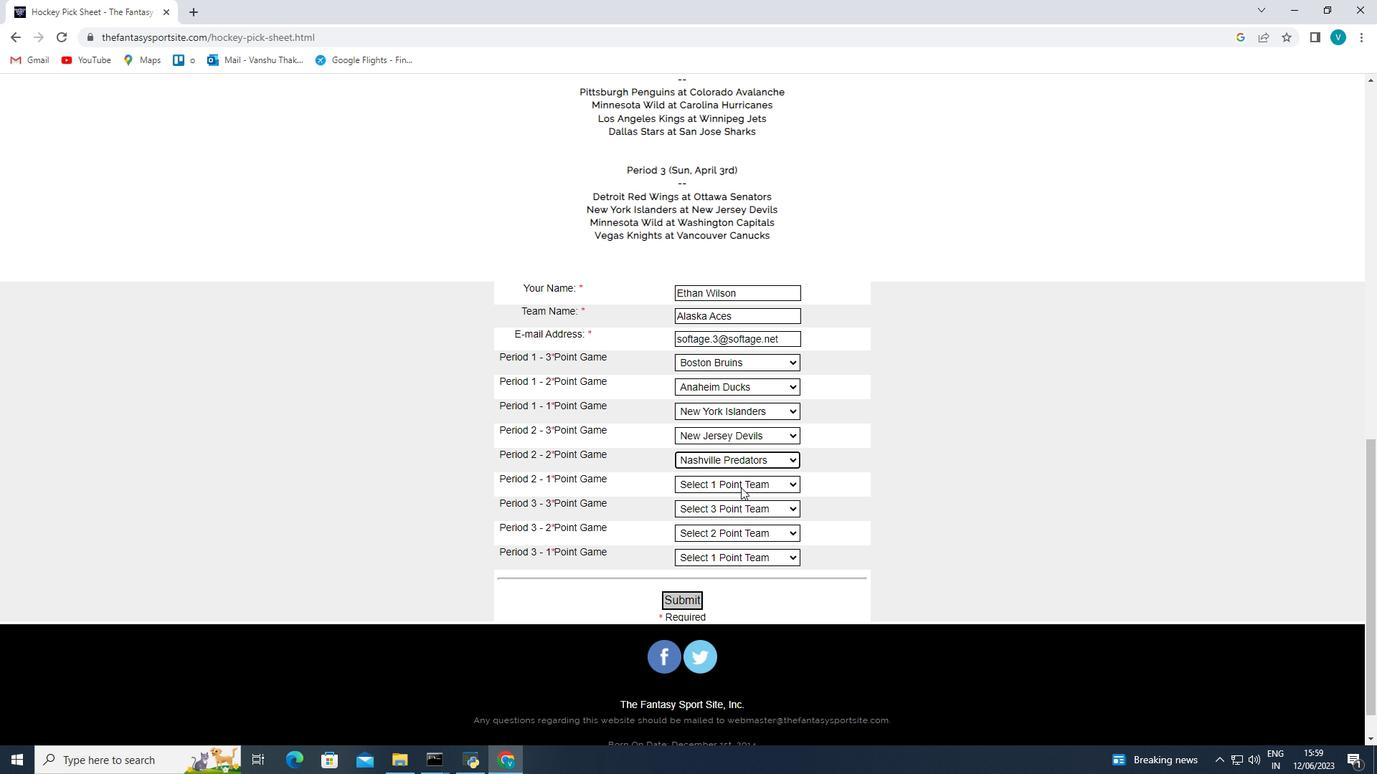 
Action: Mouse moved to (747, 466)
Screenshot: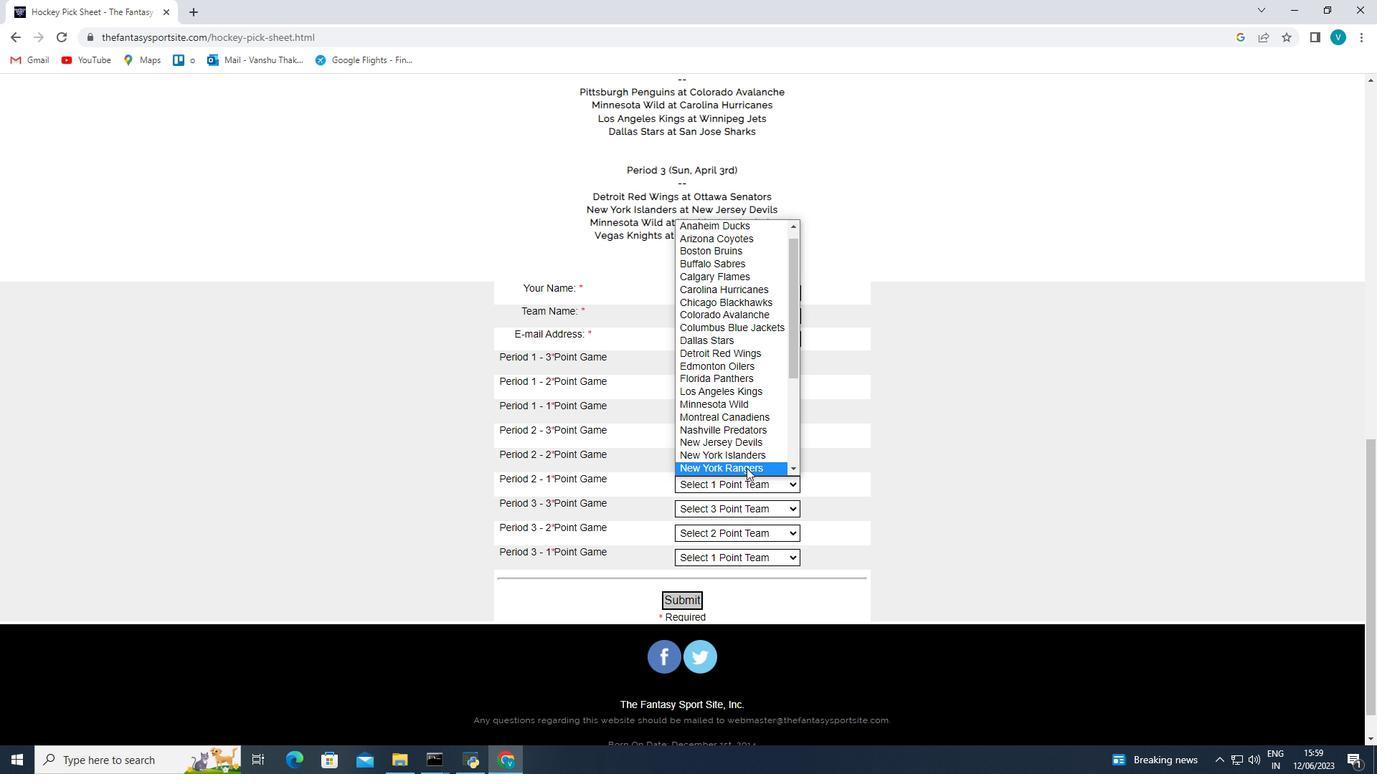
Action: Mouse scrolled (747, 465) with delta (0, 0)
Screenshot: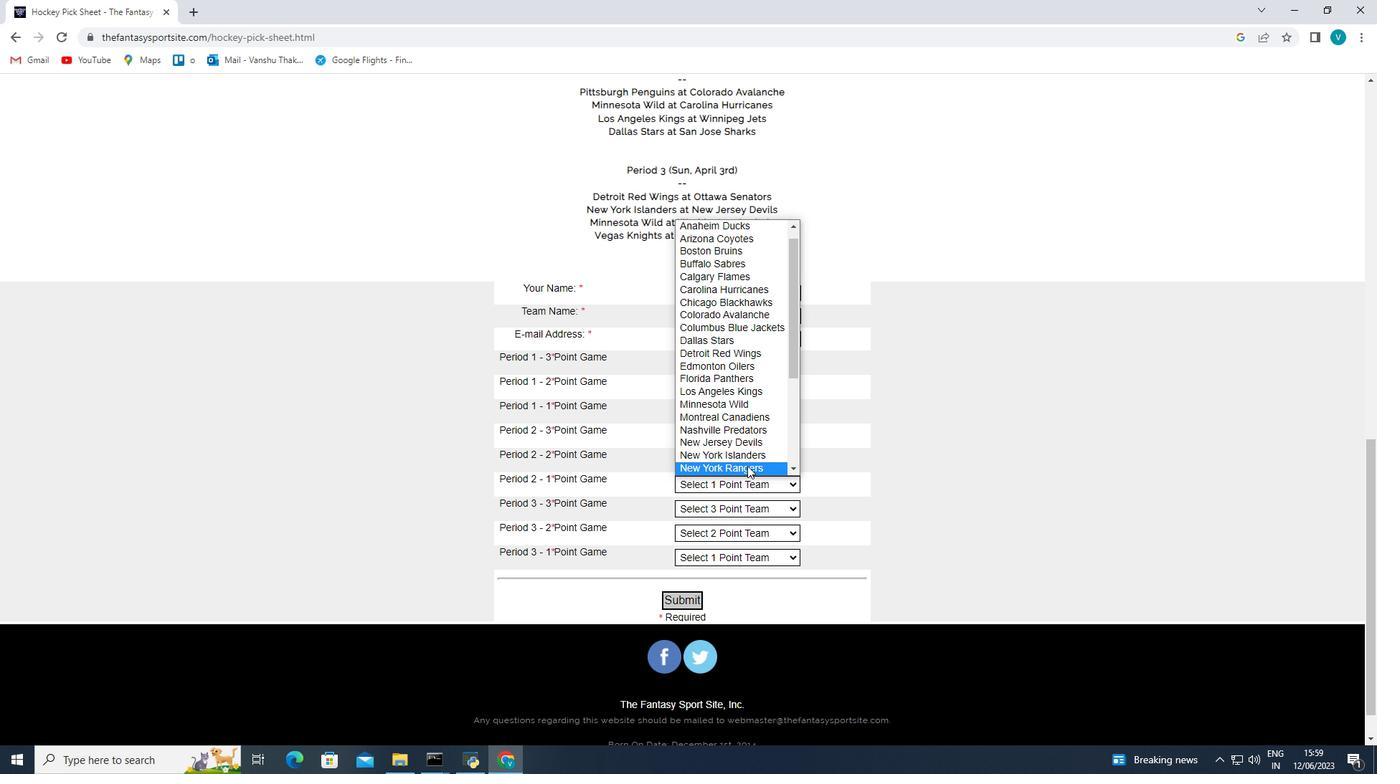 
Action: Mouse moved to (763, 278)
Screenshot: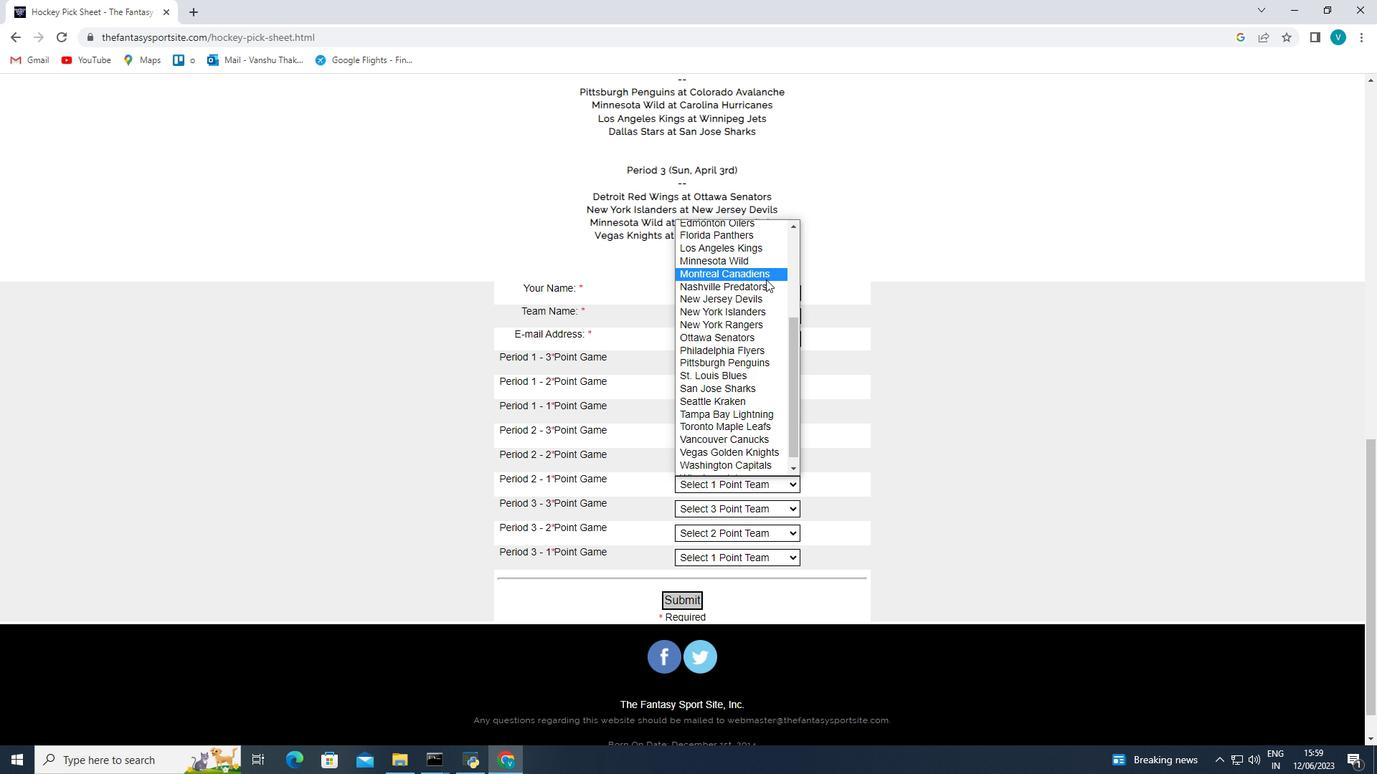 
Action: Mouse pressed left at (763, 278)
Screenshot: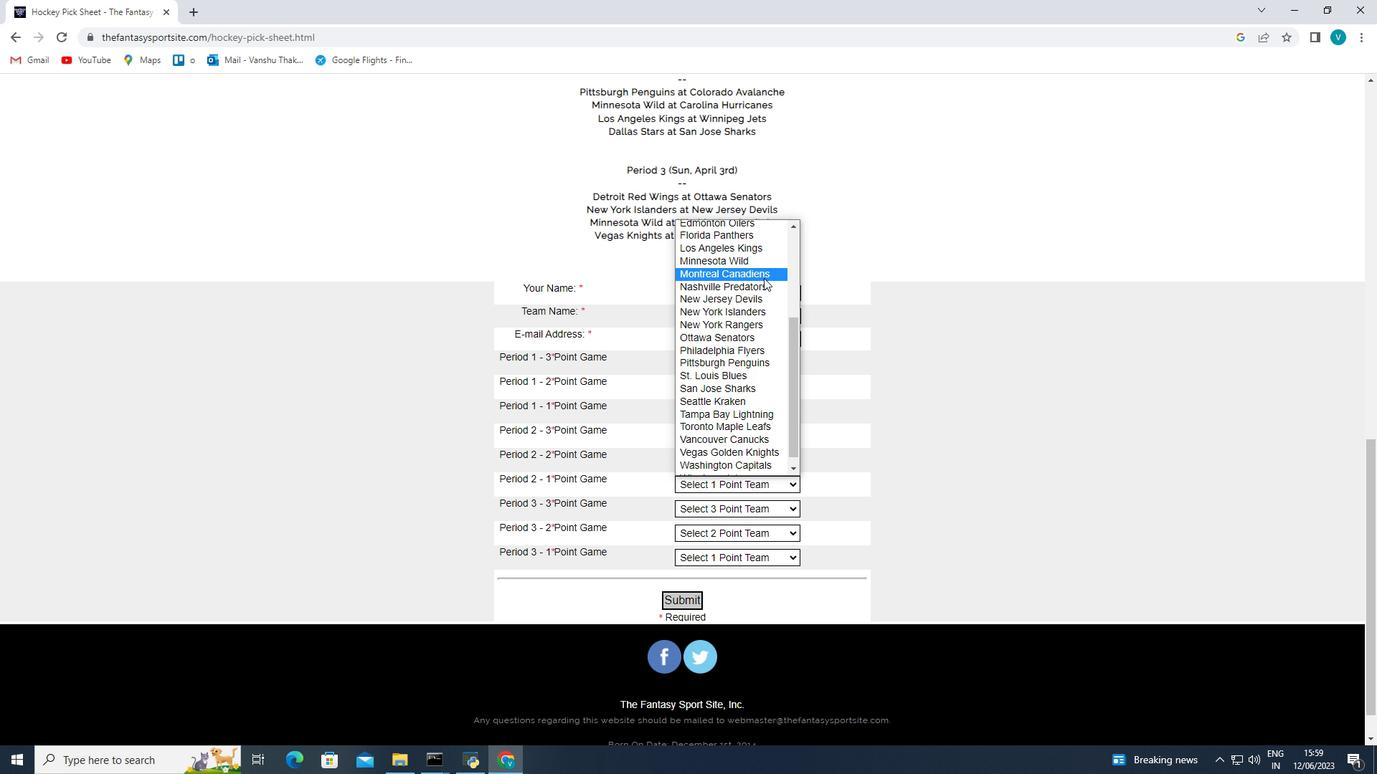 
Action: Mouse moved to (786, 505)
Screenshot: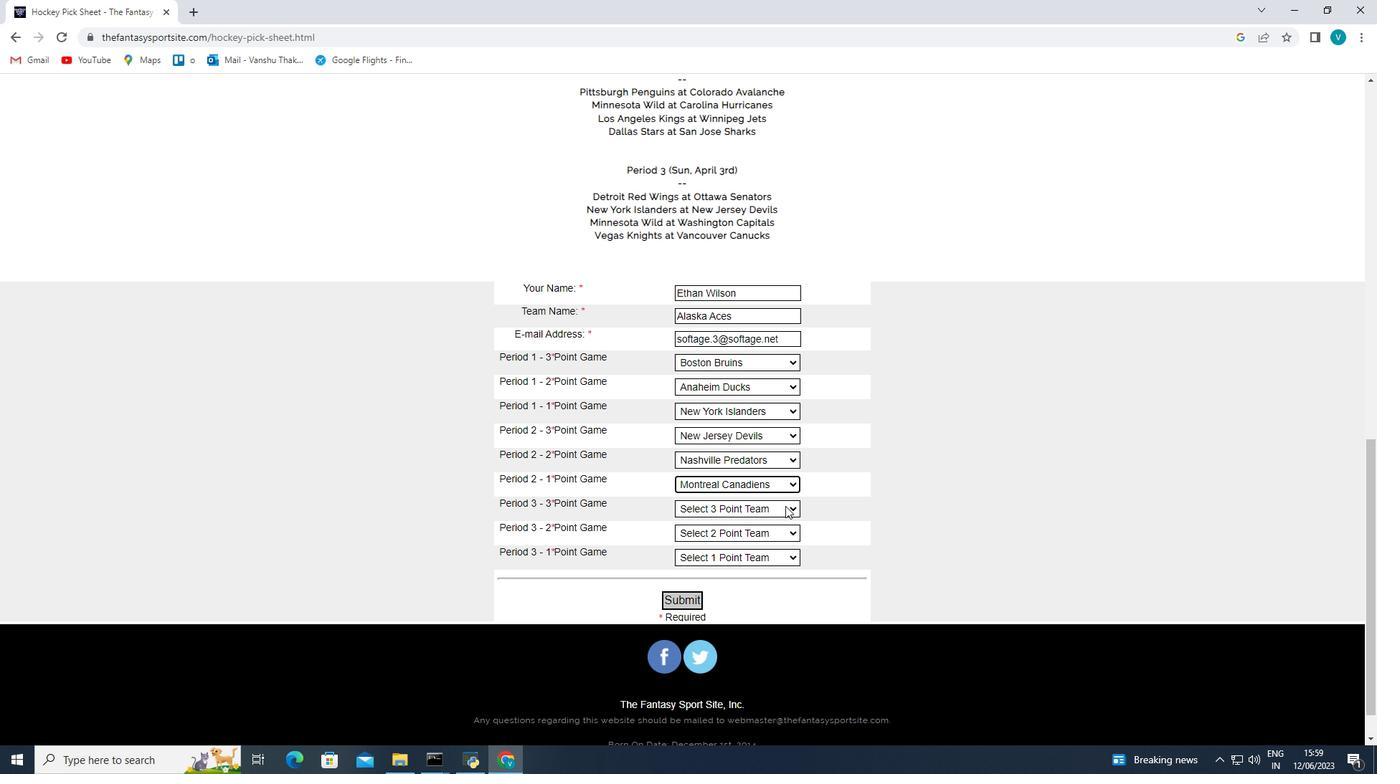 
Action: Mouse pressed left at (786, 505)
Screenshot: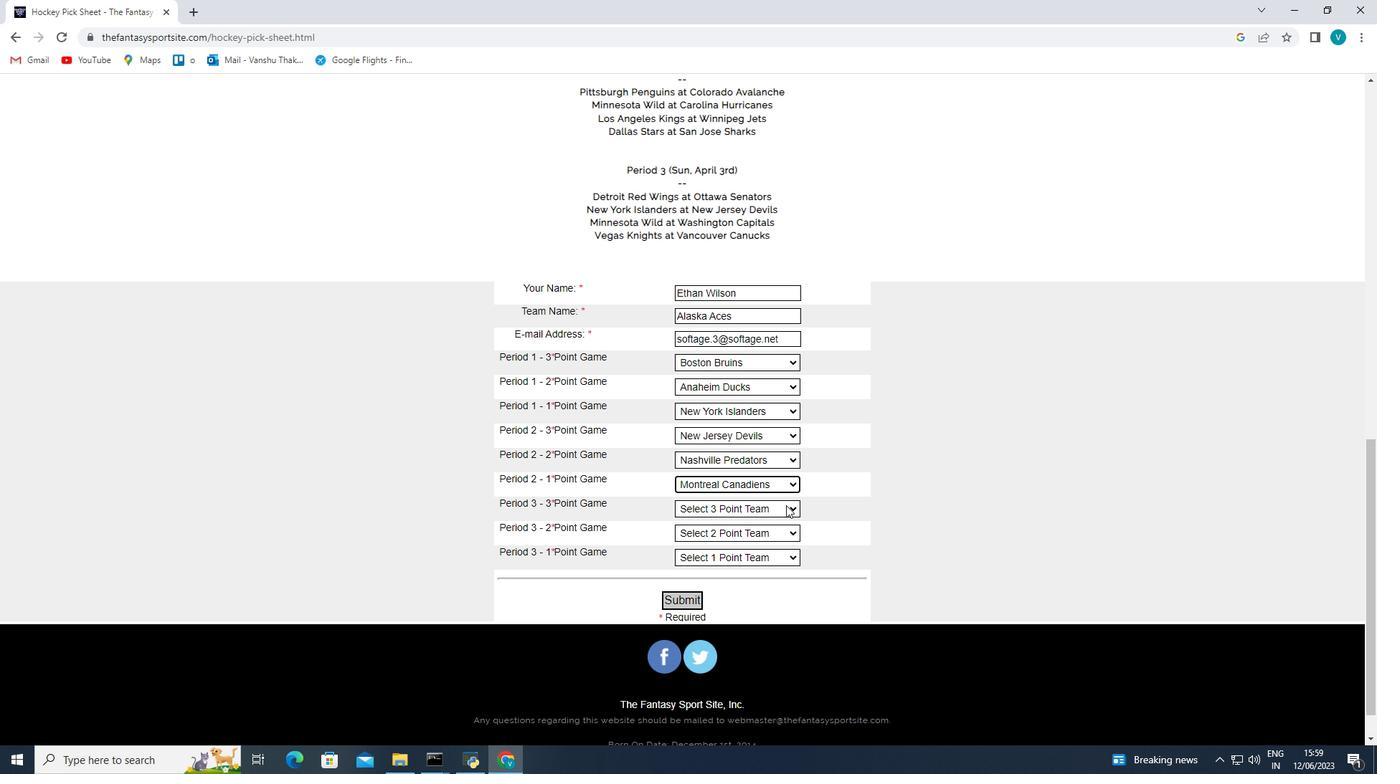 
Action: Mouse moved to (765, 413)
Screenshot: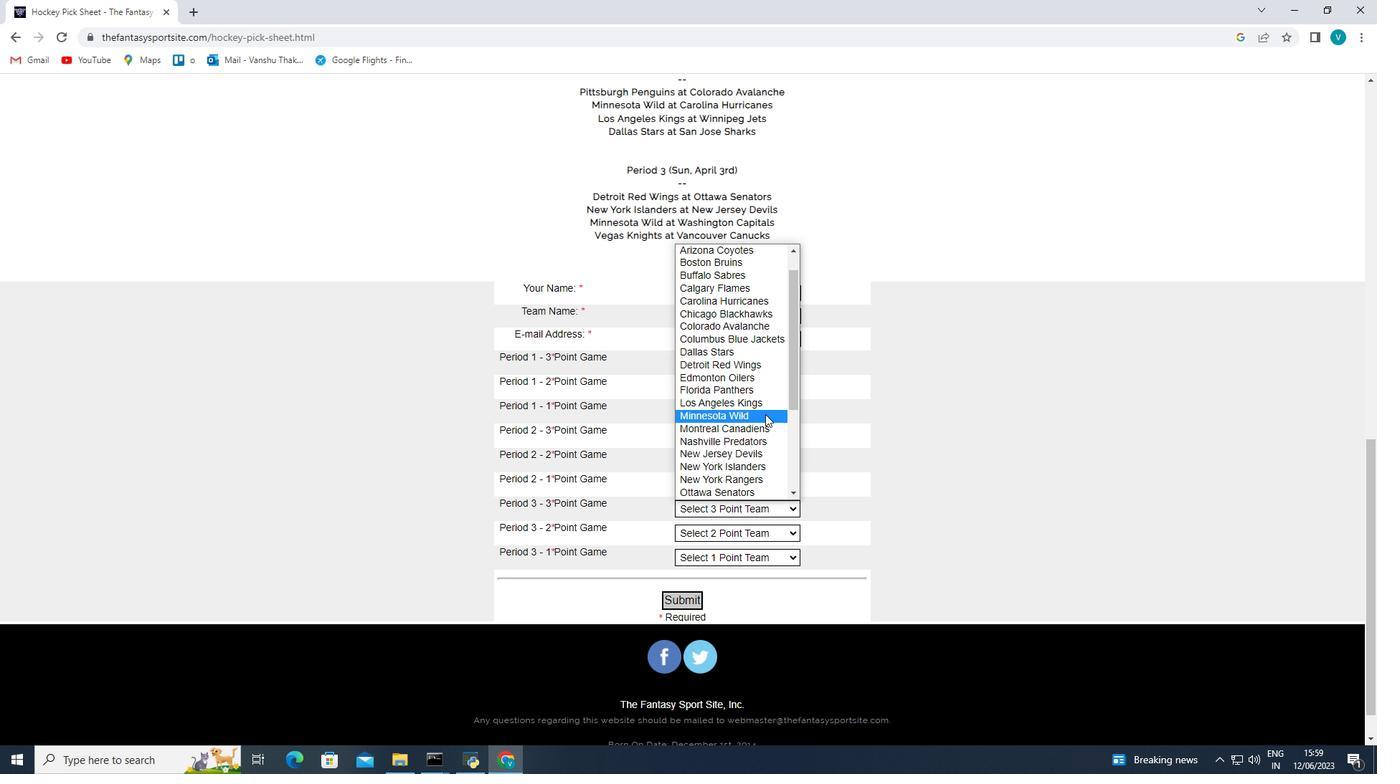 
Action: Mouse pressed left at (765, 413)
Screenshot: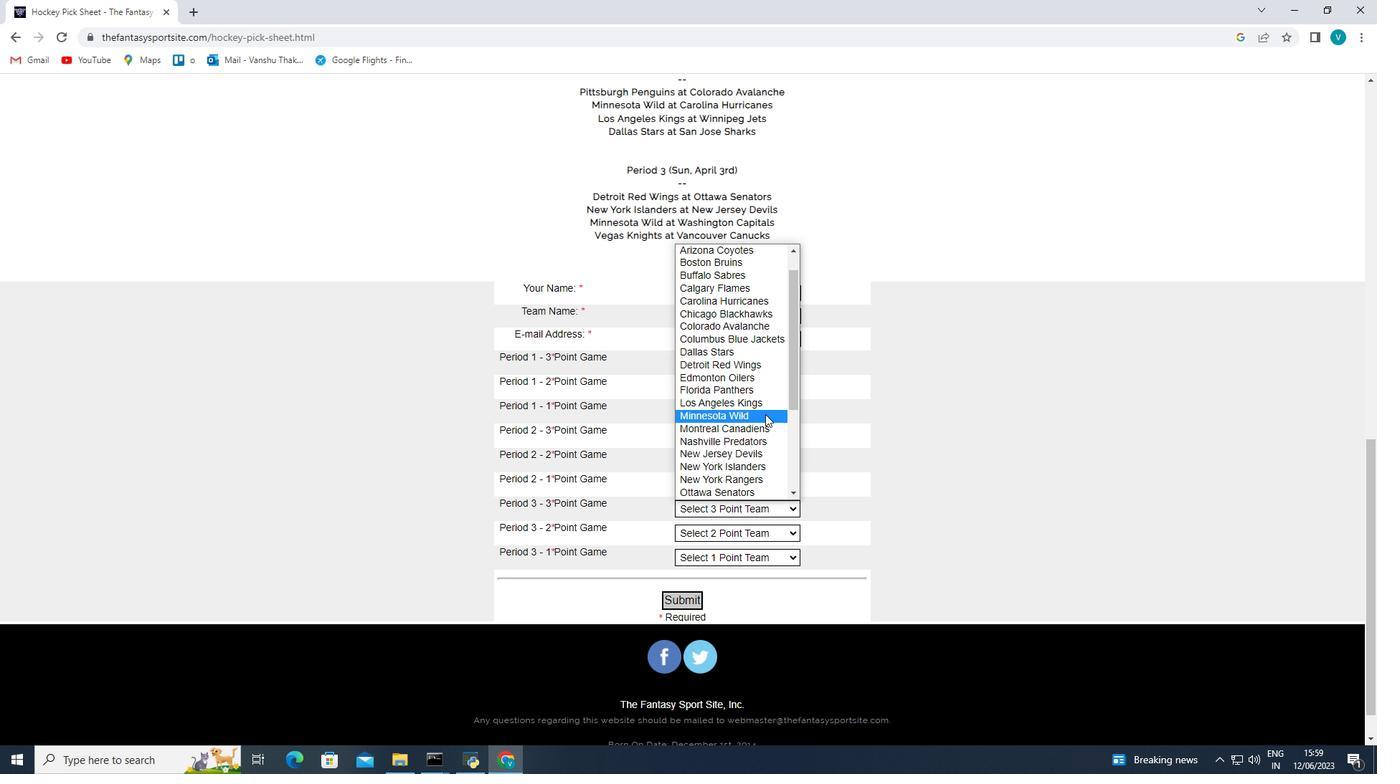 
Action: Mouse moved to (728, 531)
Screenshot: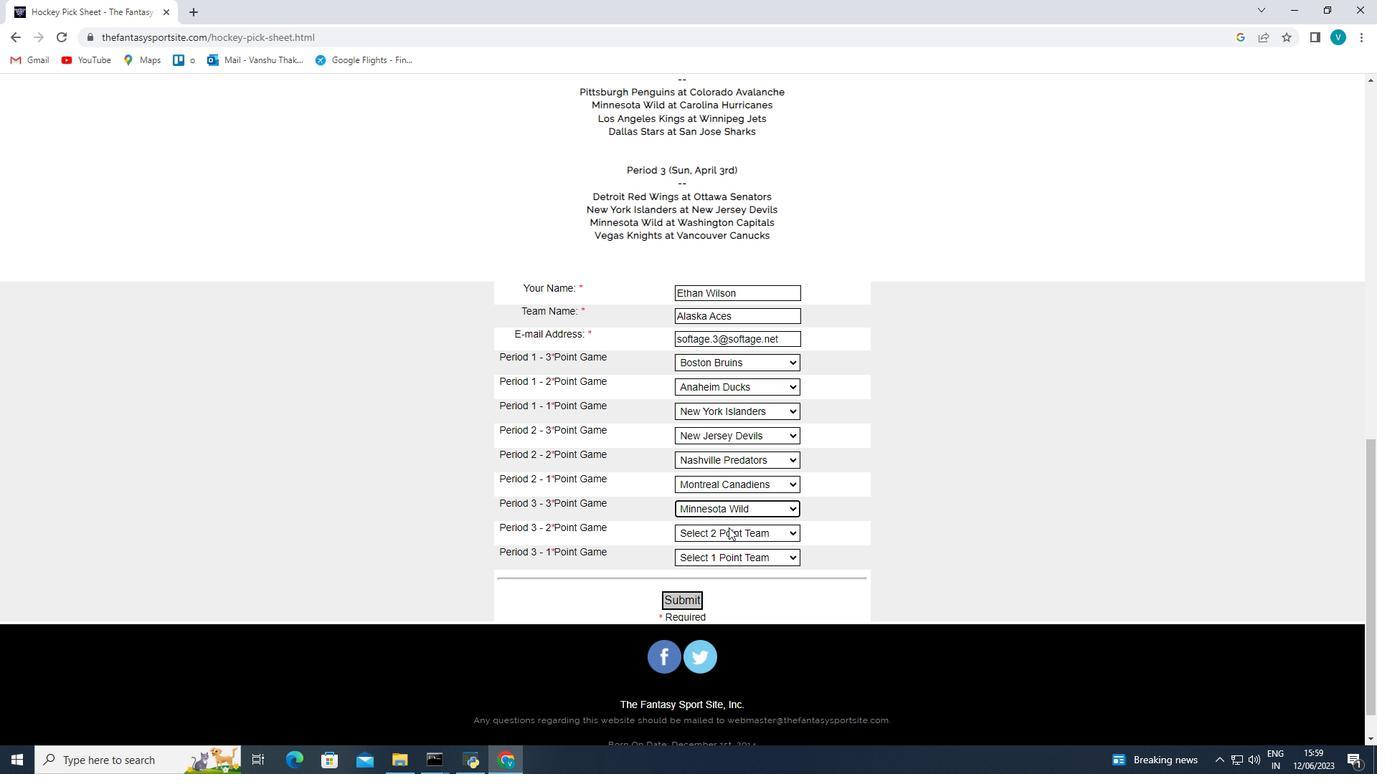 
Action: Mouse pressed left at (728, 531)
Screenshot: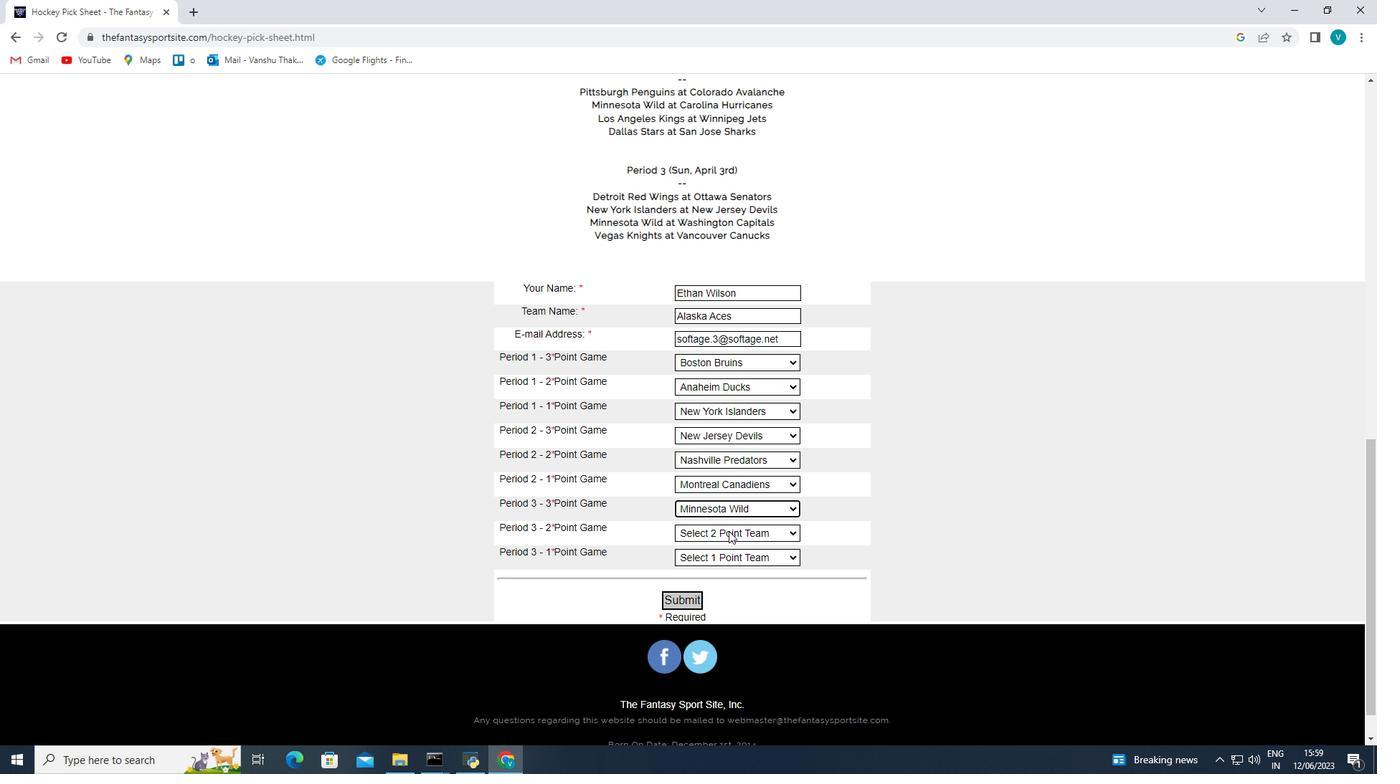 
Action: Mouse moved to (751, 446)
Screenshot: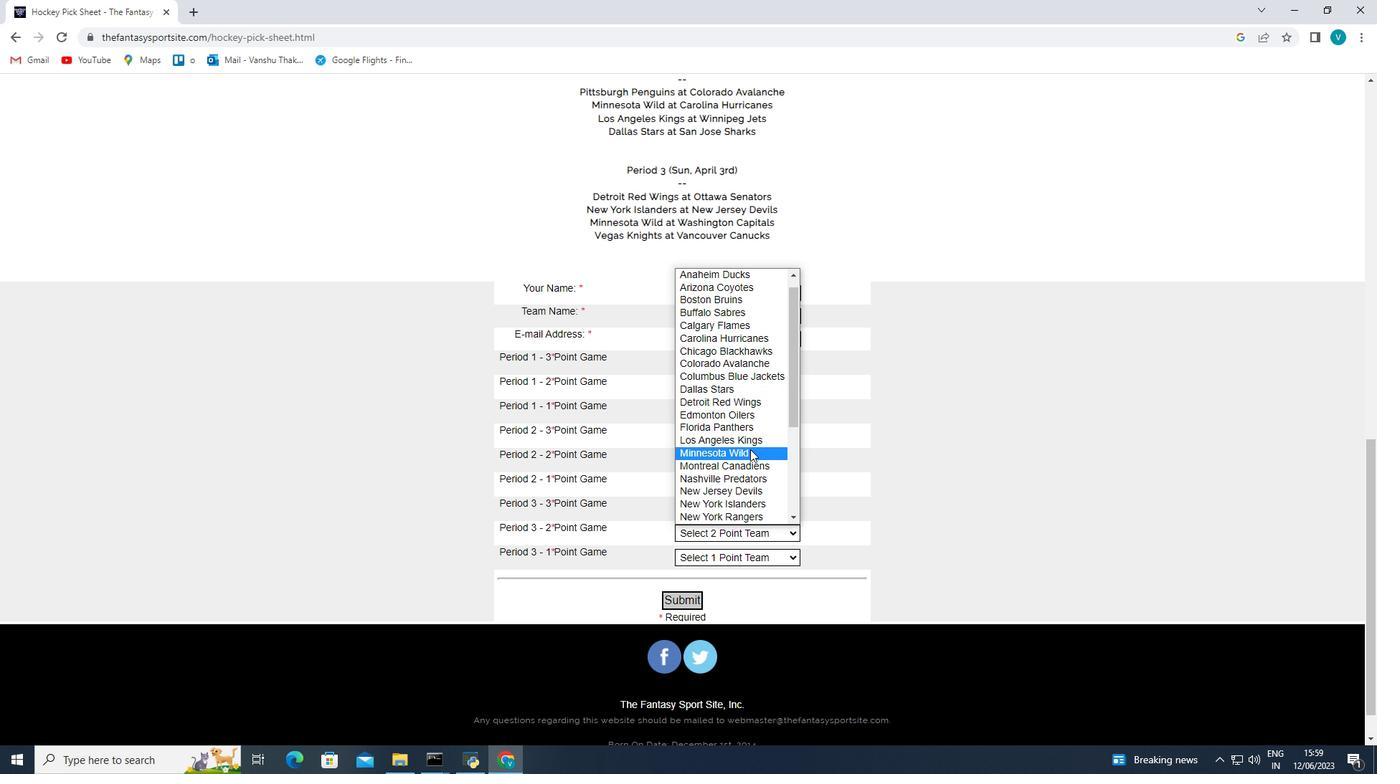 
Action: Mouse pressed left at (751, 446)
Screenshot: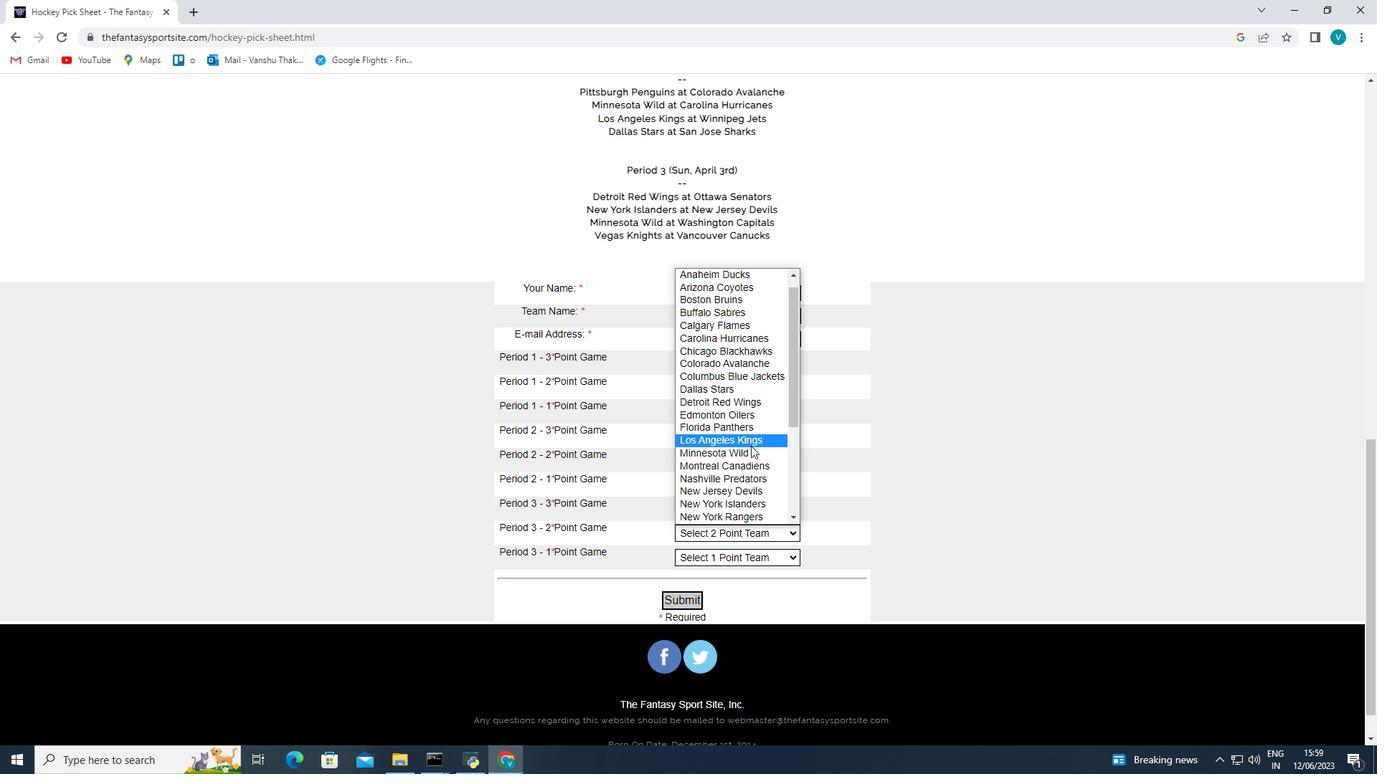 
Action: Mouse moved to (738, 553)
Screenshot: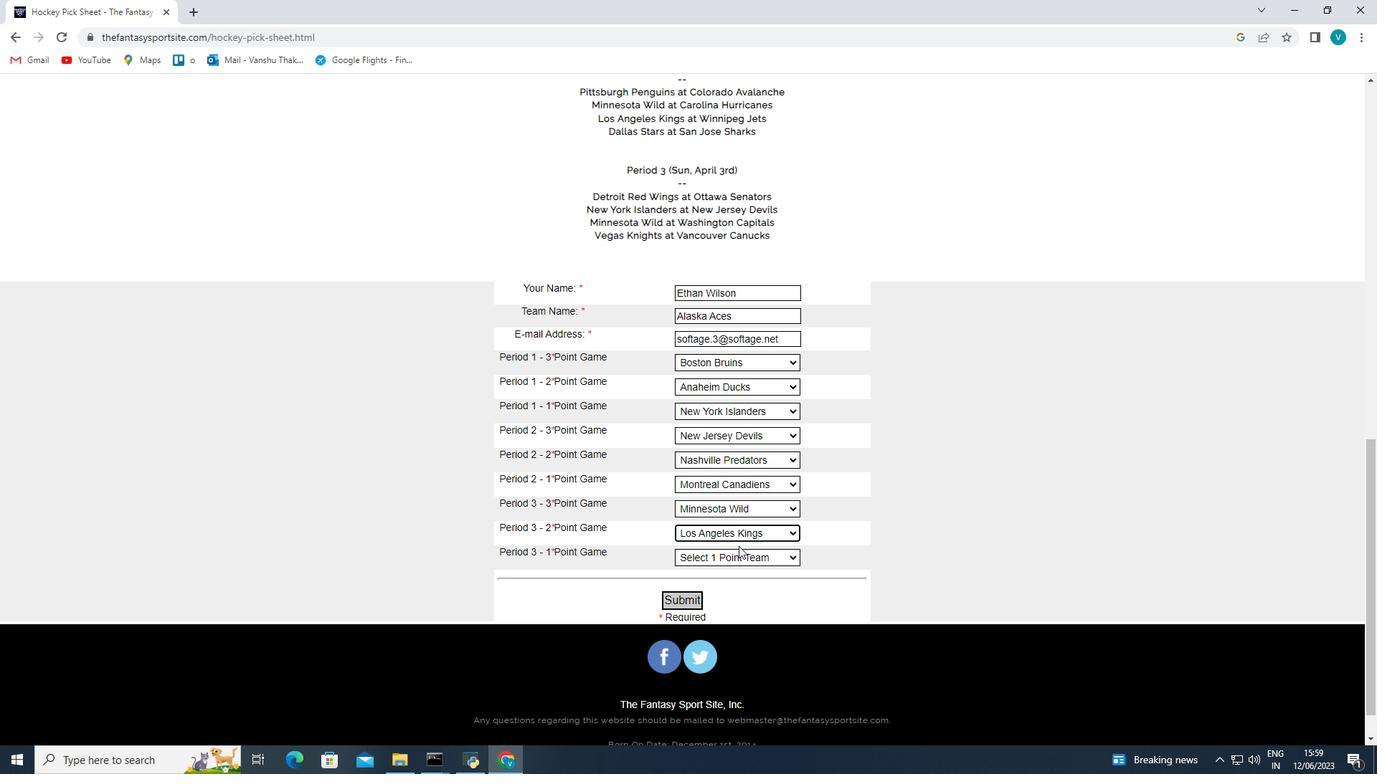 
Action: Mouse pressed left at (738, 553)
Screenshot: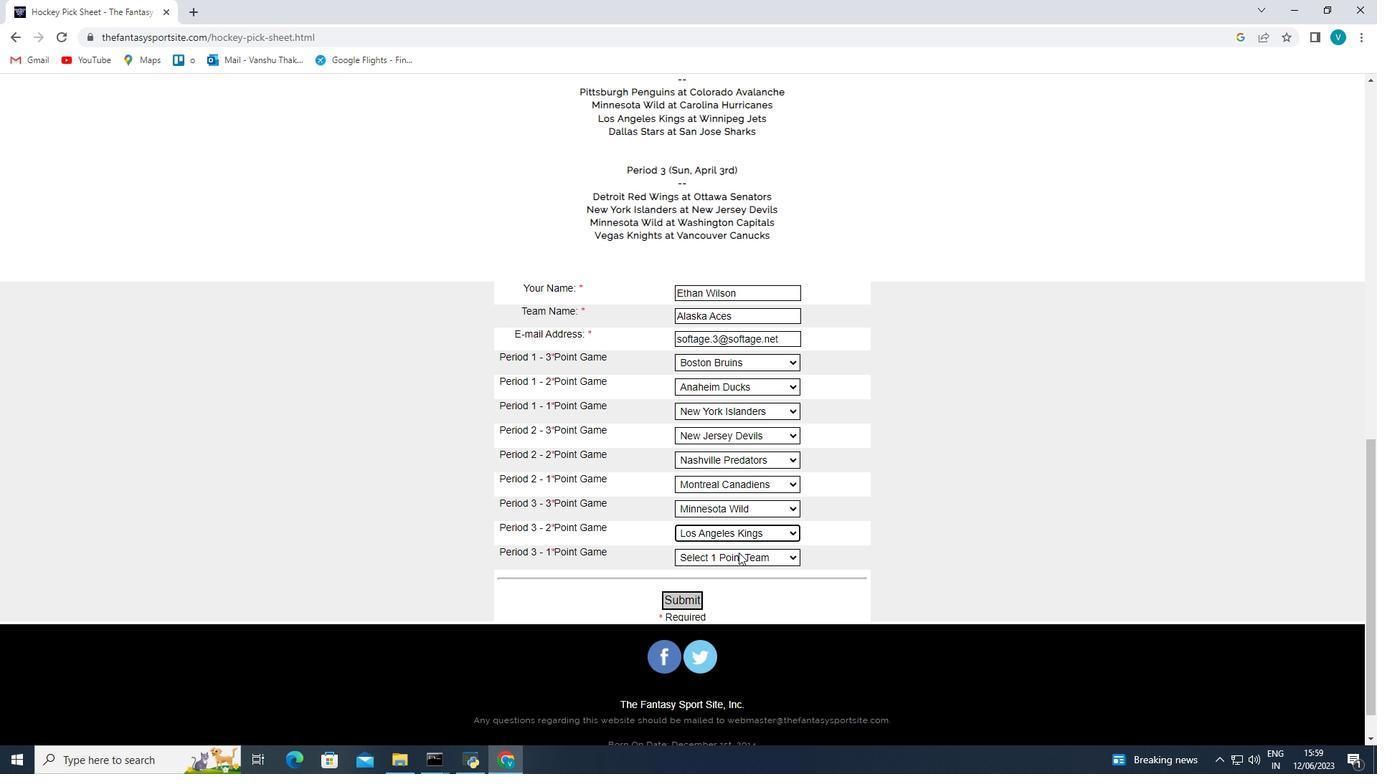 
Action: Mouse moved to (744, 421)
Screenshot: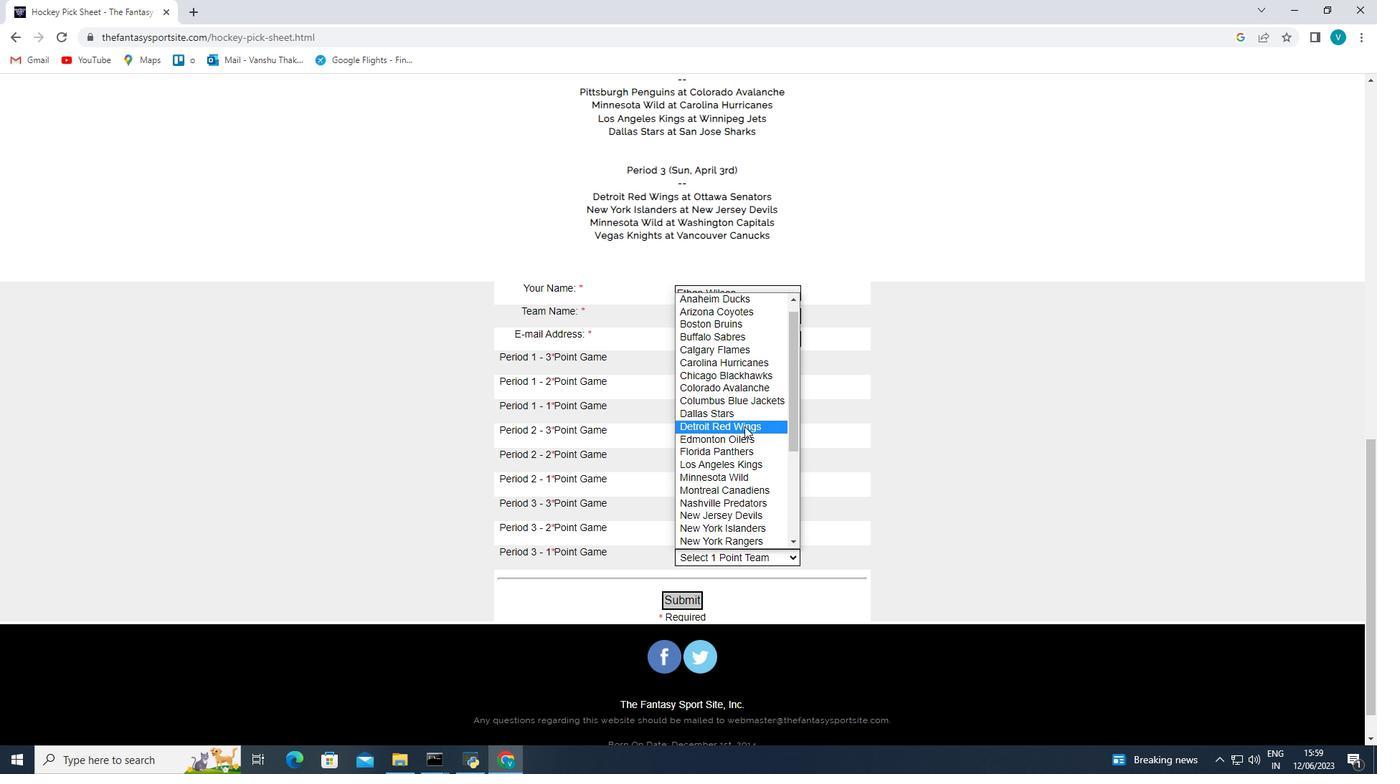 
Action: Mouse scrolled (744, 420) with delta (0, 0)
Screenshot: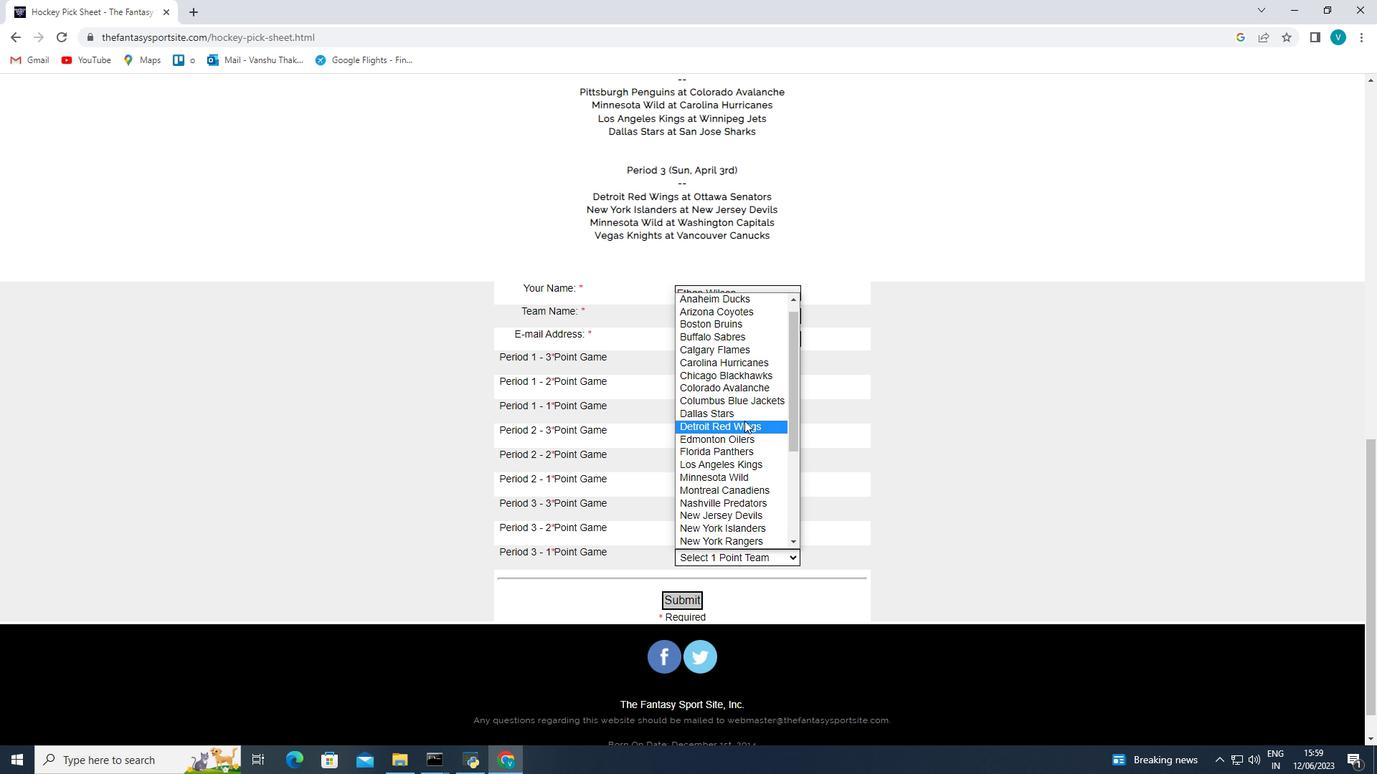 
Action: Mouse scrolled (744, 420) with delta (0, 0)
Screenshot: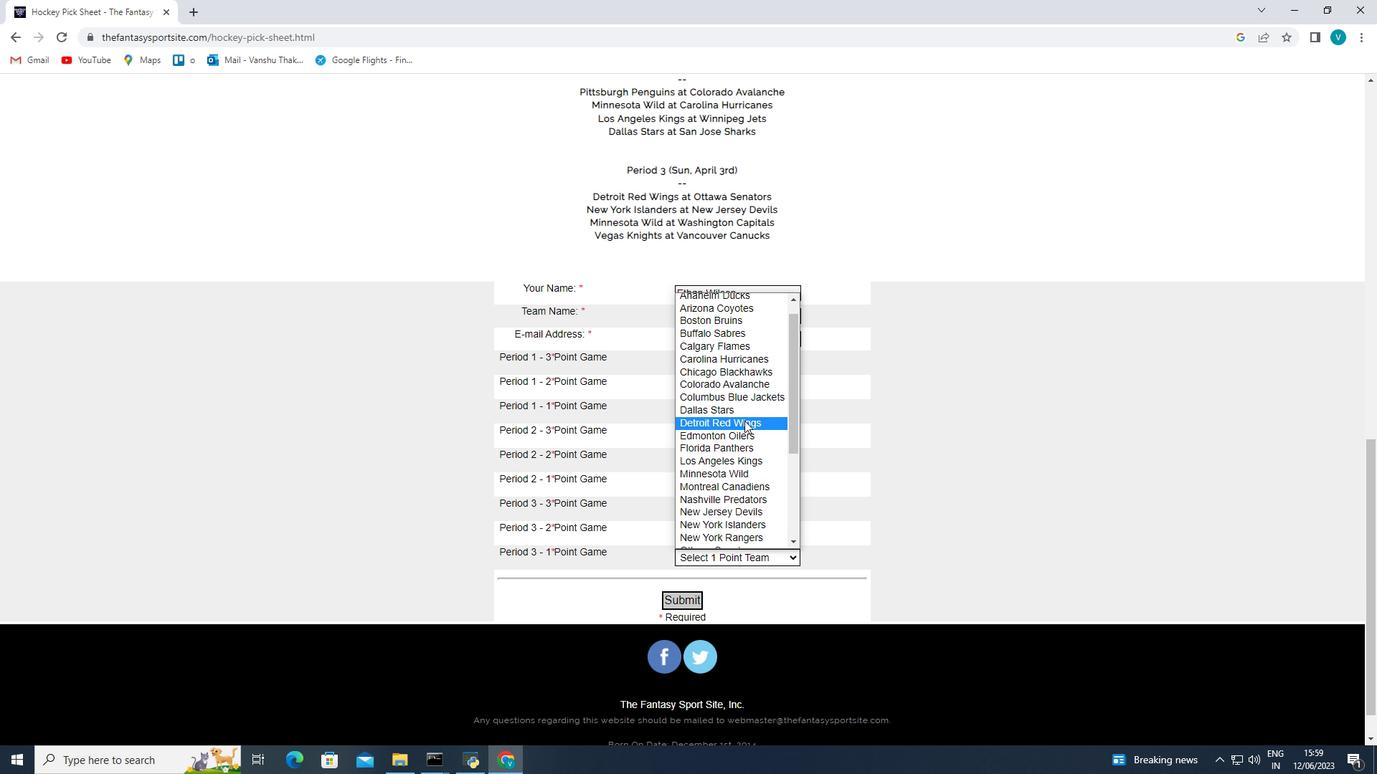 
Action: Mouse scrolled (744, 420) with delta (0, 0)
Screenshot: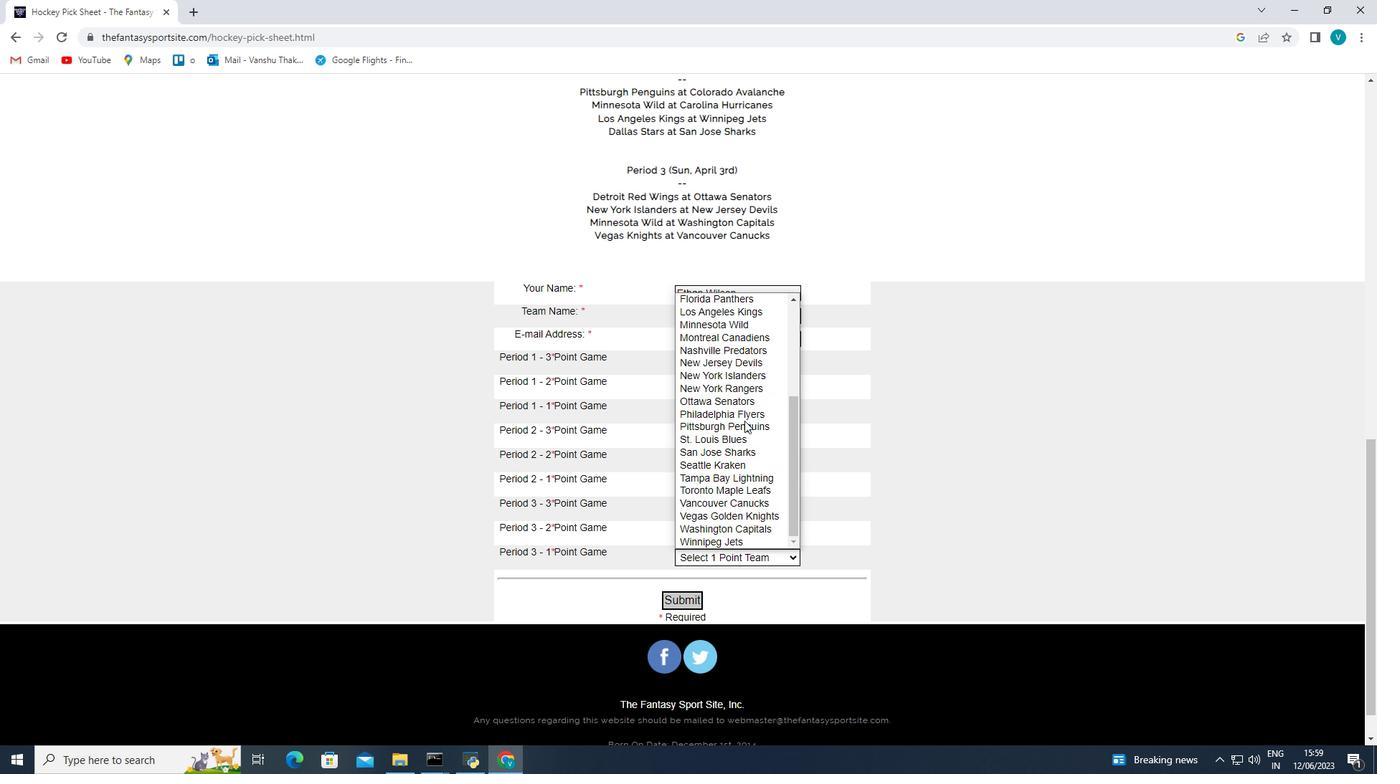 
Action: Mouse scrolled (744, 420) with delta (0, 0)
Screenshot: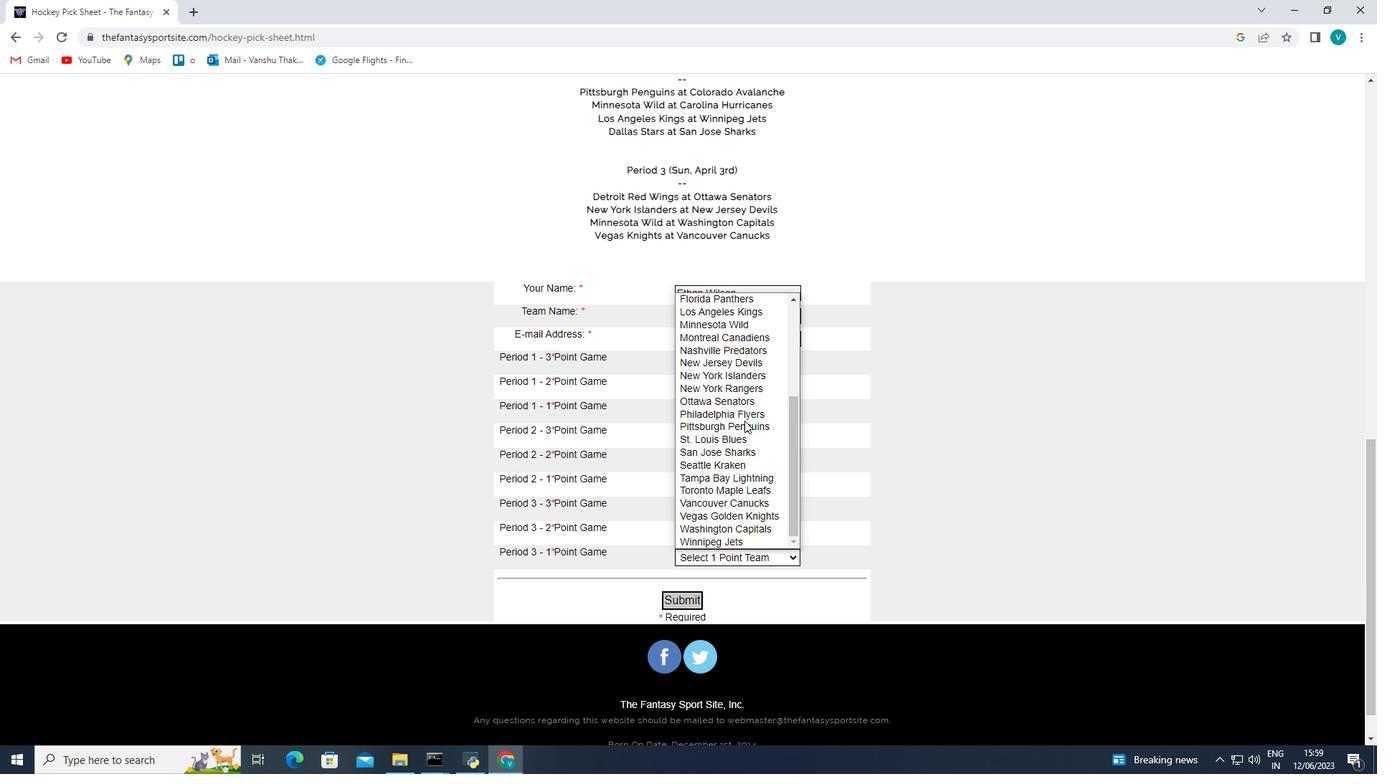 
Action: Mouse moved to (742, 384)
Screenshot: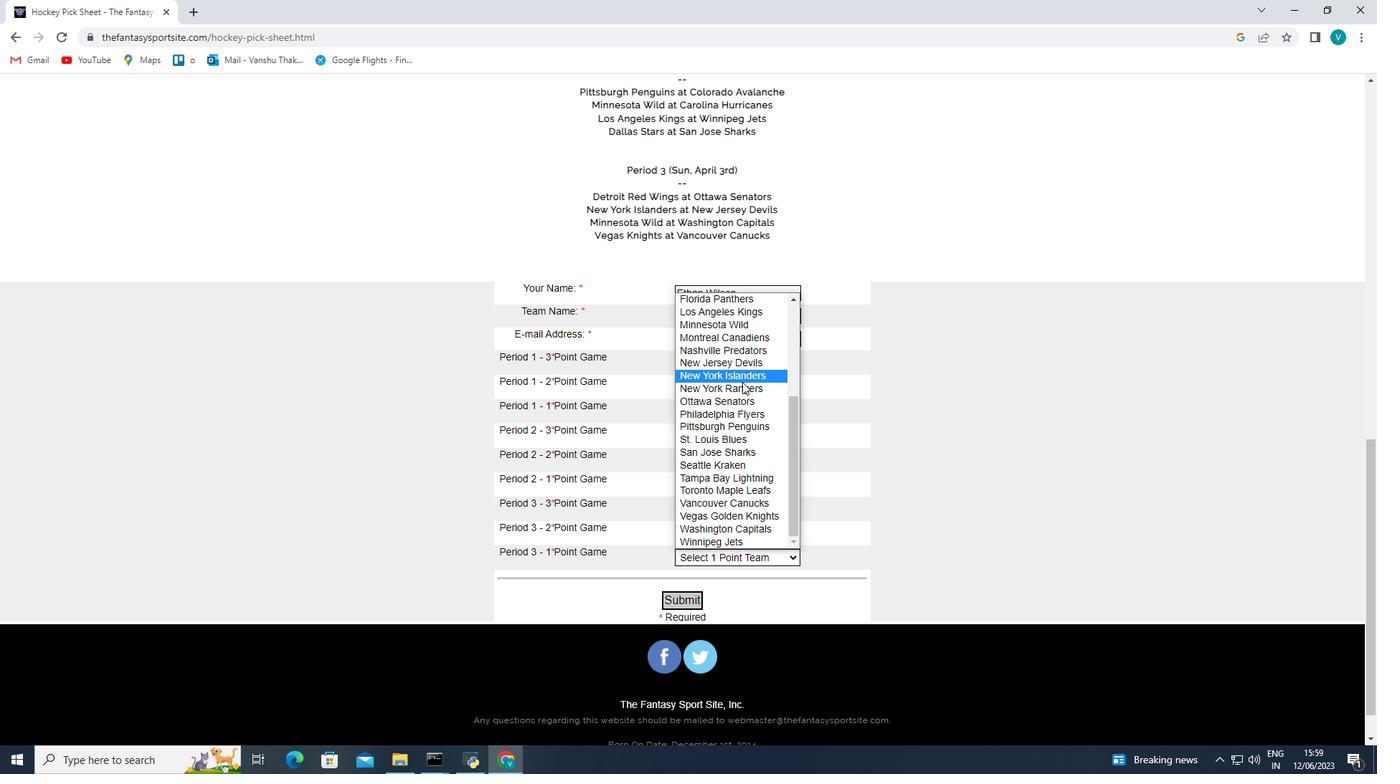 
Action: Mouse scrolled (742, 385) with delta (0, 0)
Screenshot: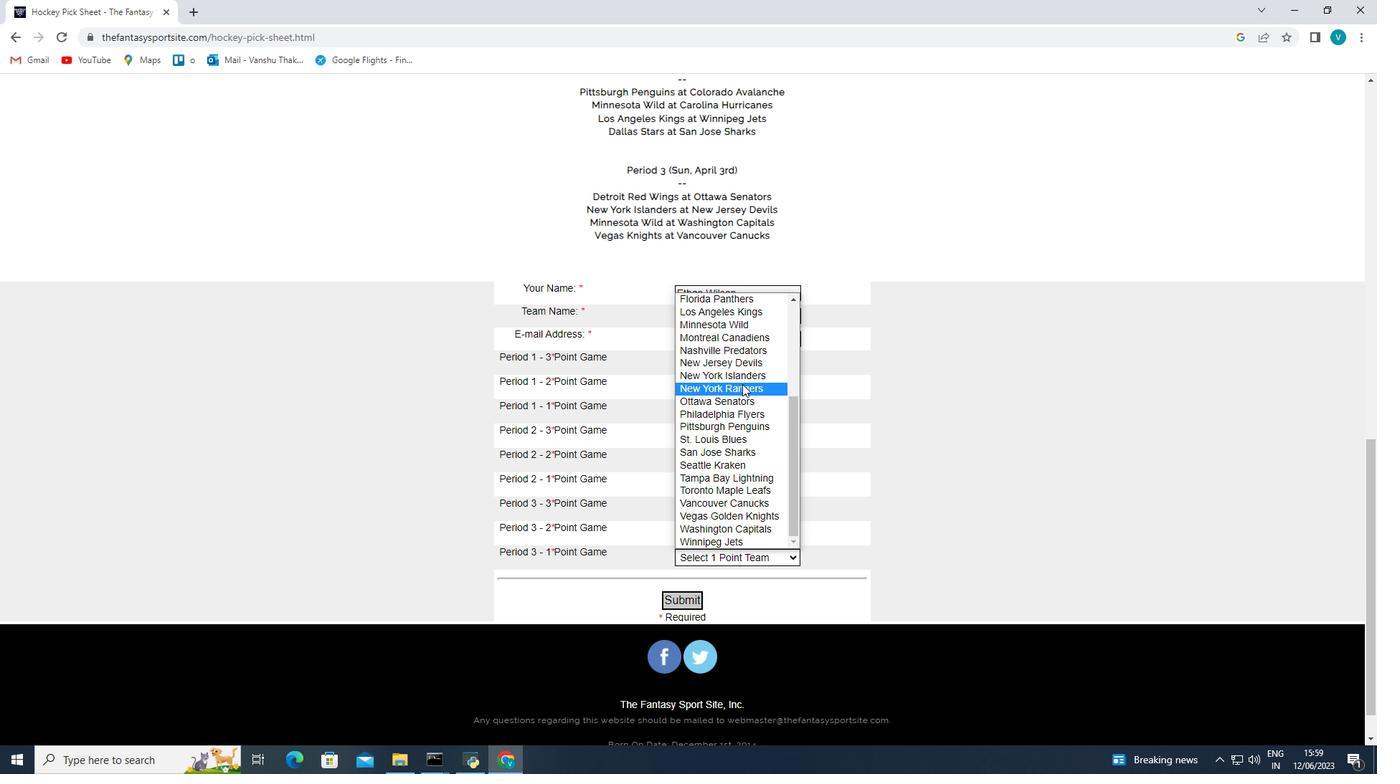 
Action: Mouse moved to (744, 436)
Screenshot: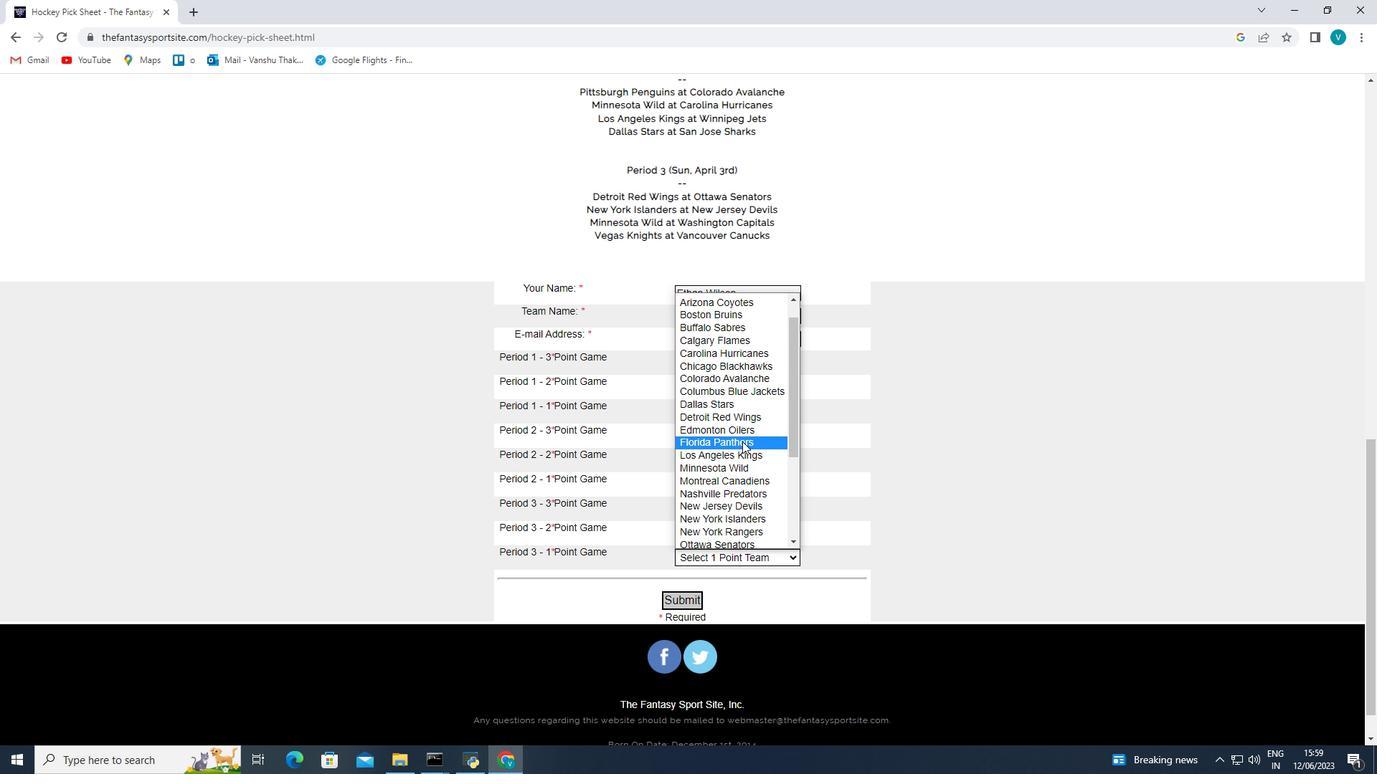 
Action: Mouse pressed left at (744, 436)
Screenshot: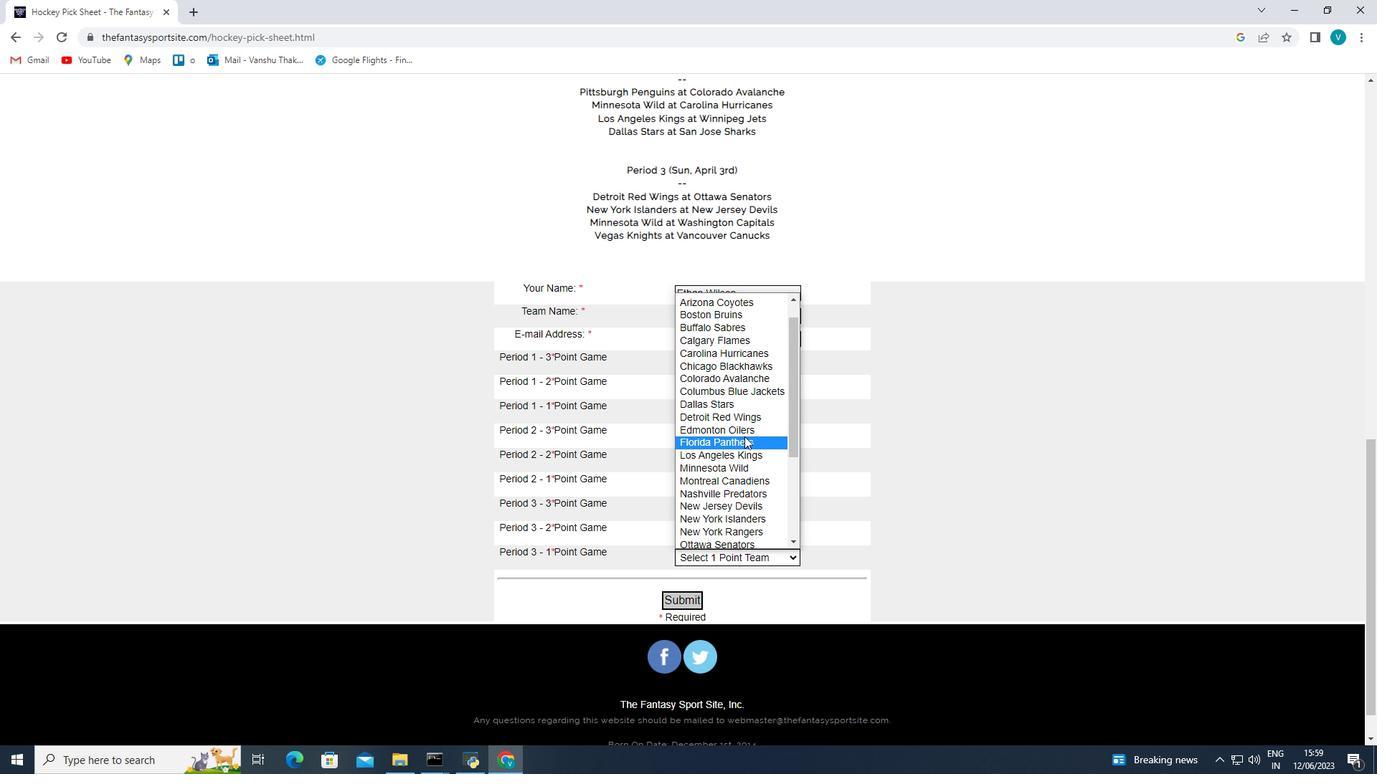 
Action: Mouse moved to (695, 596)
Screenshot: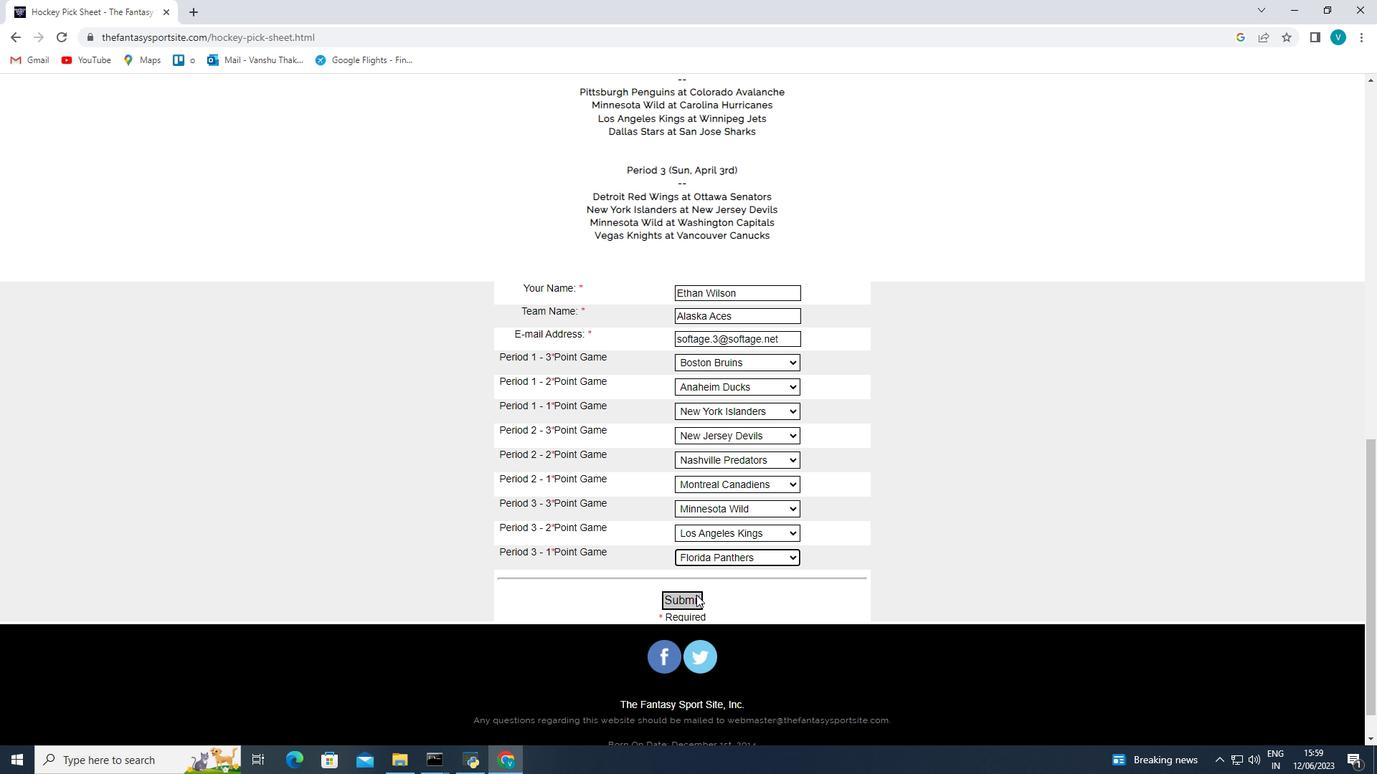 
Action: Mouse pressed left at (695, 596)
Screenshot: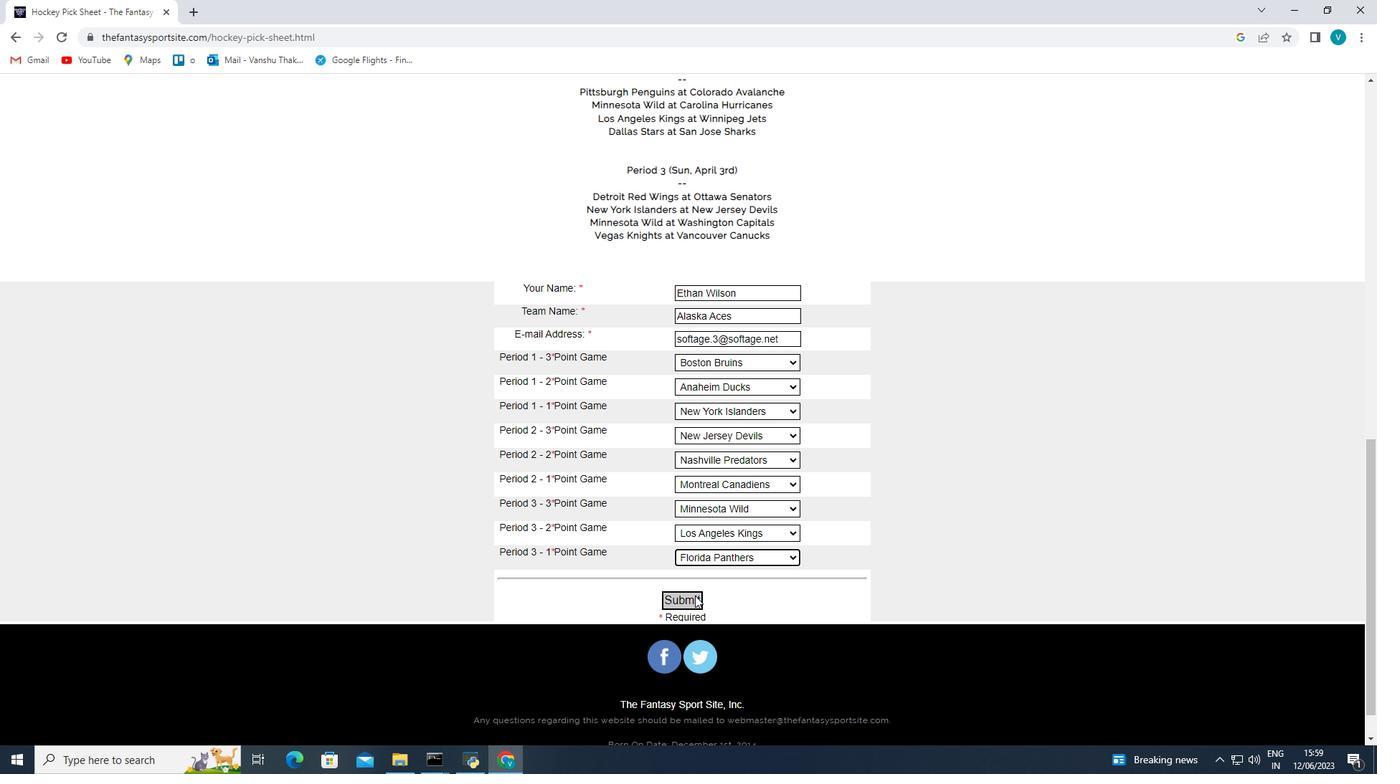 
Action: Mouse moved to (708, 583)
Screenshot: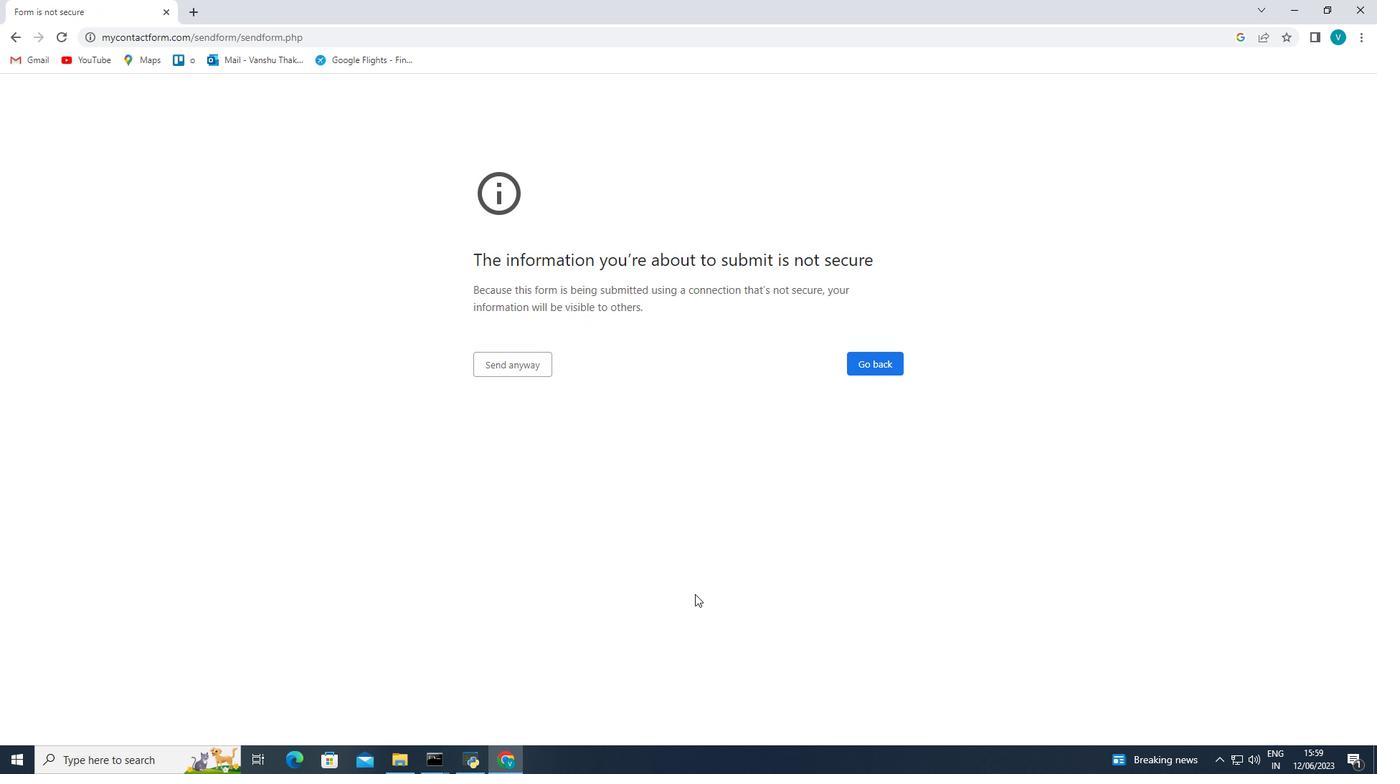 
